 Task: Explore Chrome Extensions.
Action: Mouse moved to (1202, 32)
Screenshot: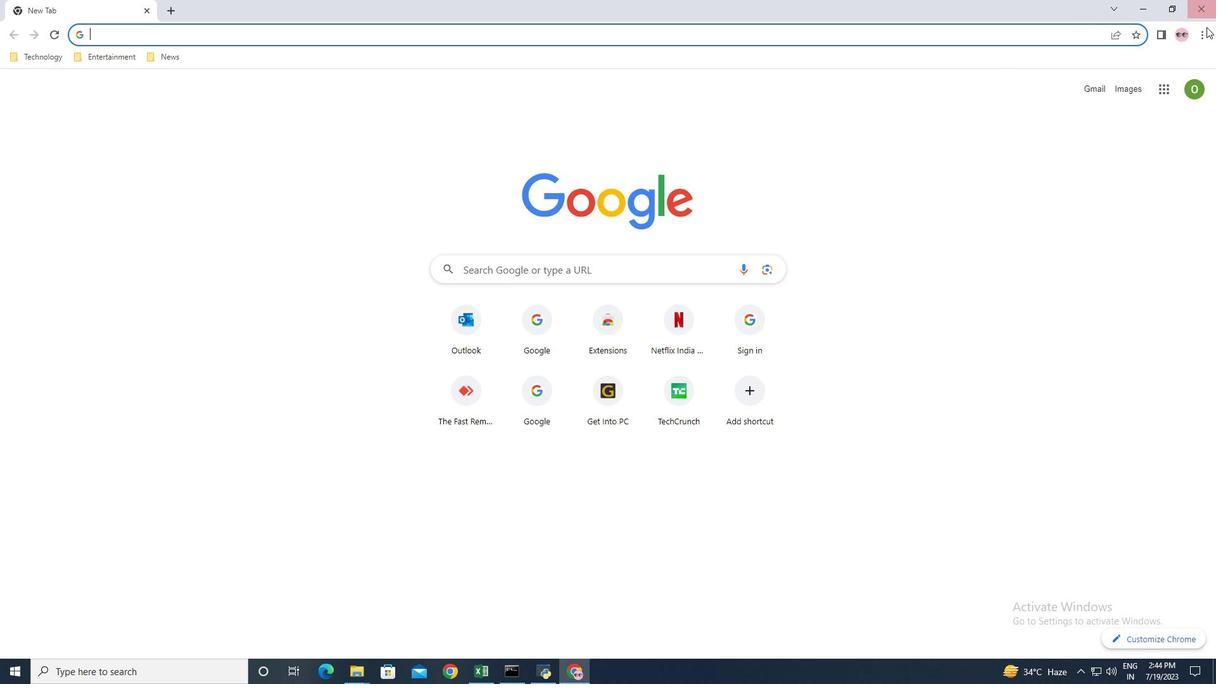 
Action: Mouse pressed left at (1202, 32)
Screenshot: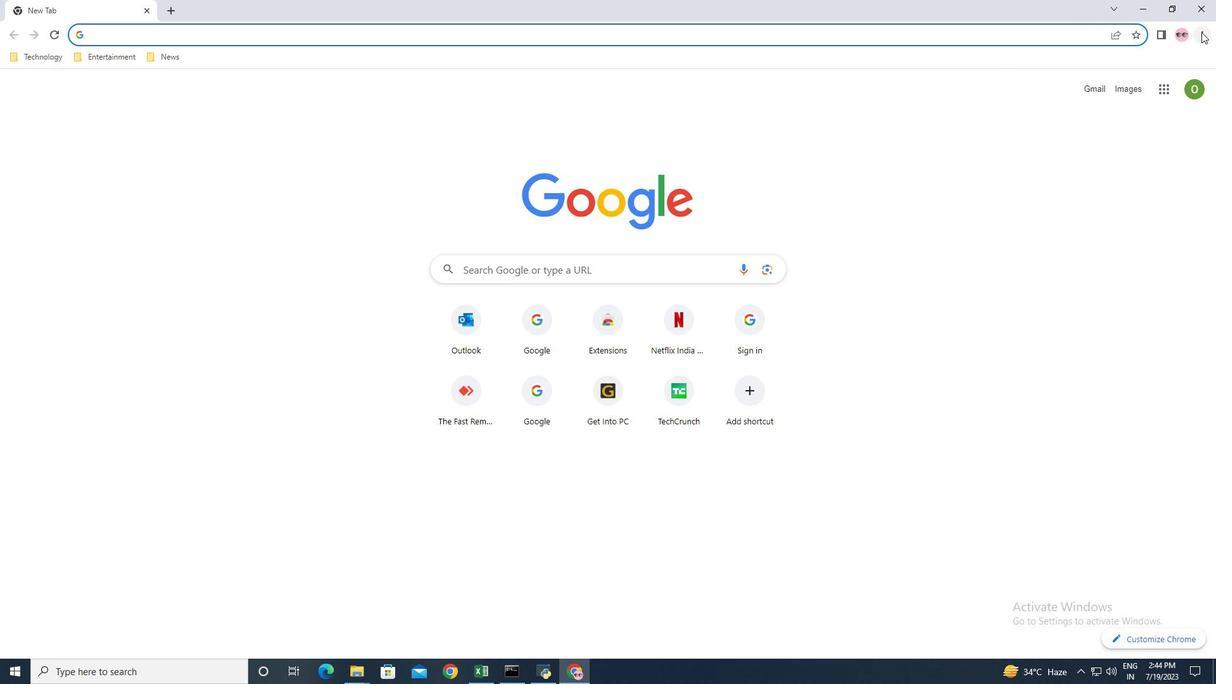 
Action: Mouse moved to (1096, 166)
Screenshot: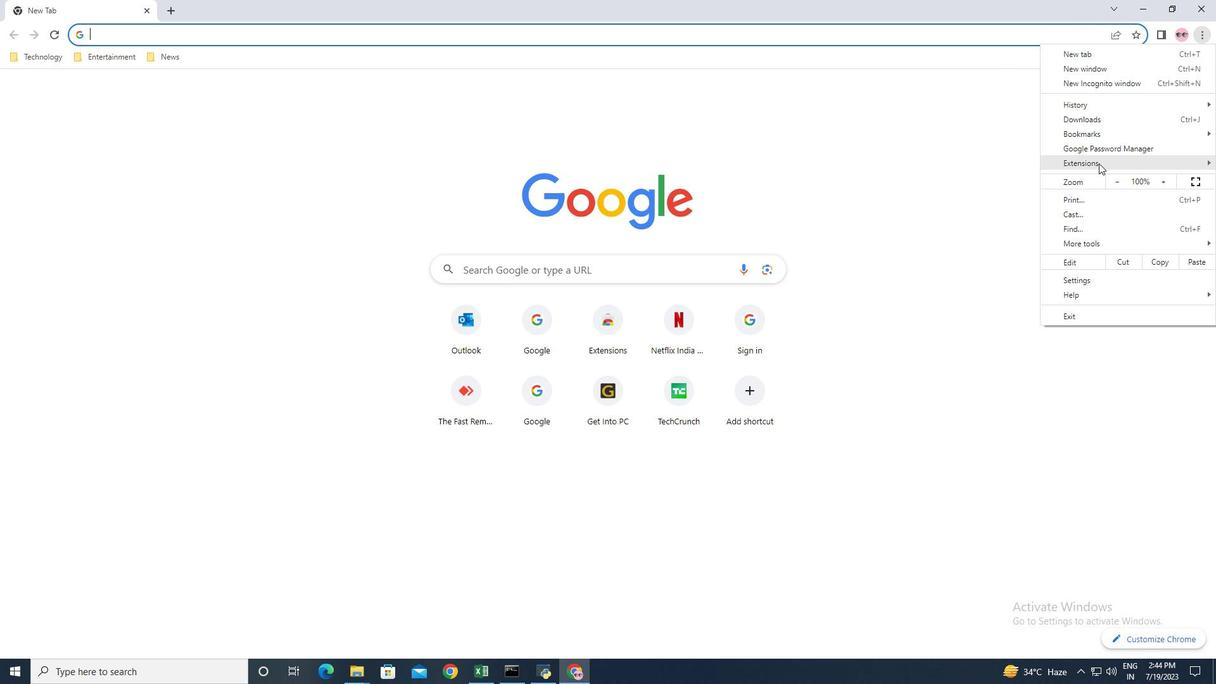 
Action: Mouse pressed left at (1096, 166)
Screenshot: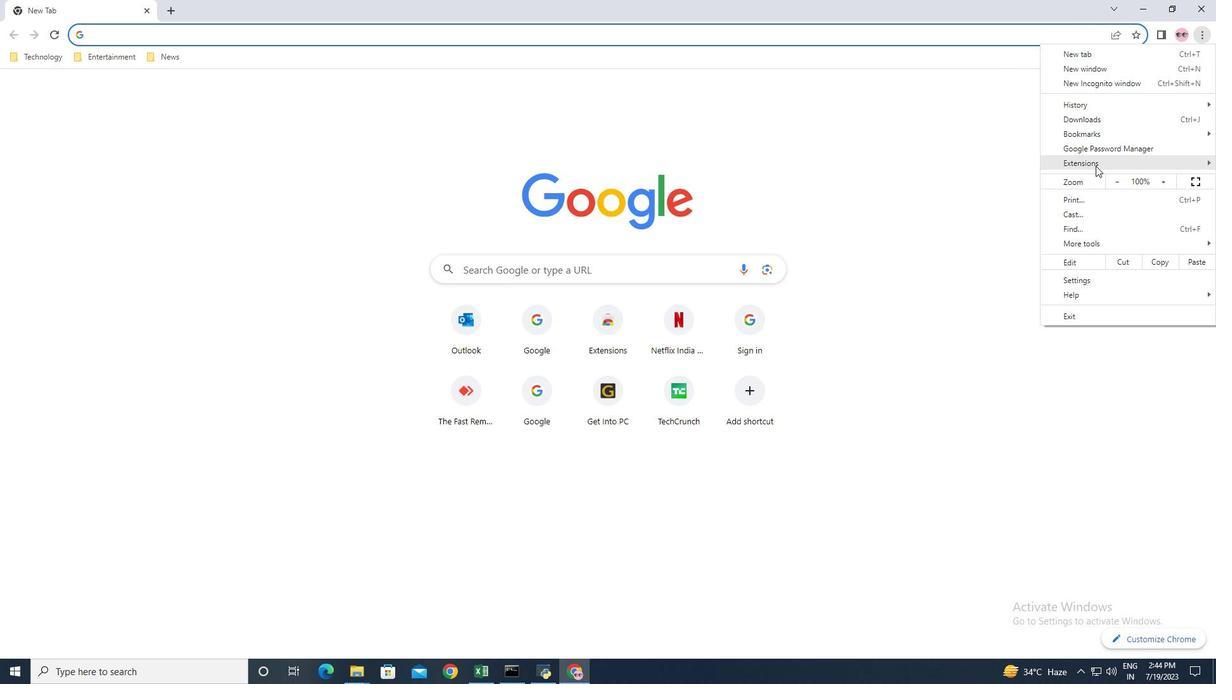 
Action: Mouse moved to (990, 178)
Screenshot: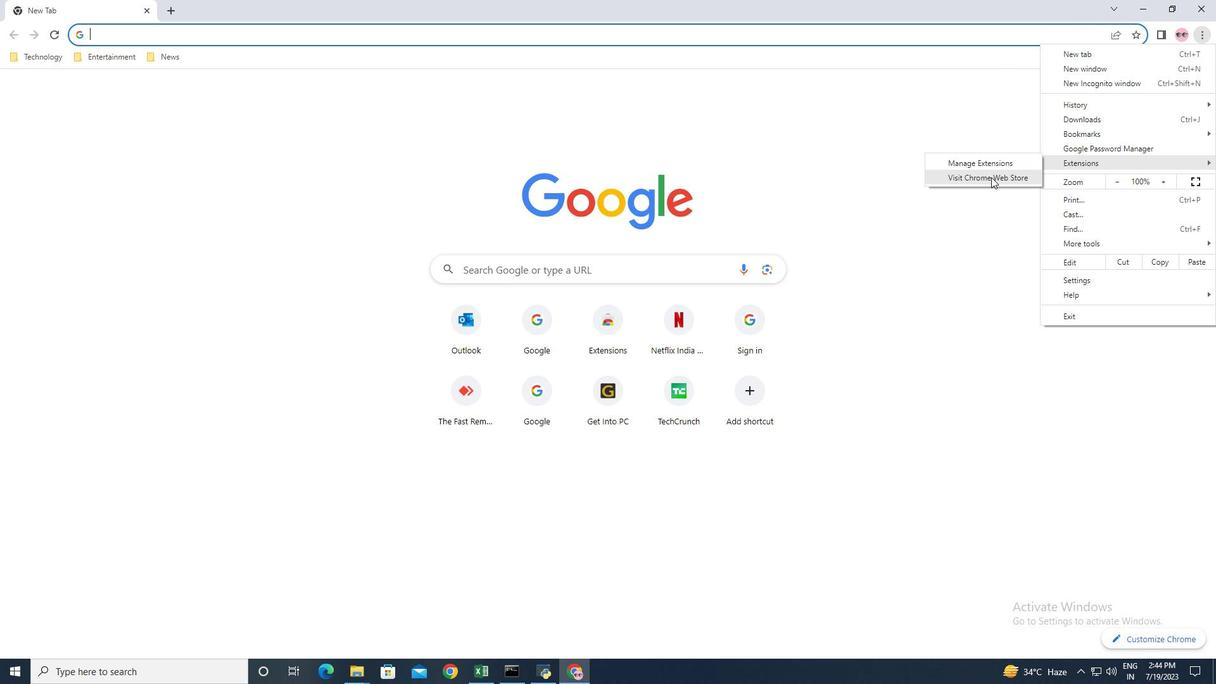 
Action: Mouse pressed left at (990, 178)
Screenshot: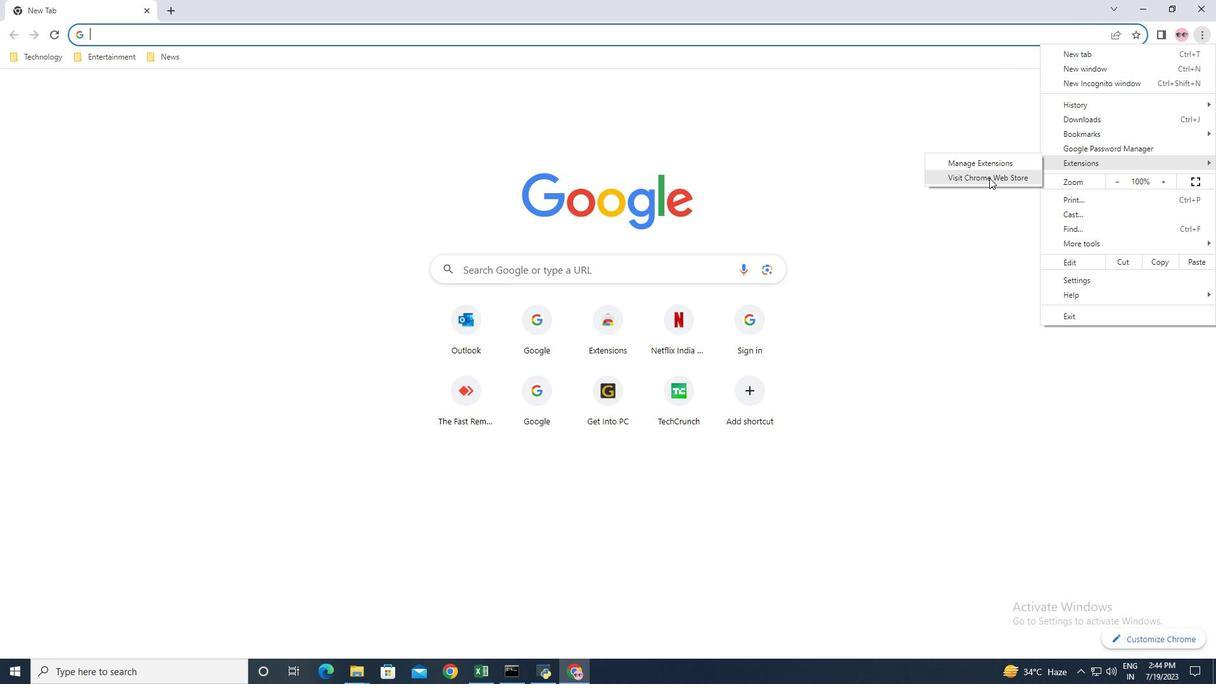 
Action: Mouse moved to (291, 129)
Screenshot: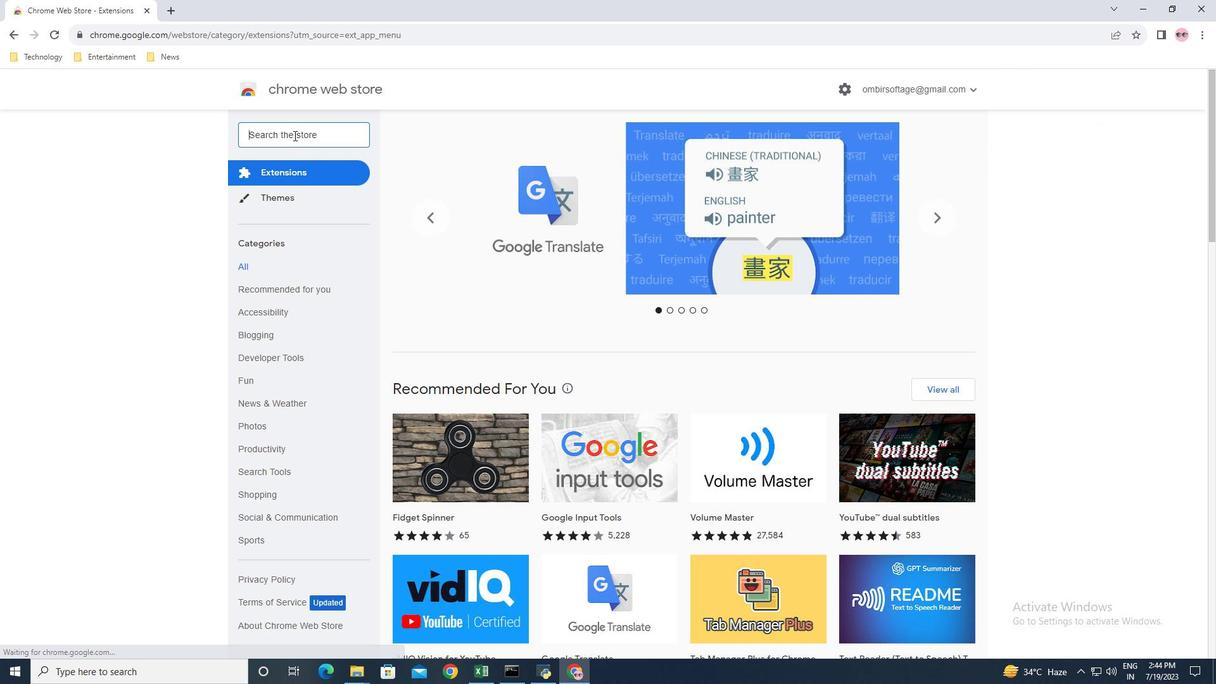 
Action: Mouse pressed left at (291, 129)
Screenshot: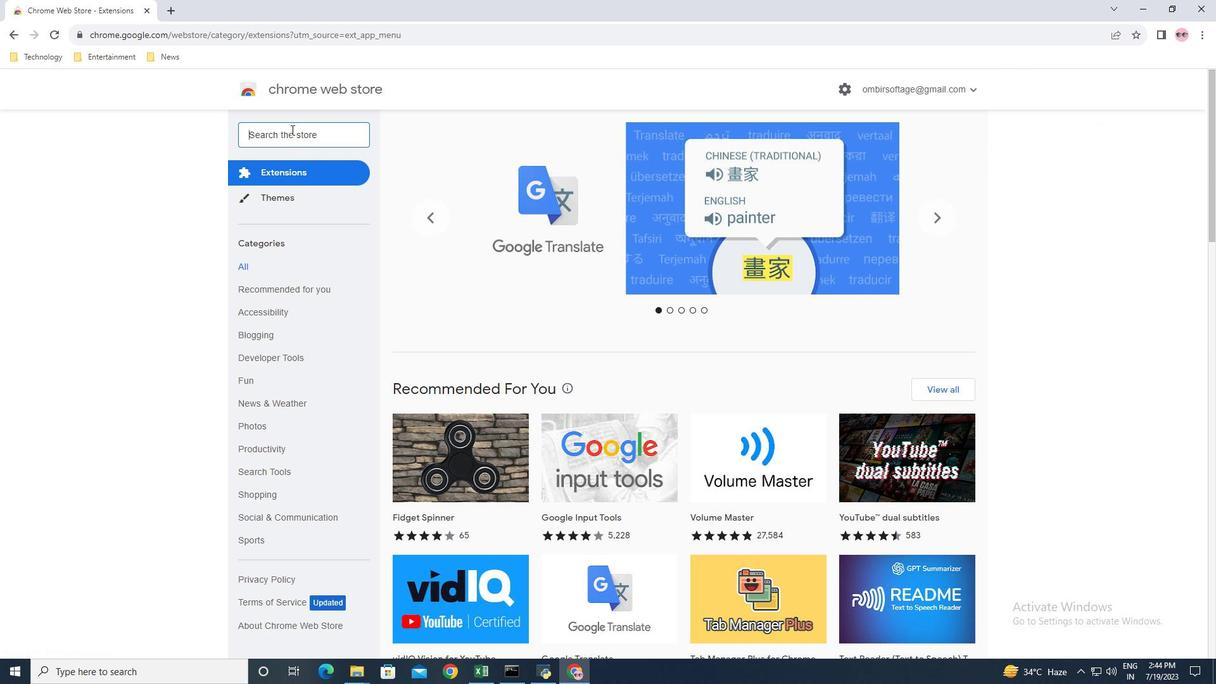 
Action: Key pressed ad<Key.space>block<Key.down><Key.down><Key.enter>
Screenshot: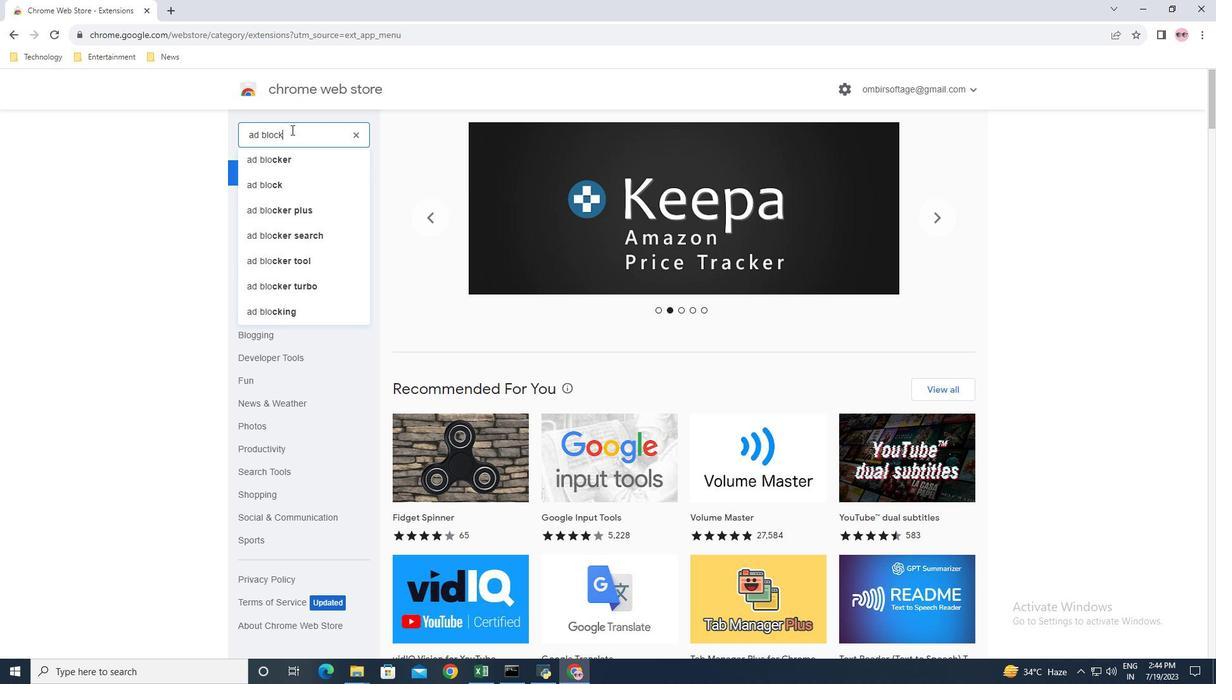 
Action: Mouse moved to (283, 188)
Screenshot: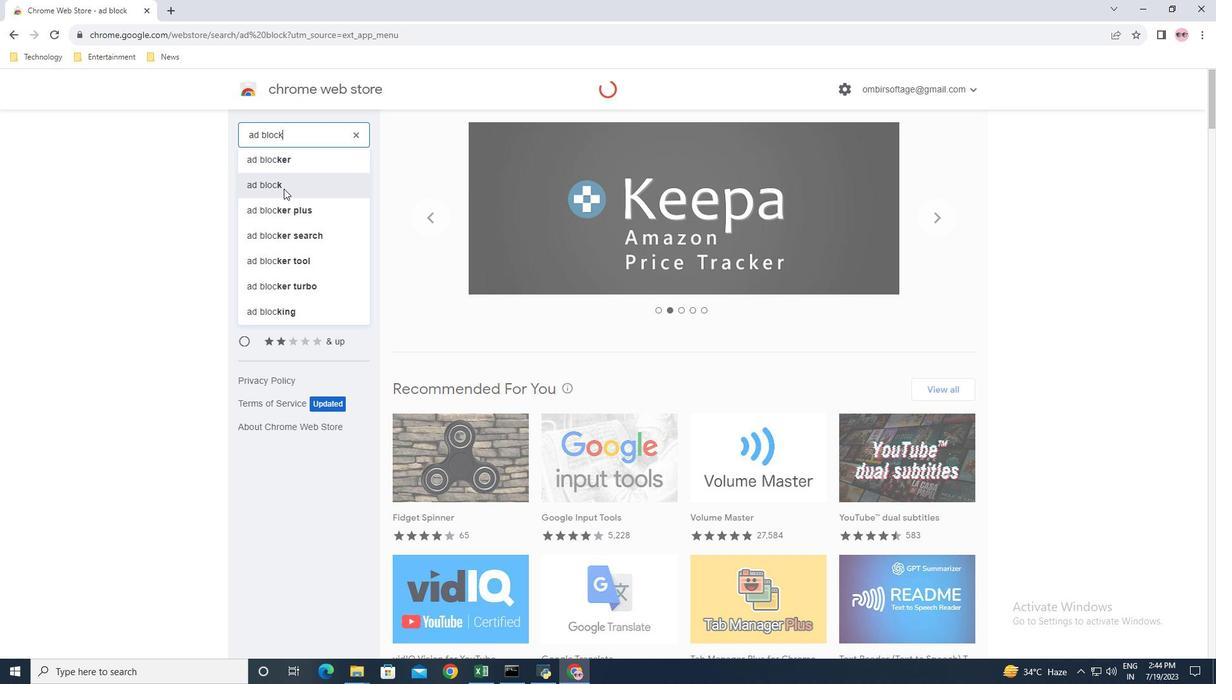 
Action: Mouse pressed left at (283, 188)
Screenshot: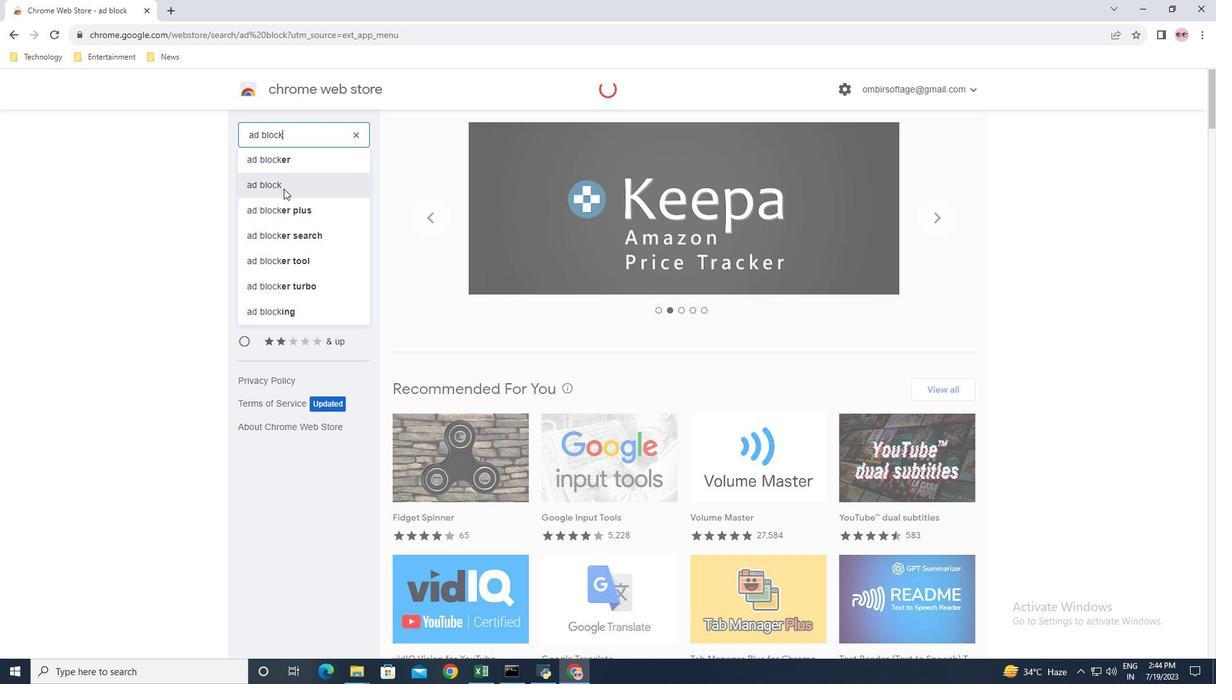 
Action: Mouse moved to (668, 228)
Screenshot: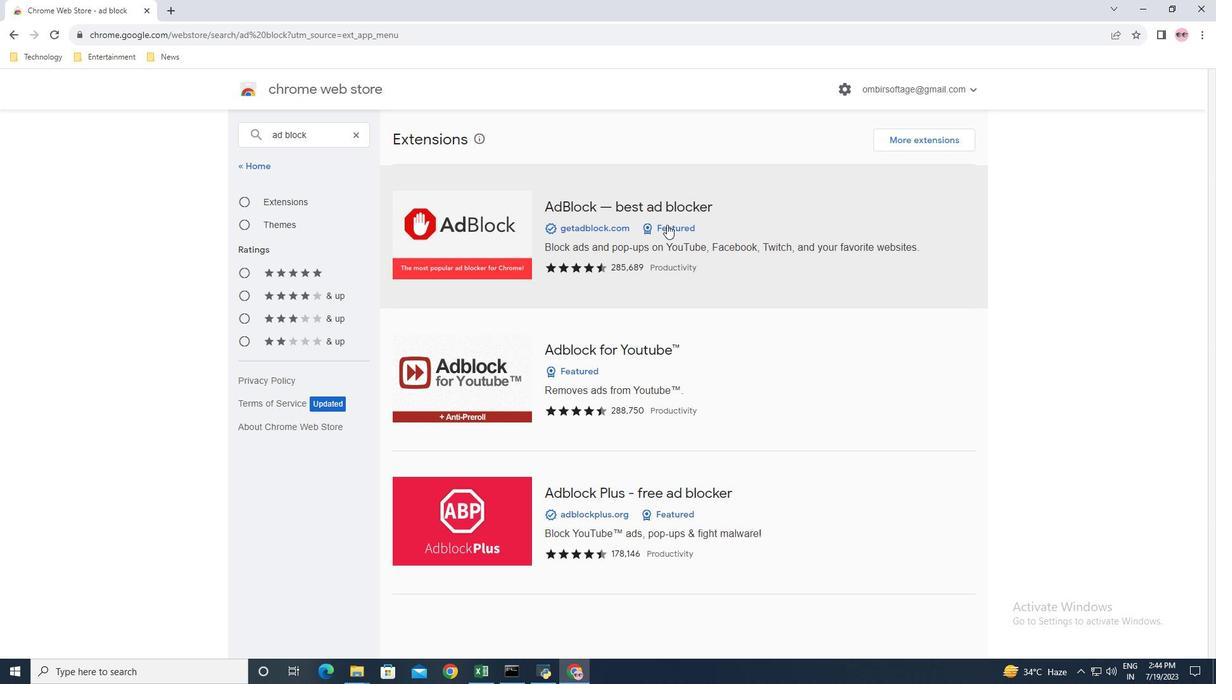 
Action: Mouse scrolled (668, 227) with delta (0, 0)
Screenshot: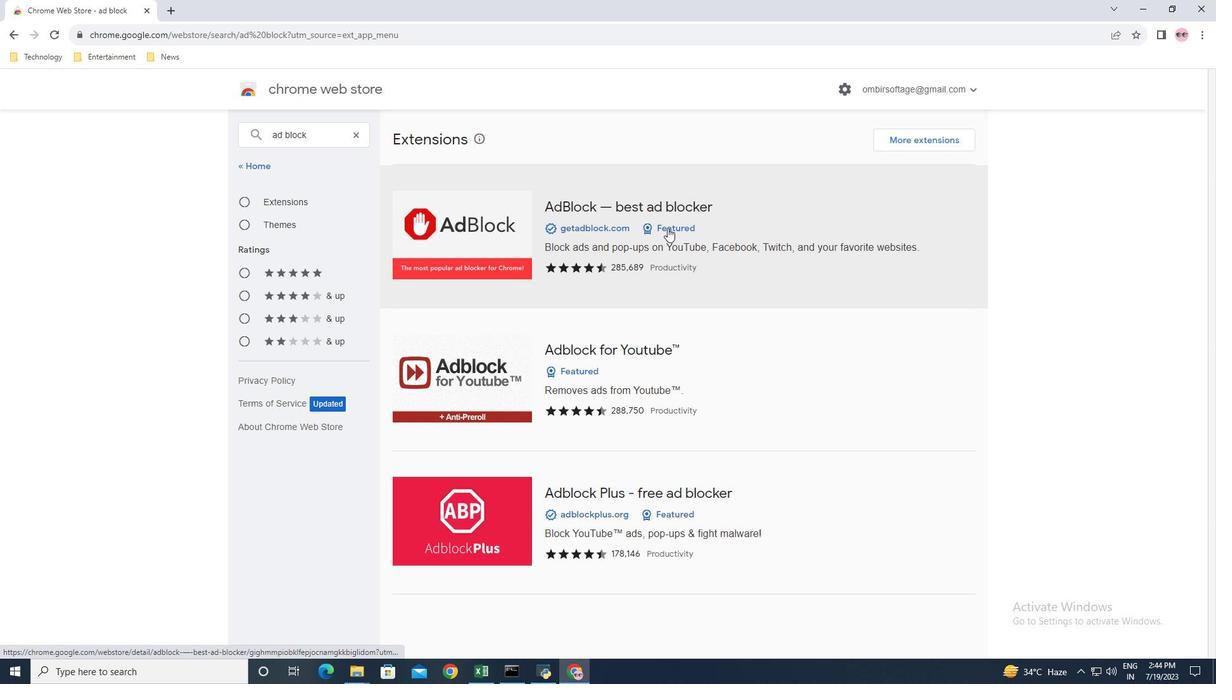 
Action: Mouse moved to (786, 364)
Screenshot: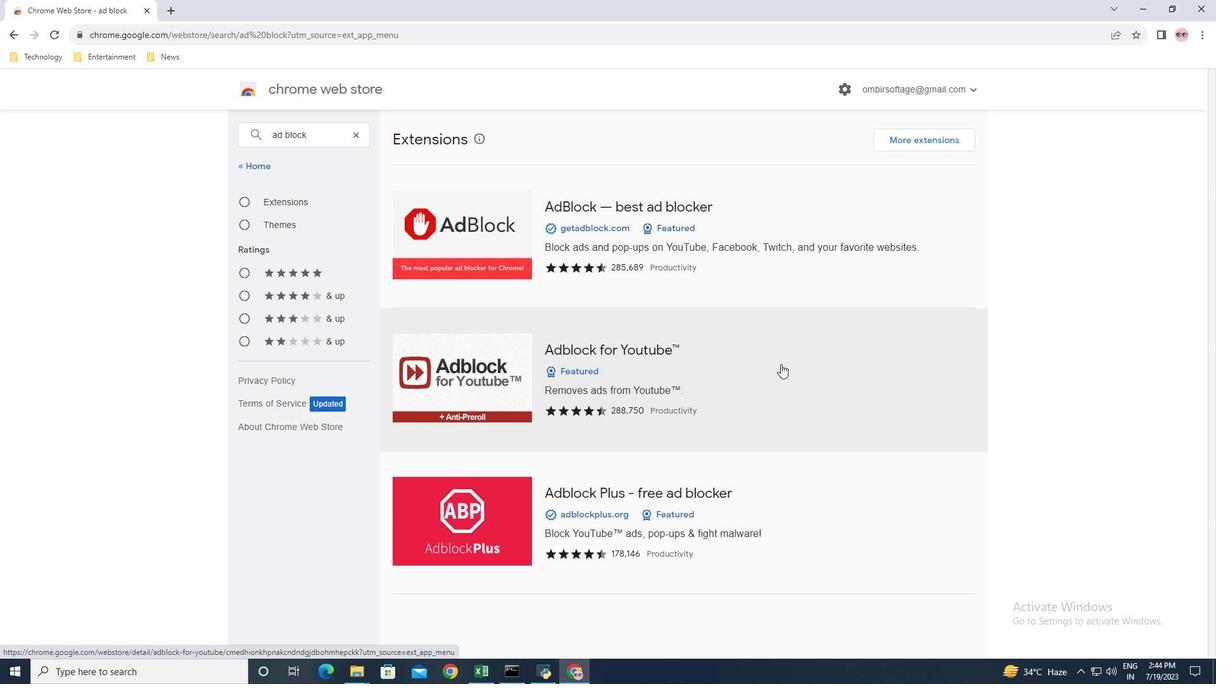 
Action: Mouse scrolled (786, 363) with delta (0, 0)
Screenshot: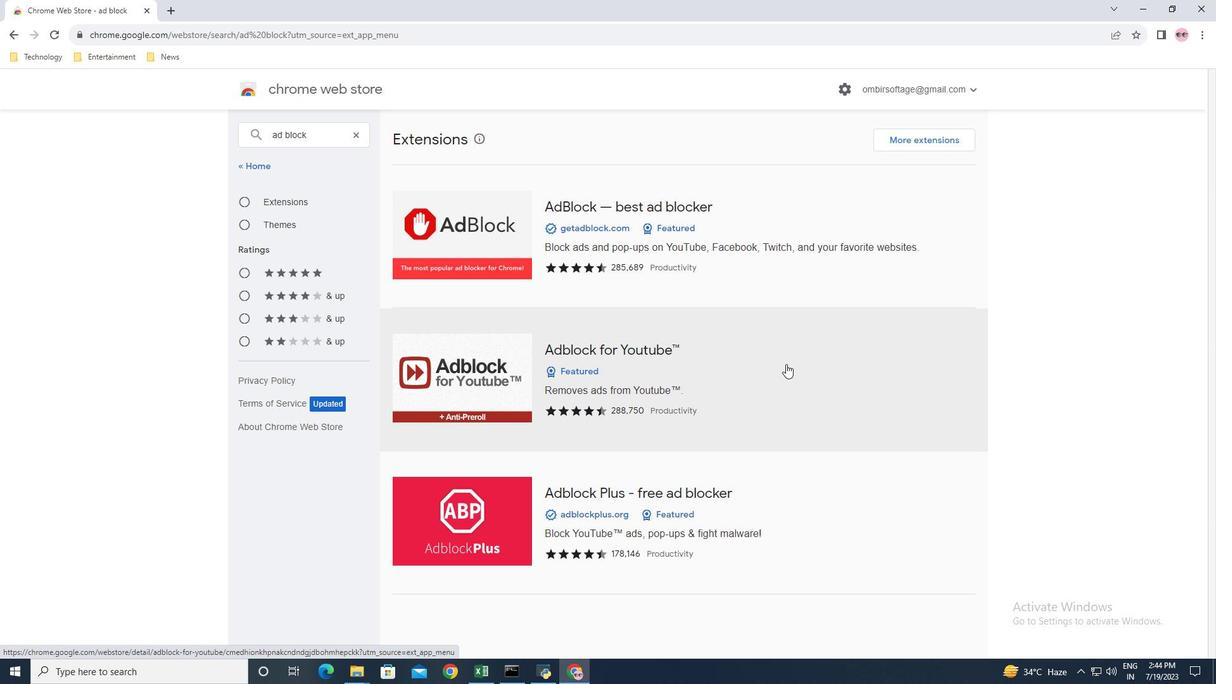 
Action: Mouse scrolled (786, 363) with delta (0, 0)
Screenshot: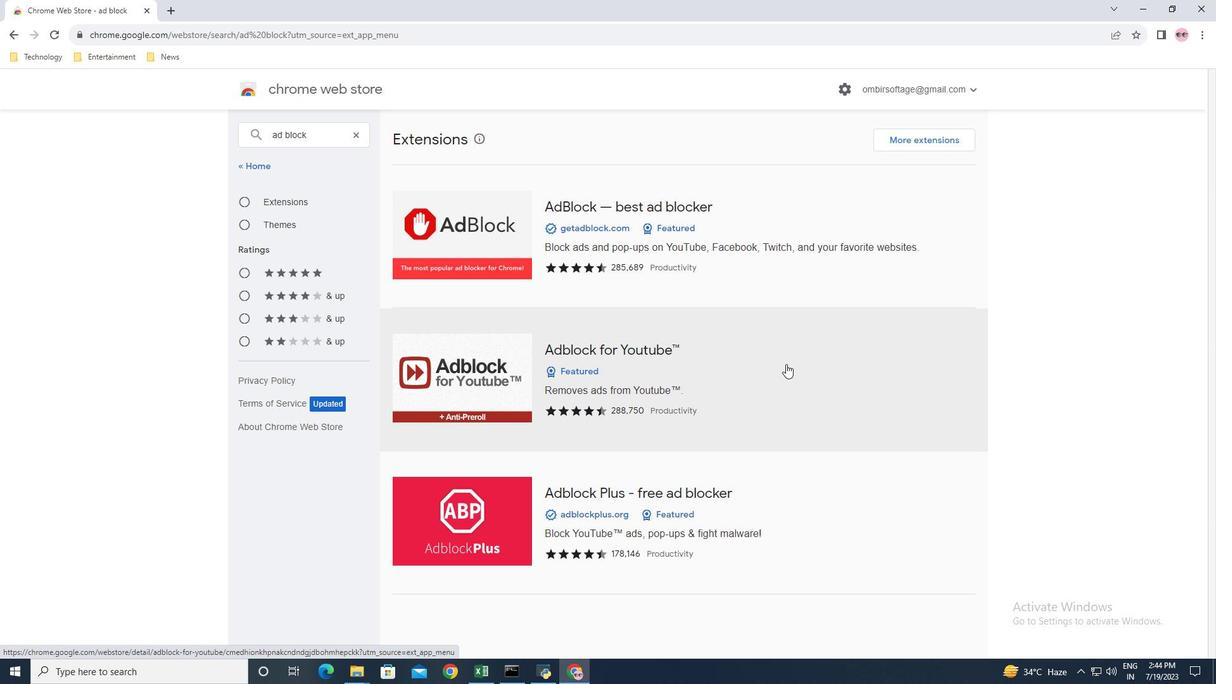 
Action: Mouse moved to (610, 344)
Screenshot: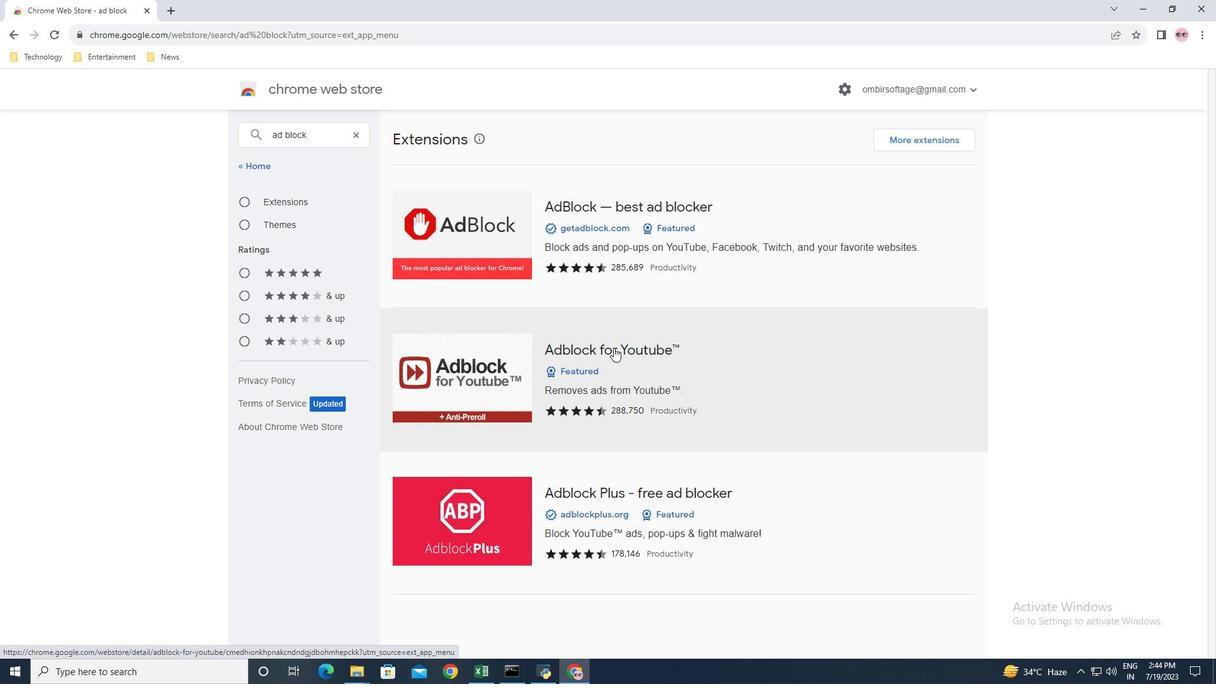 
Action: Mouse pressed left at (610, 344)
Screenshot: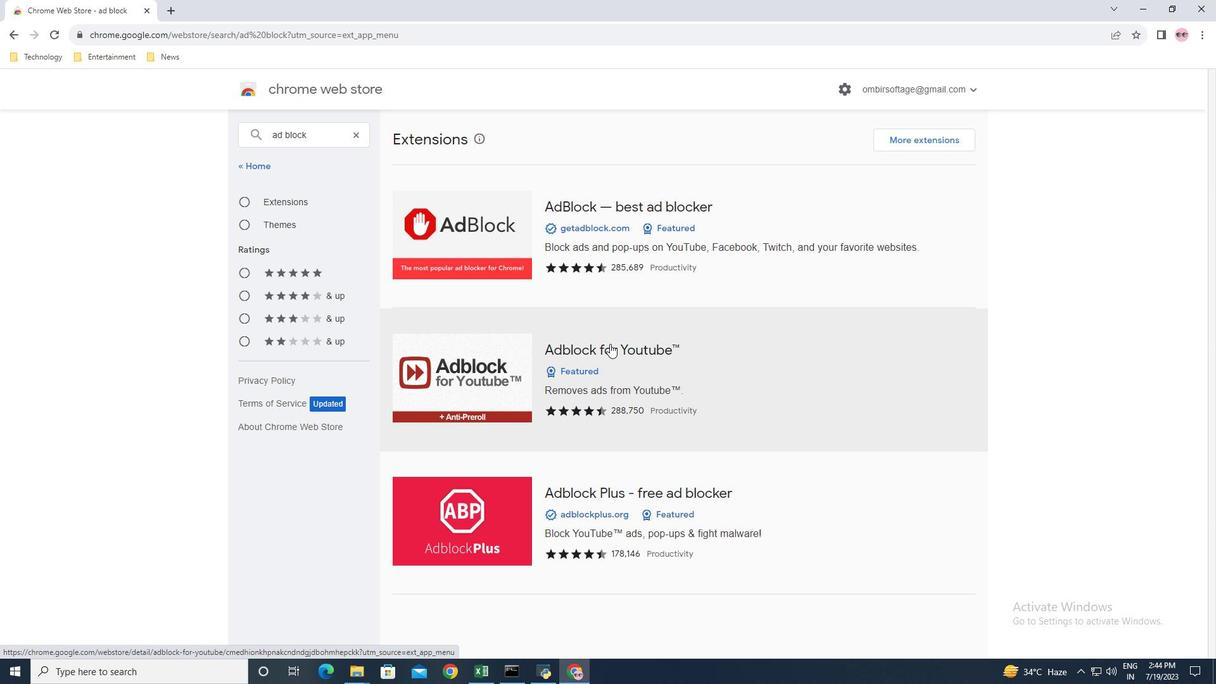 
Action: Mouse moved to (877, 174)
Screenshot: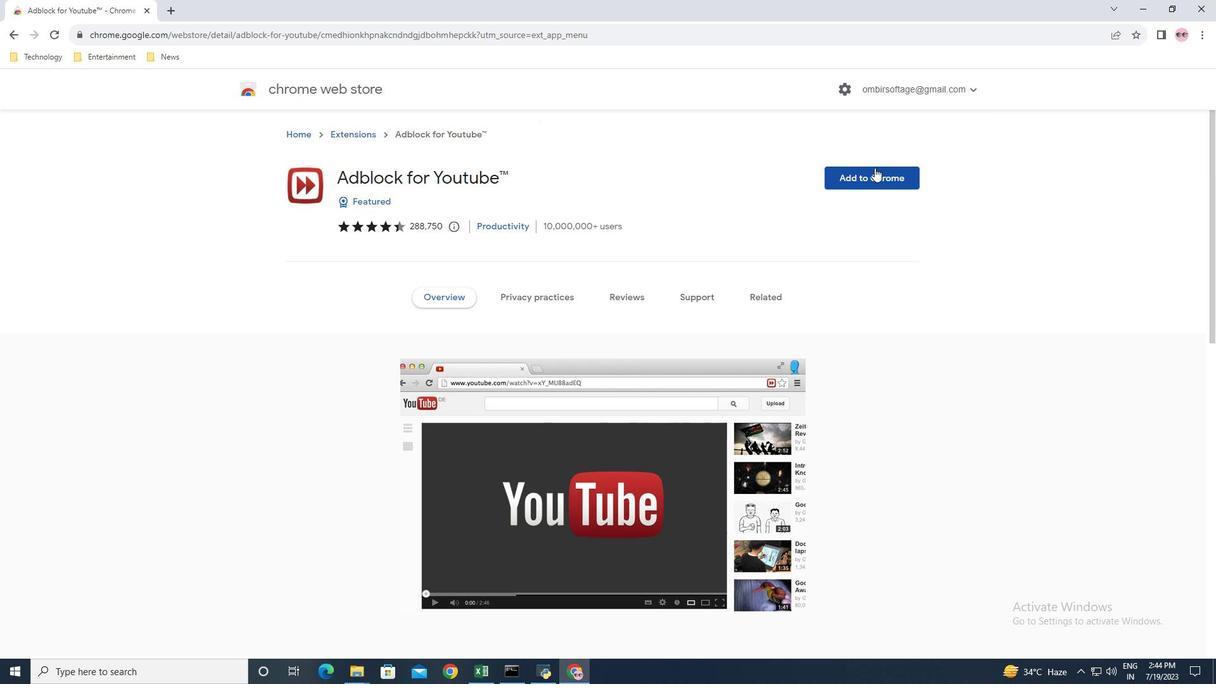 
Action: Mouse pressed left at (877, 174)
Screenshot: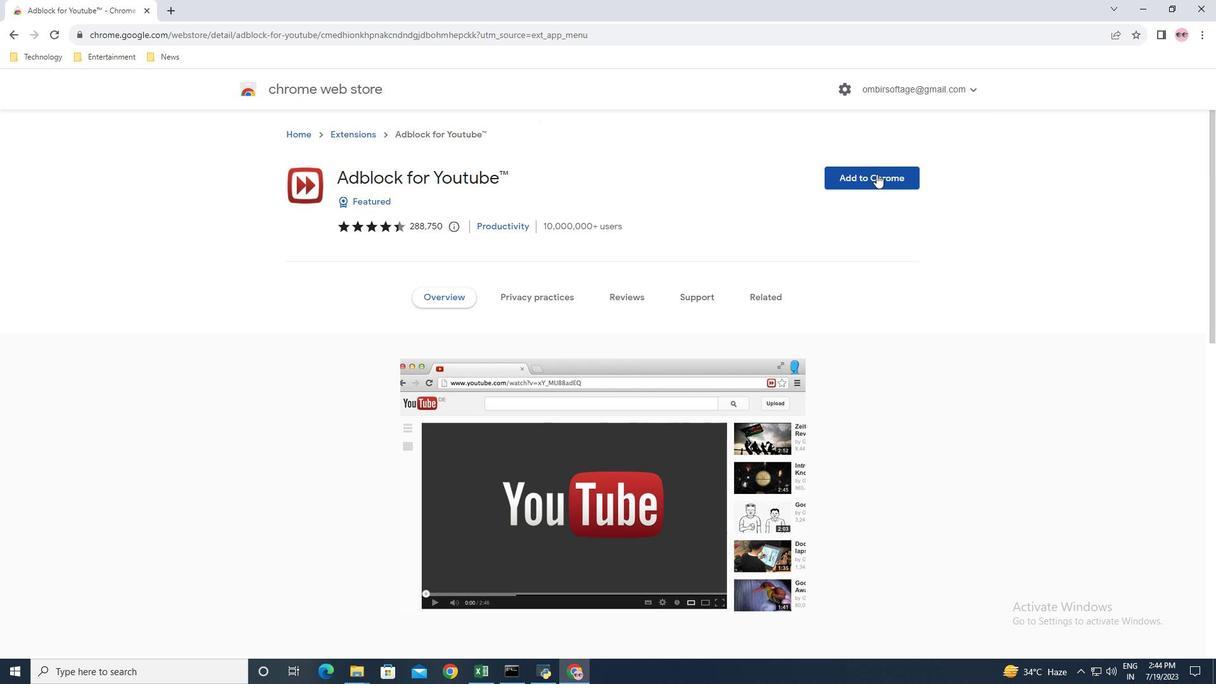 
Action: Mouse moved to (621, 140)
Screenshot: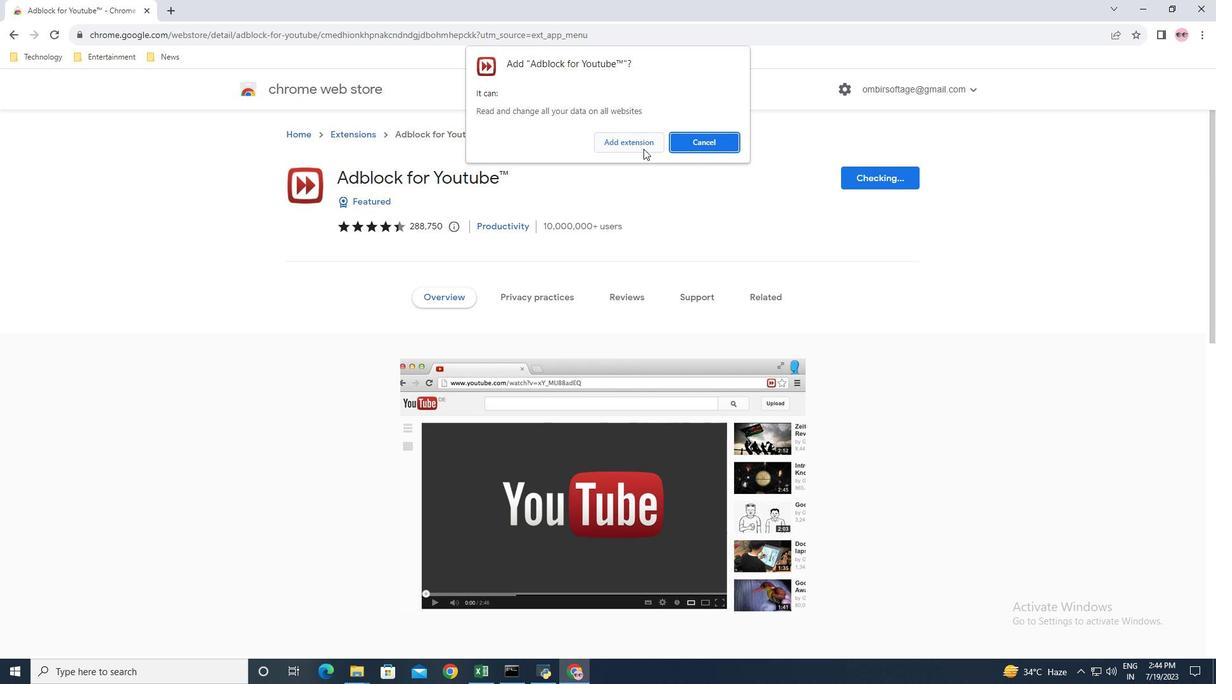 
Action: Mouse pressed left at (621, 140)
Screenshot: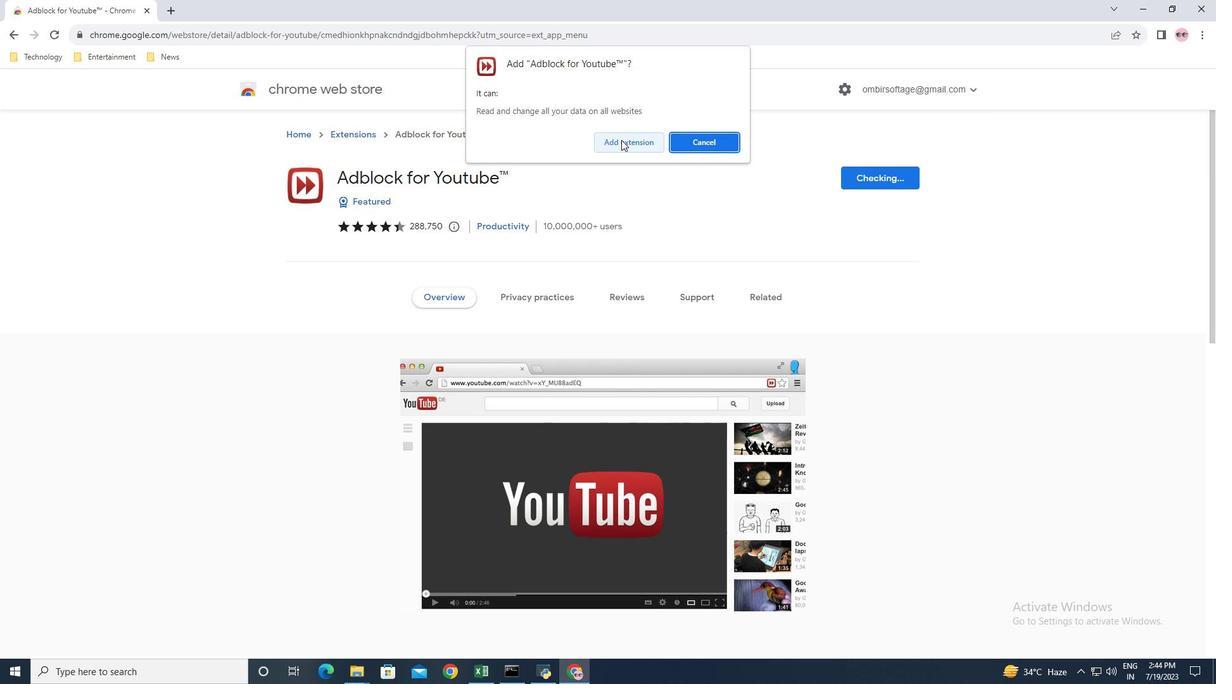 
Action: Mouse moved to (642, 247)
Screenshot: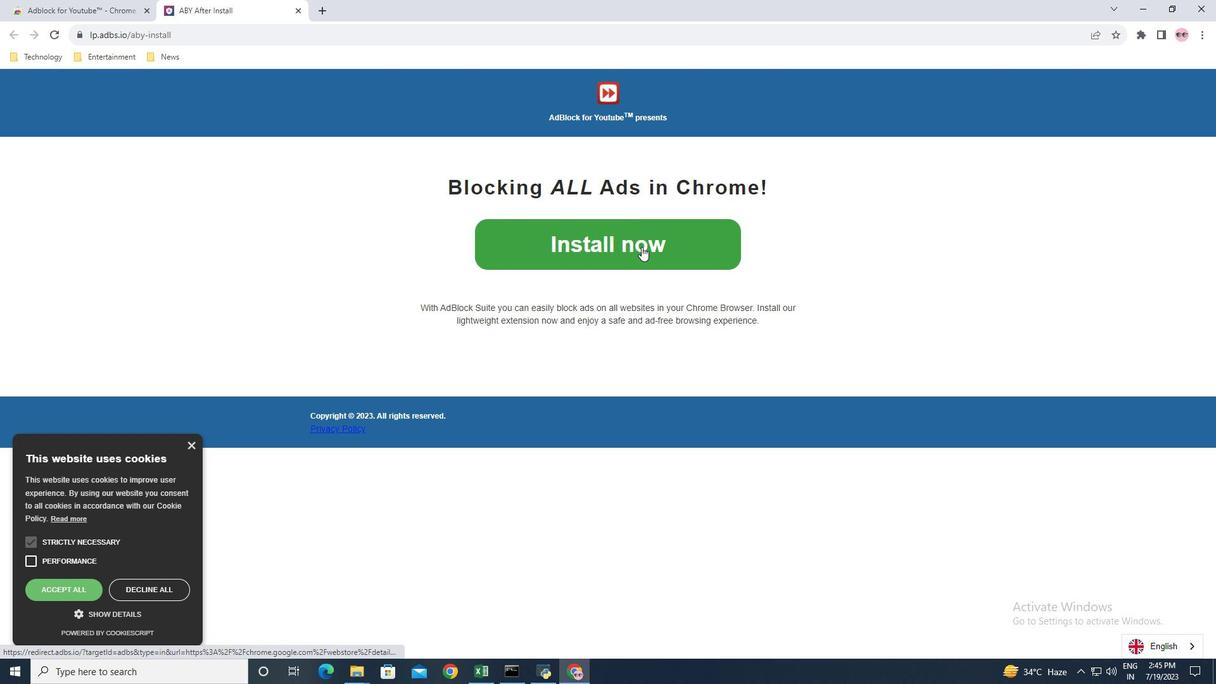 
Action: Mouse pressed left at (642, 247)
Screenshot: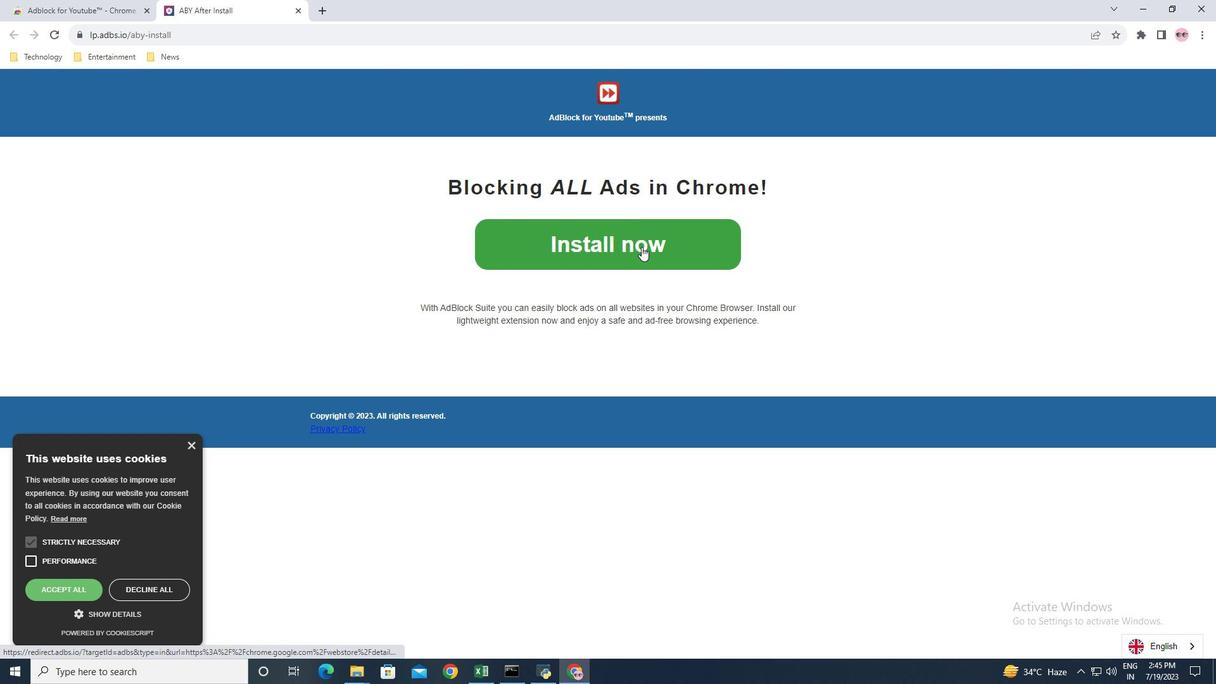 
Action: Mouse moved to (849, 183)
Screenshot: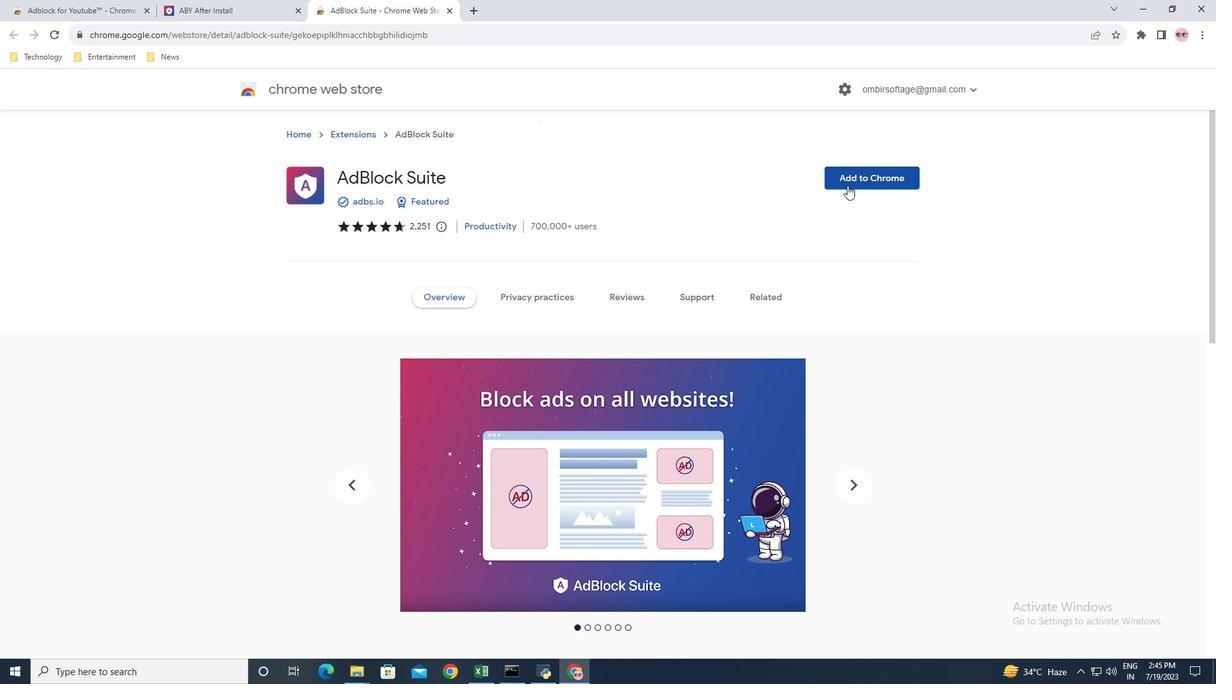 
Action: Mouse pressed left at (849, 183)
Screenshot: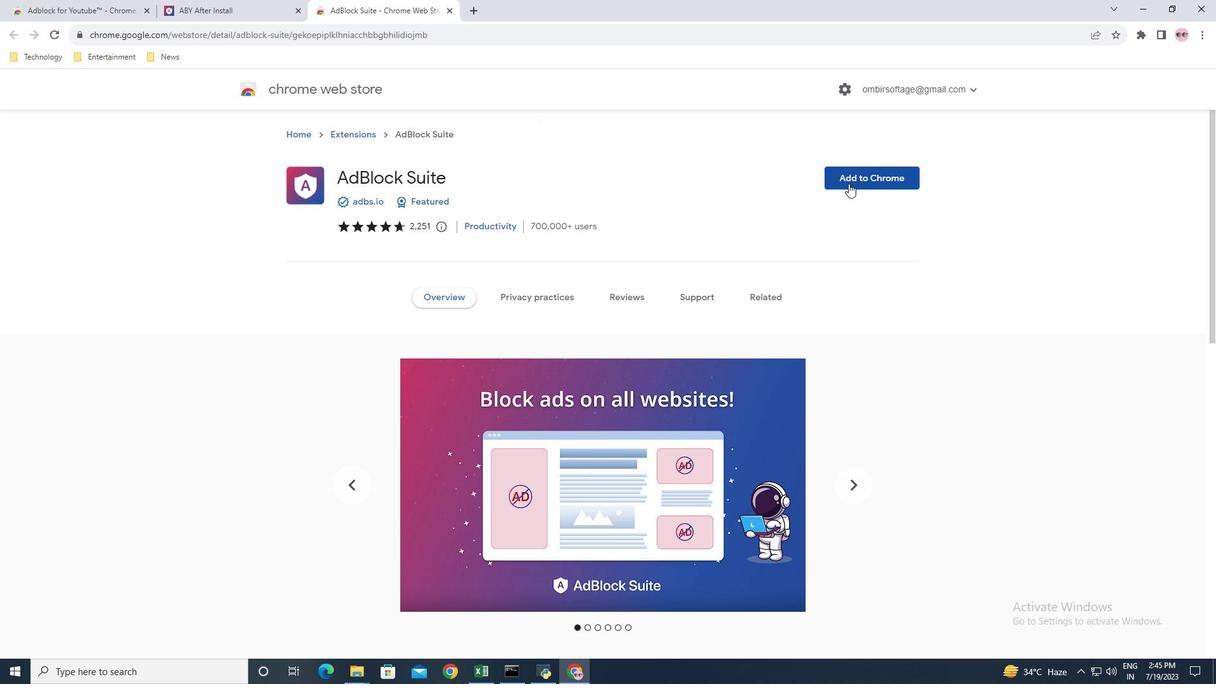 
Action: Mouse moved to (645, 144)
Screenshot: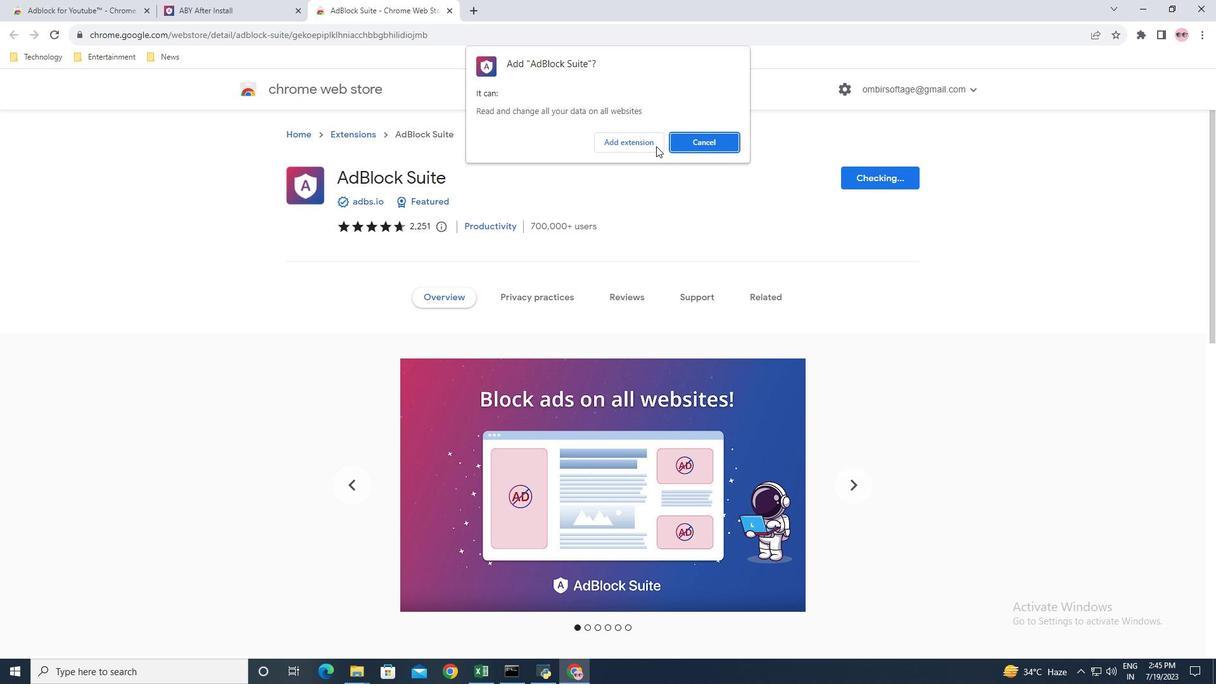 
Action: Mouse pressed left at (645, 144)
Screenshot: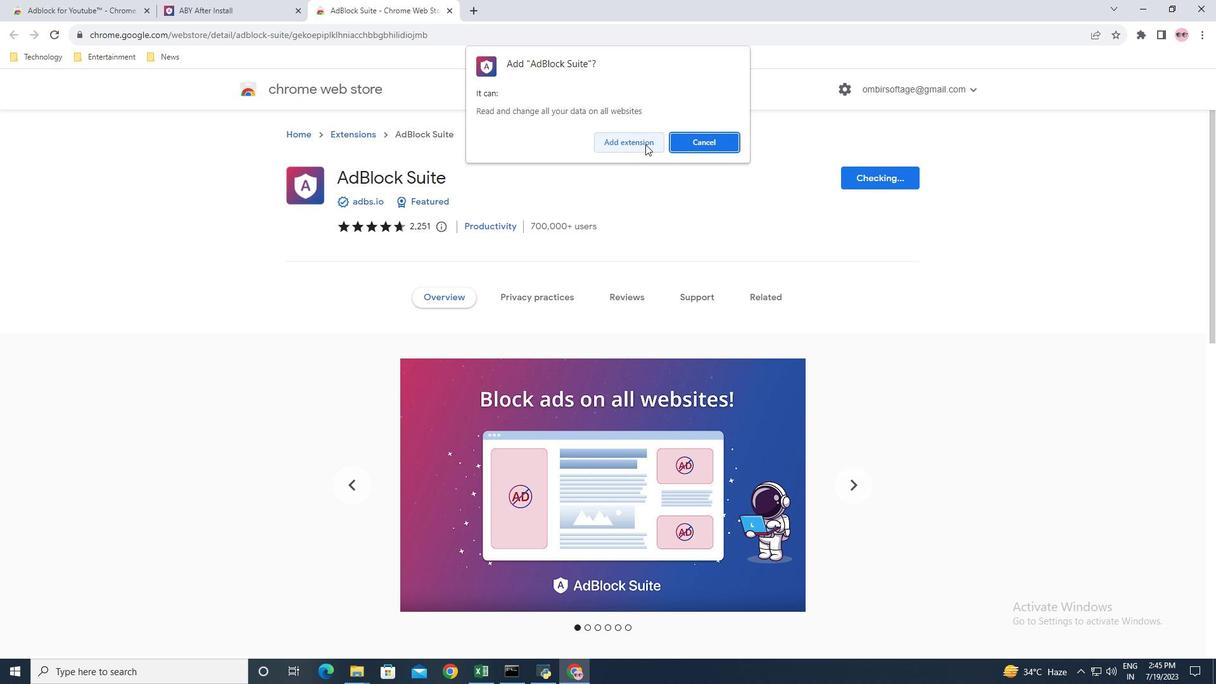 
Action: Mouse moved to (190, 442)
Screenshot: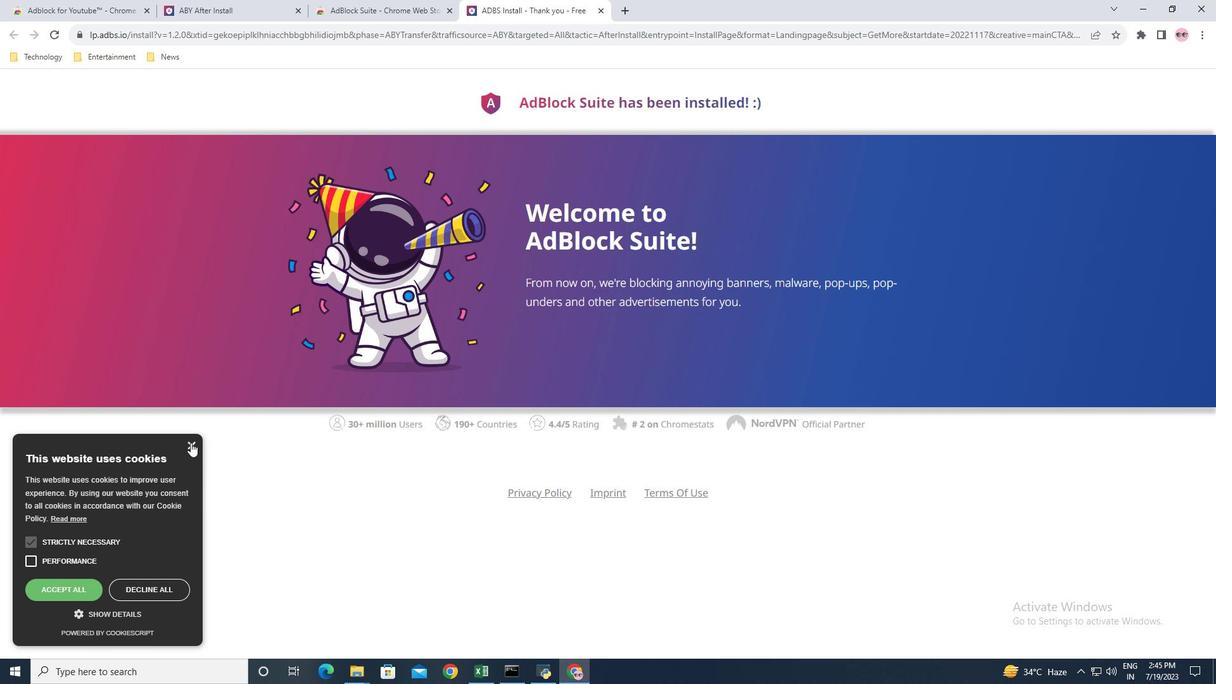 
Action: Mouse pressed left at (190, 442)
Screenshot: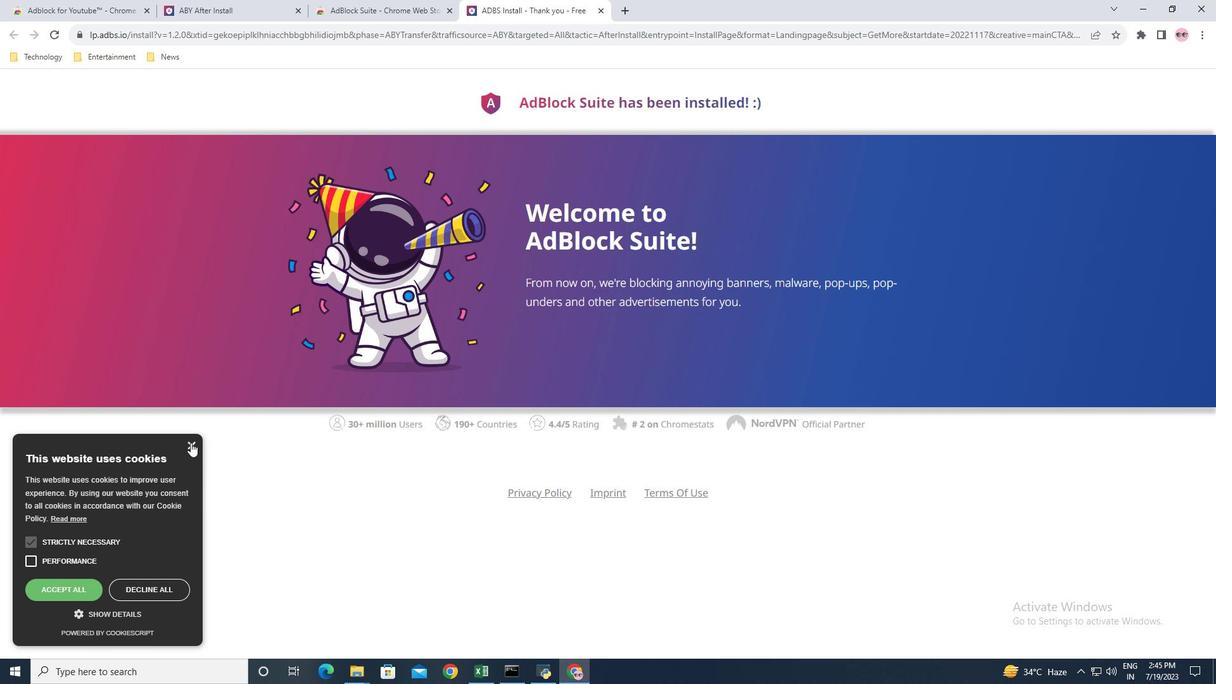 
Action: Mouse moved to (680, 208)
Screenshot: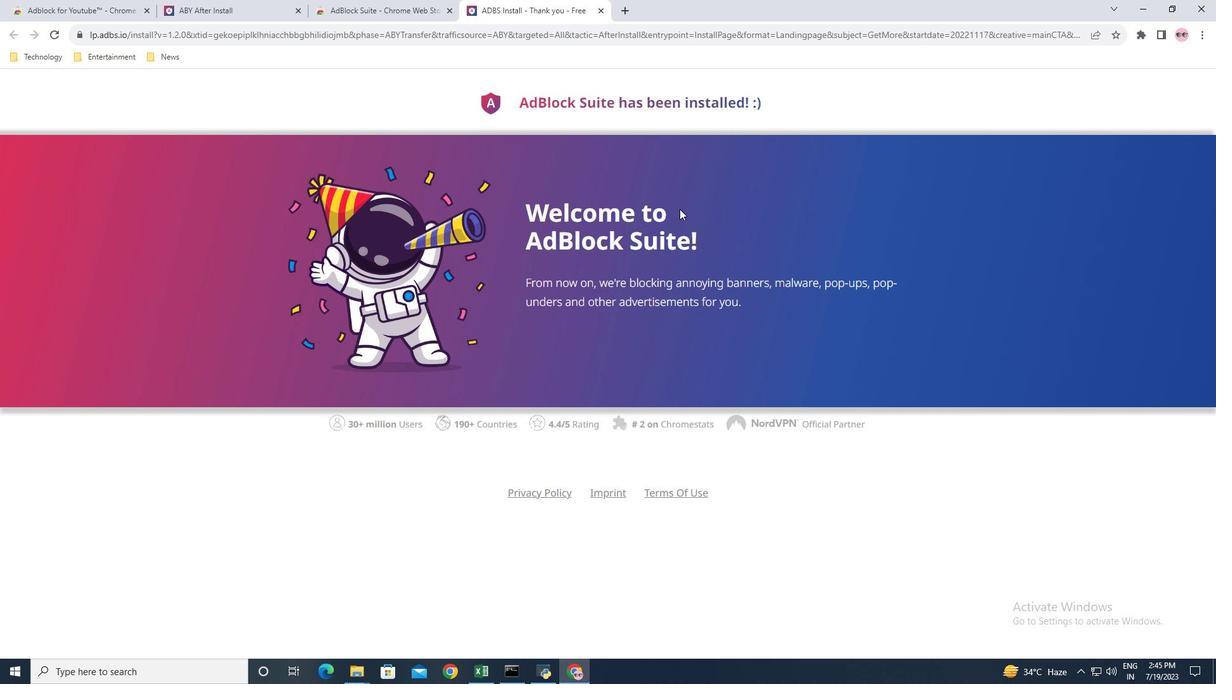 
Action: Mouse scrolled (680, 207) with delta (0, 0)
Screenshot: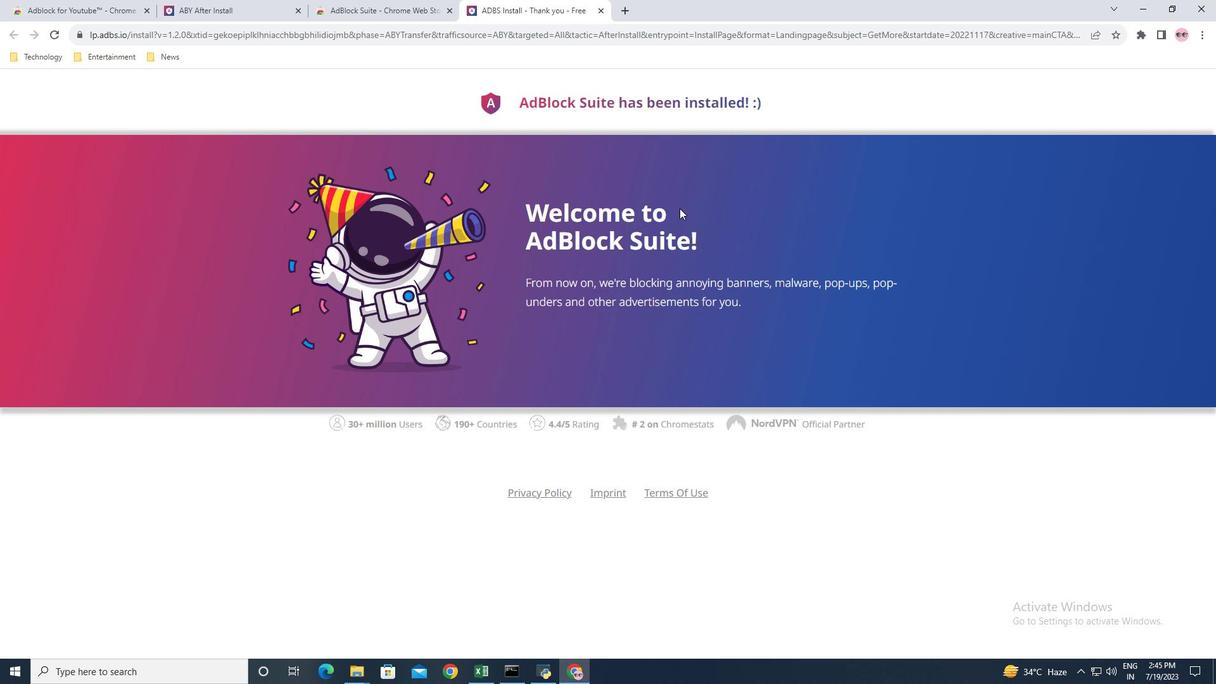 
Action: Mouse scrolled (680, 209) with delta (0, 0)
Screenshot: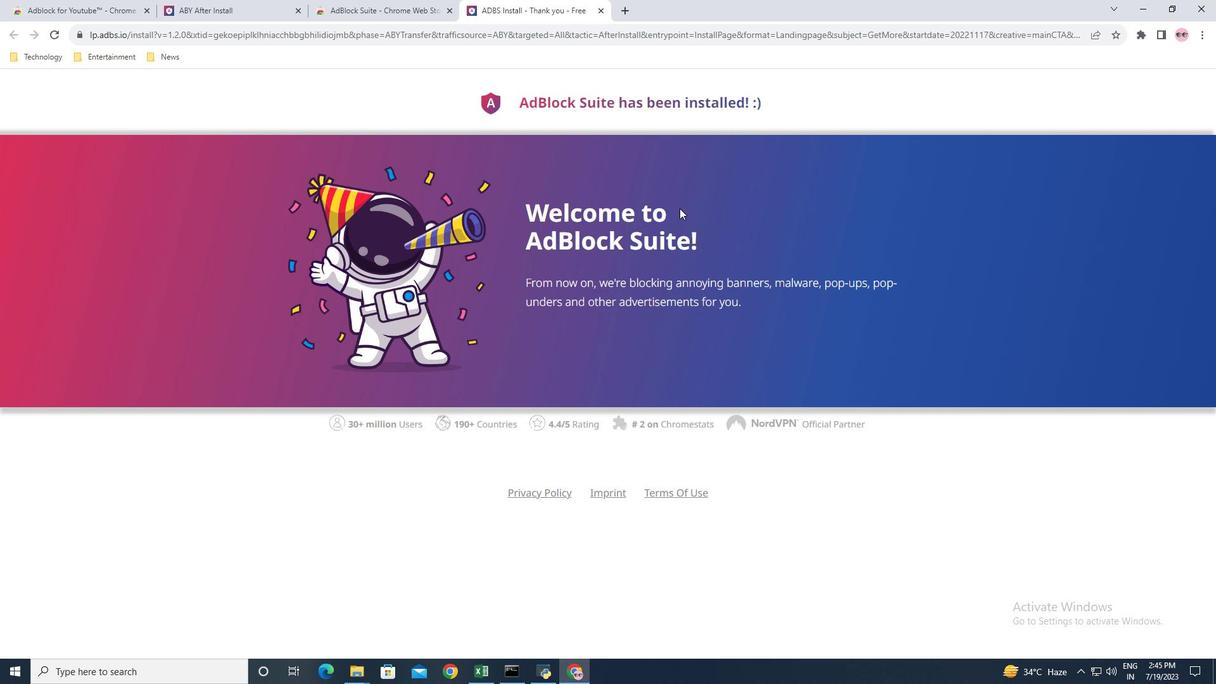 
Action: Mouse scrolled (680, 209) with delta (0, 0)
Screenshot: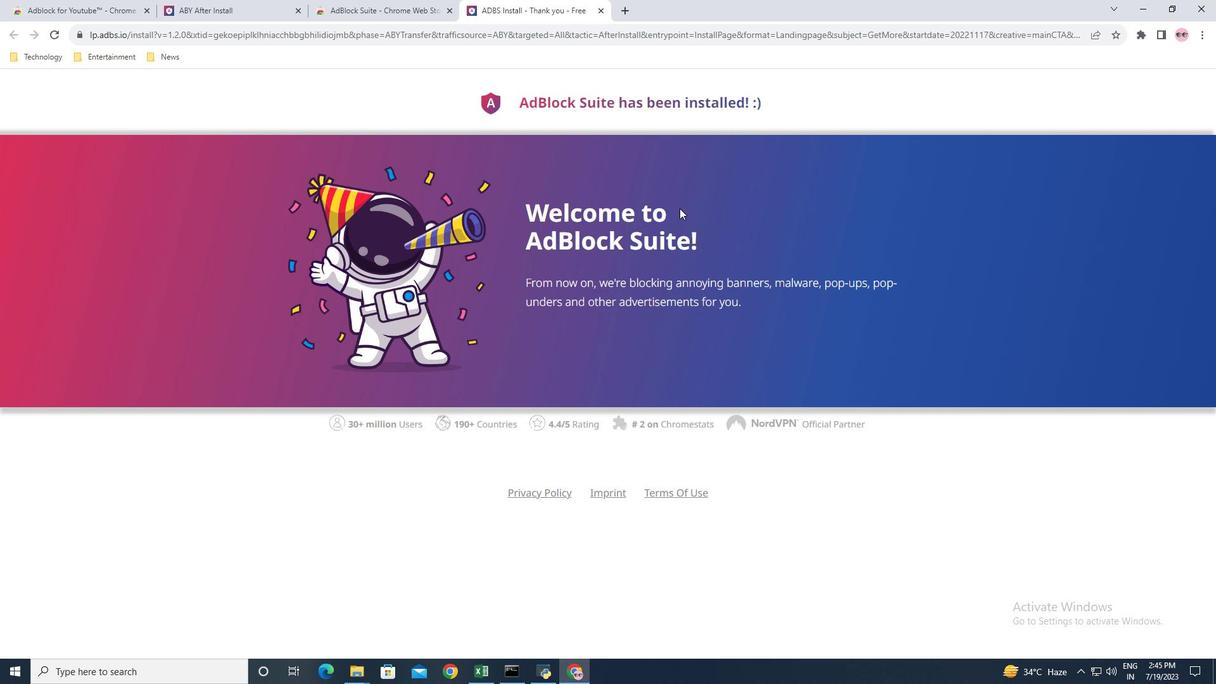 
Action: Mouse moved to (601, 12)
Screenshot: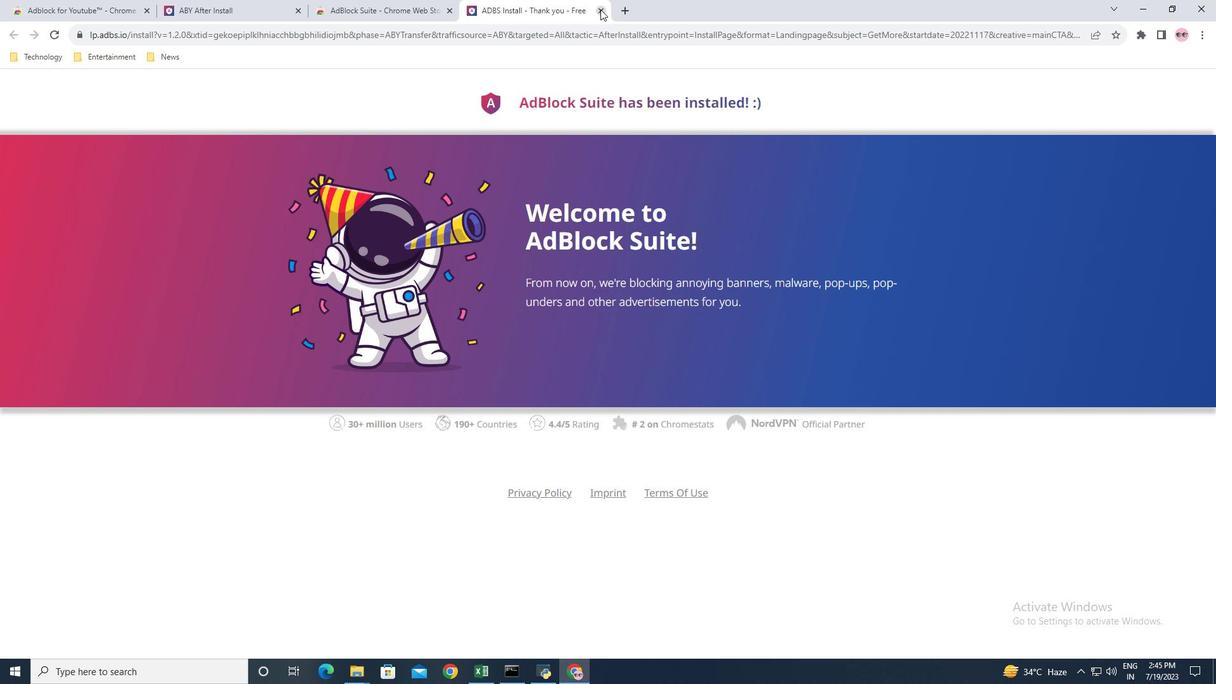 
Action: Mouse pressed left at (601, 12)
Screenshot: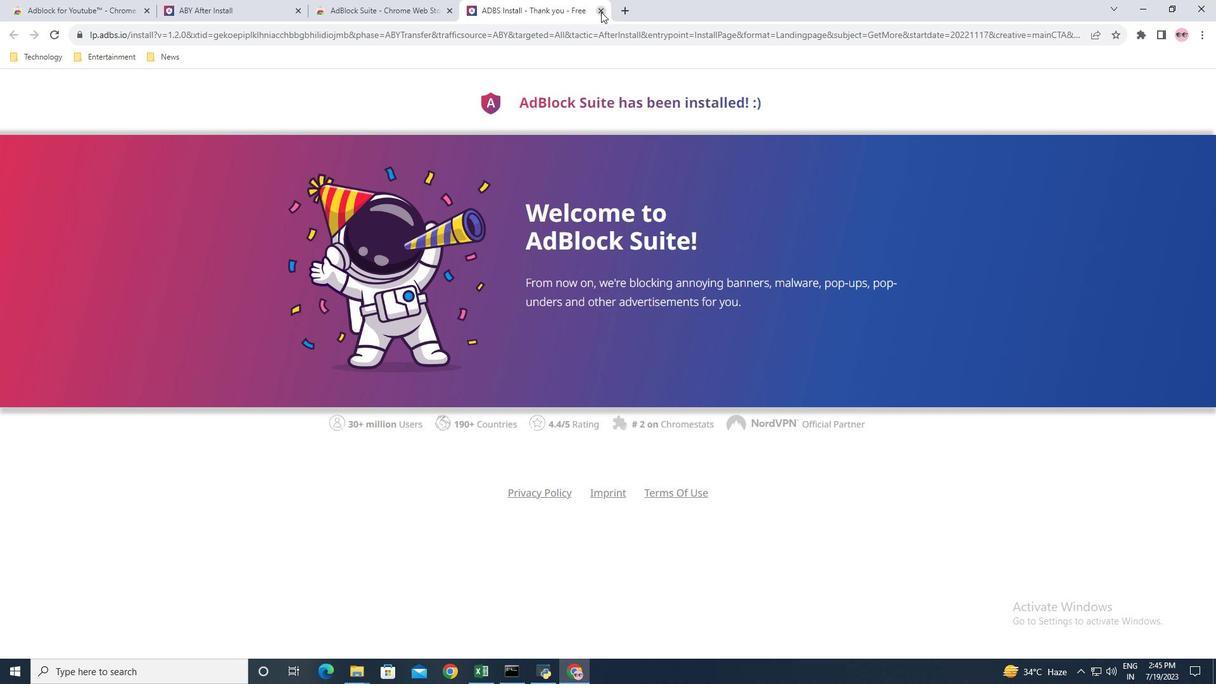 
Action: Mouse moved to (451, 9)
Screenshot: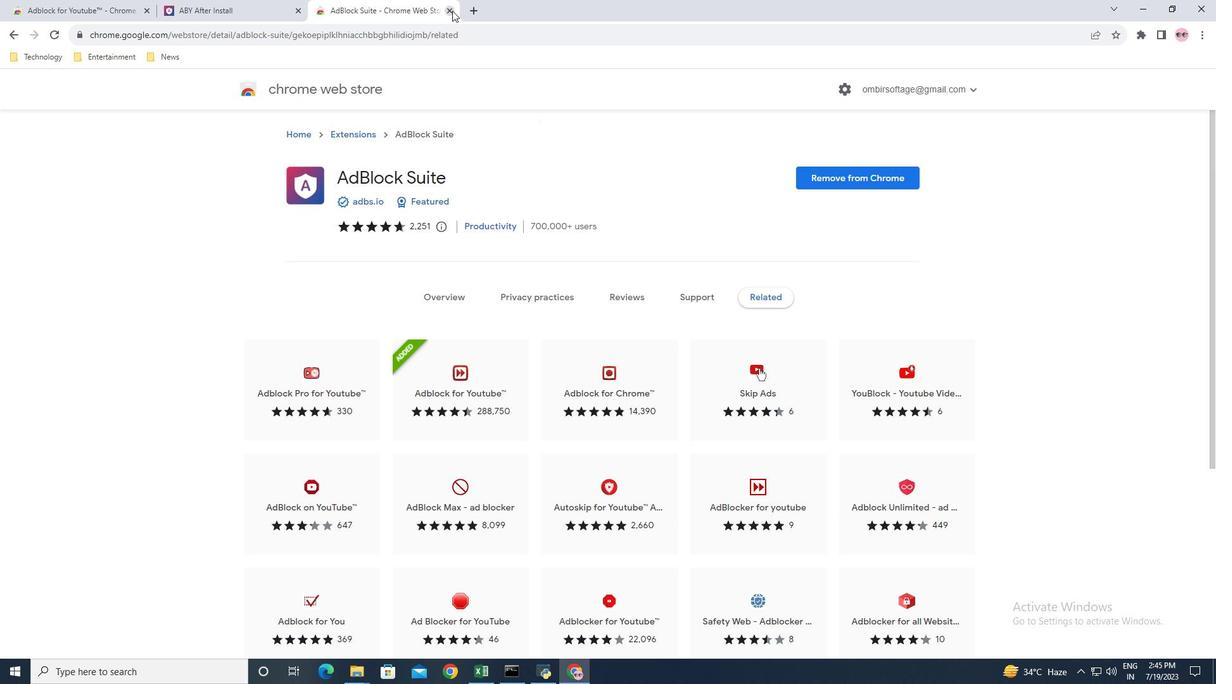 
Action: Mouse pressed left at (451, 9)
Screenshot: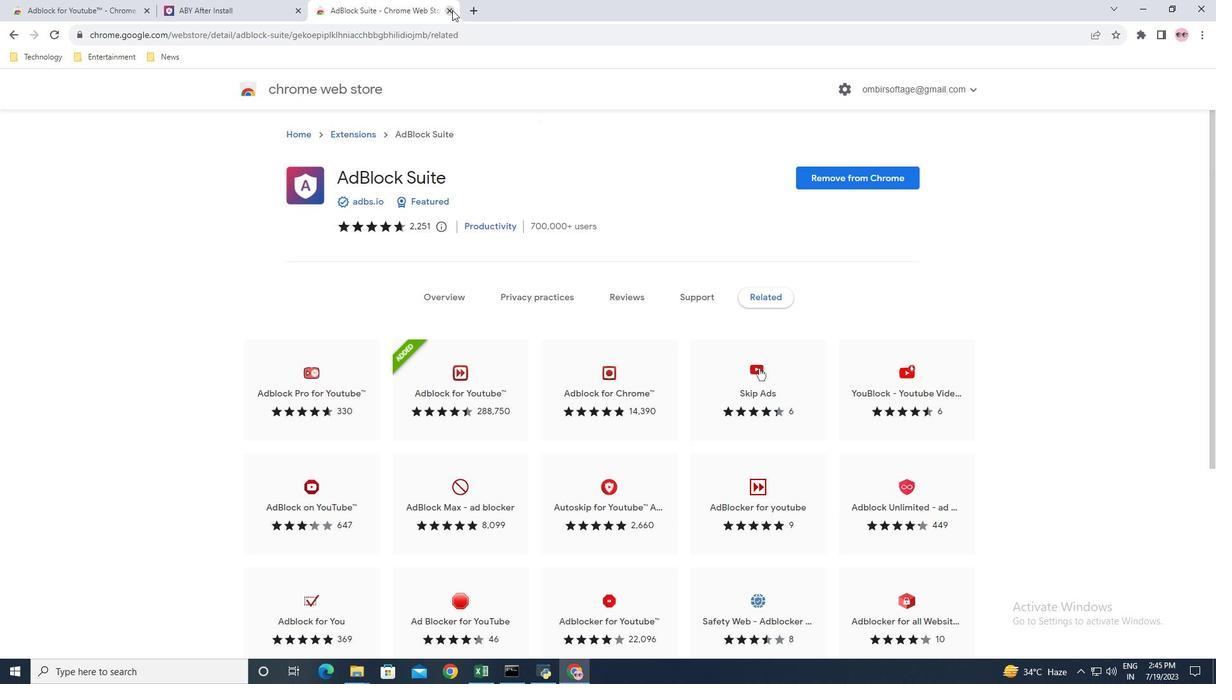 
Action: Mouse moved to (297, 10)
Screenshot: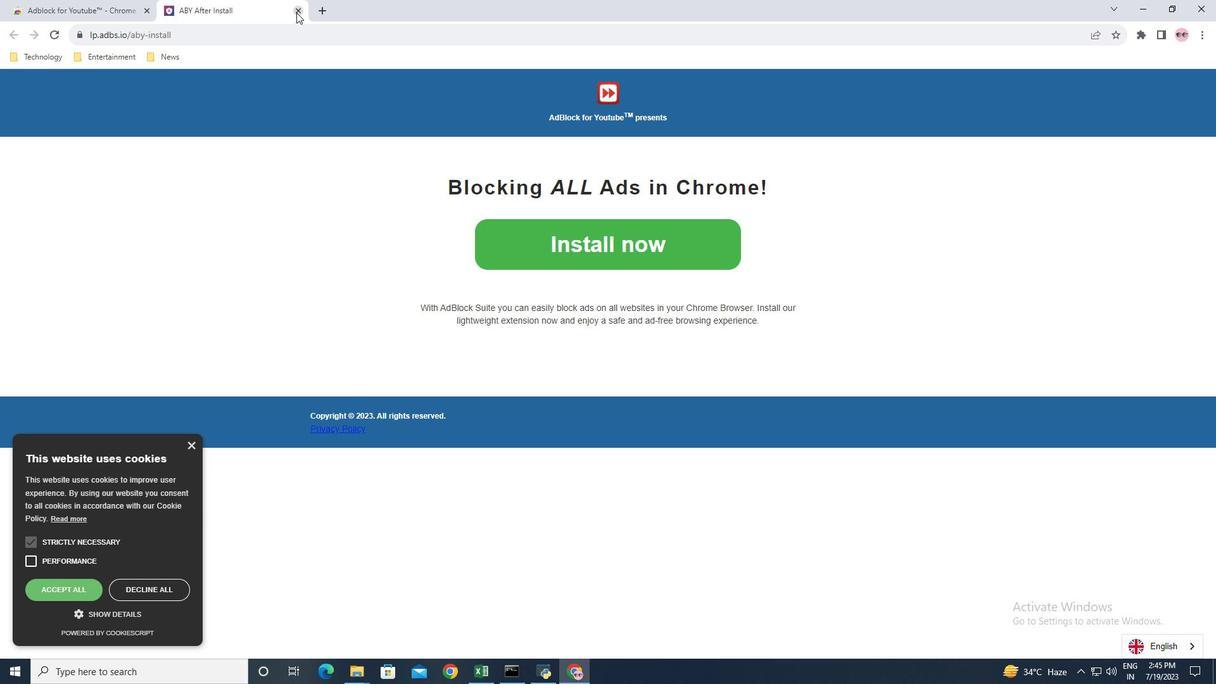 
Action: Mouse pressed left at (297, 10)
Screenshot: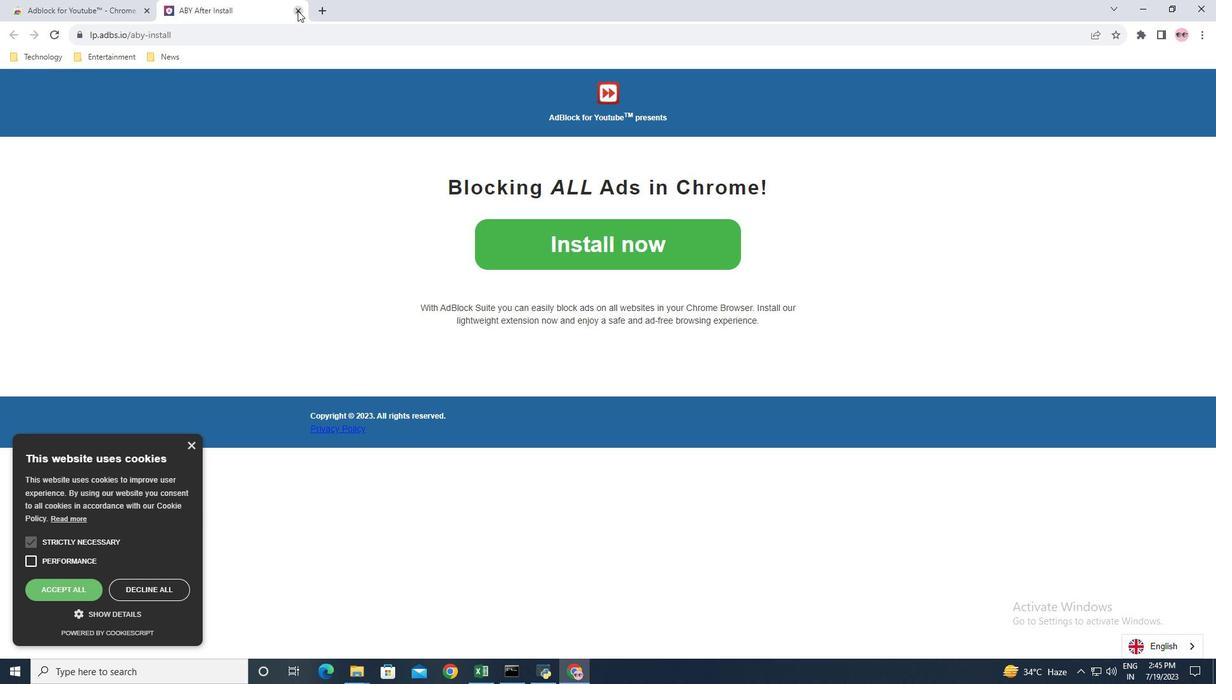 
Action: Mouse moved to (233, 105)
Screenshot: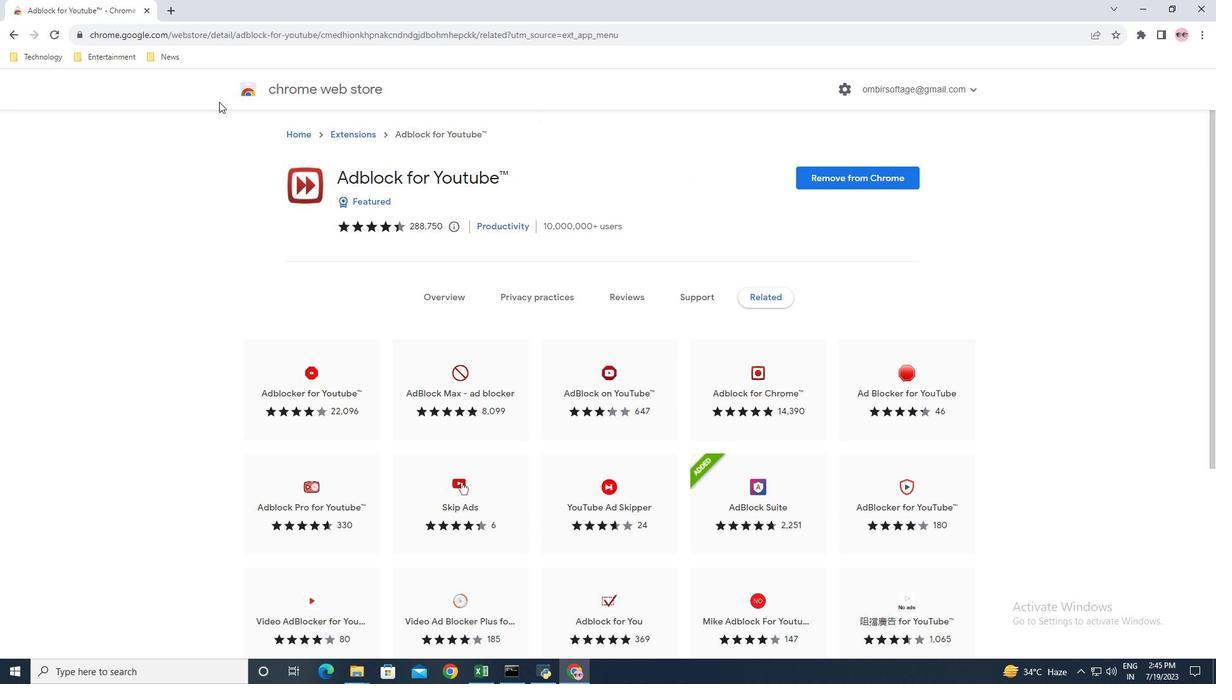 
Action: Mouse scrolled (233, 106) with delta (0, 0)
Screenshot: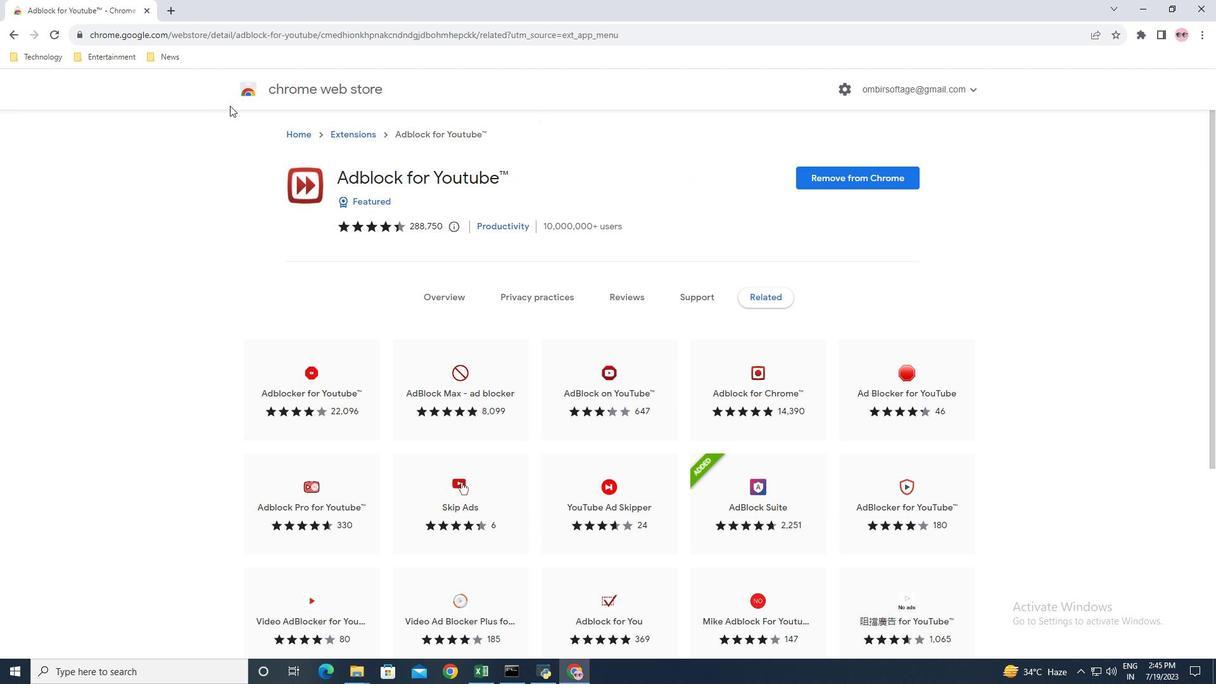 
Action: Mouse scrolled (233, 106) with delta (0, 0)
Screenshot: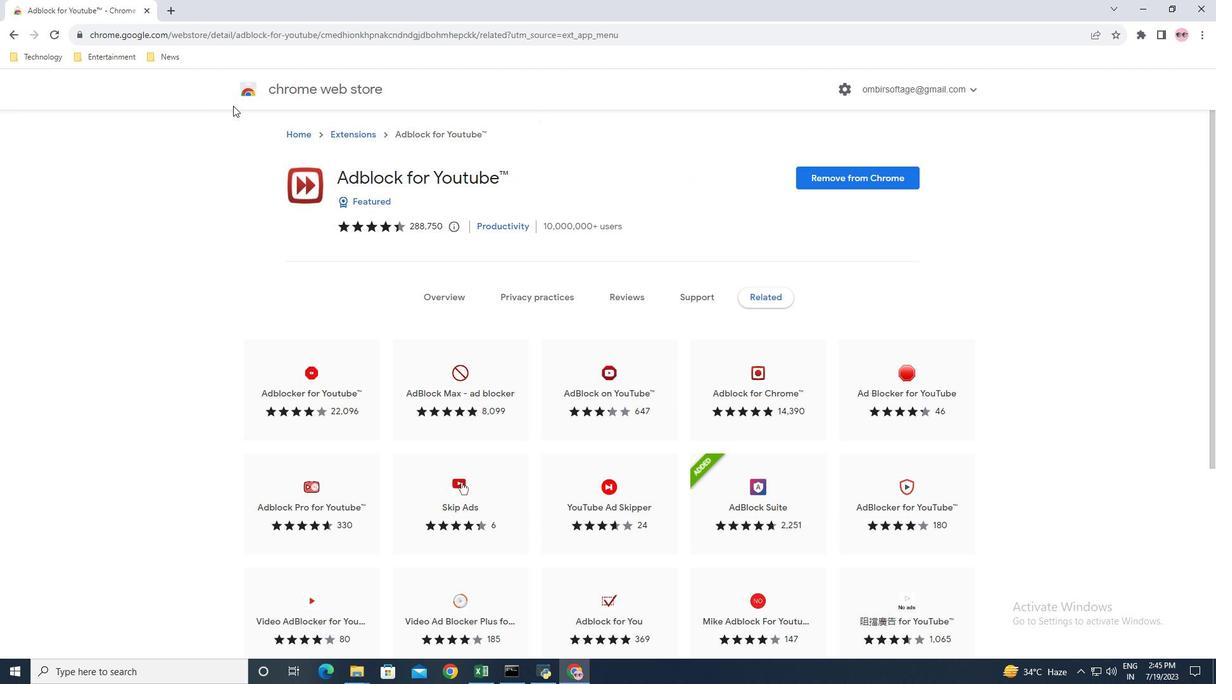 
Action: Mouse moved to (296, 136)
Screenshot: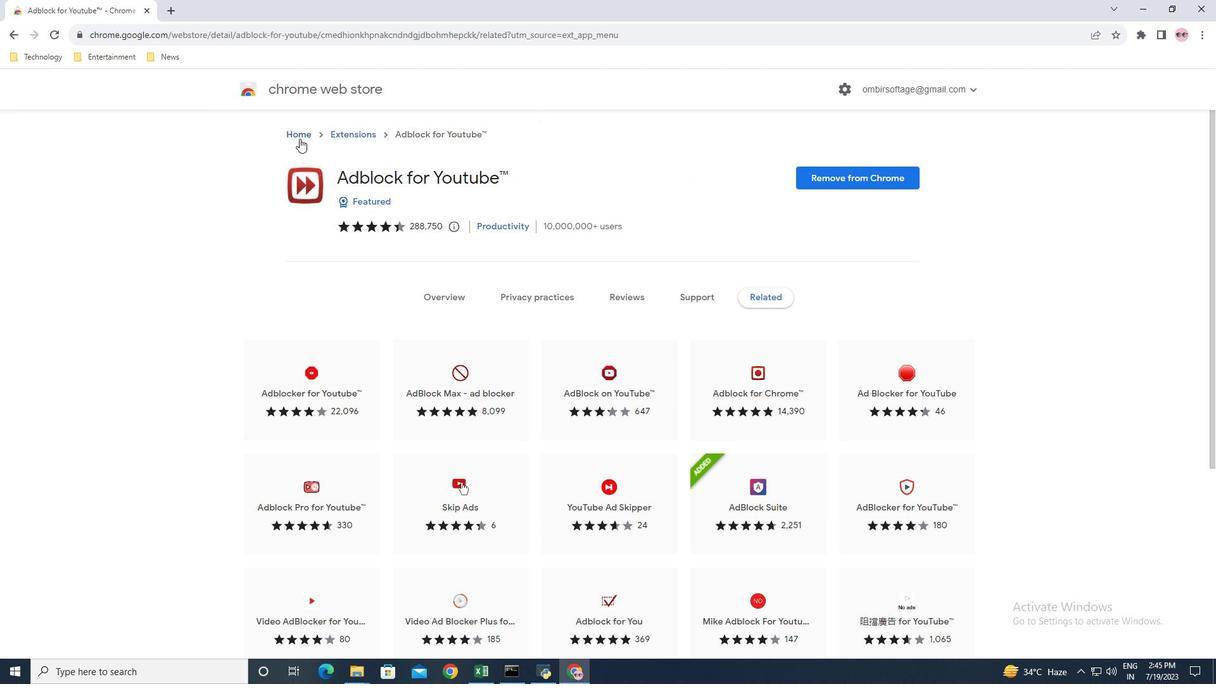 
Action: Mouse pressed left at (296, 136)
Screenshot: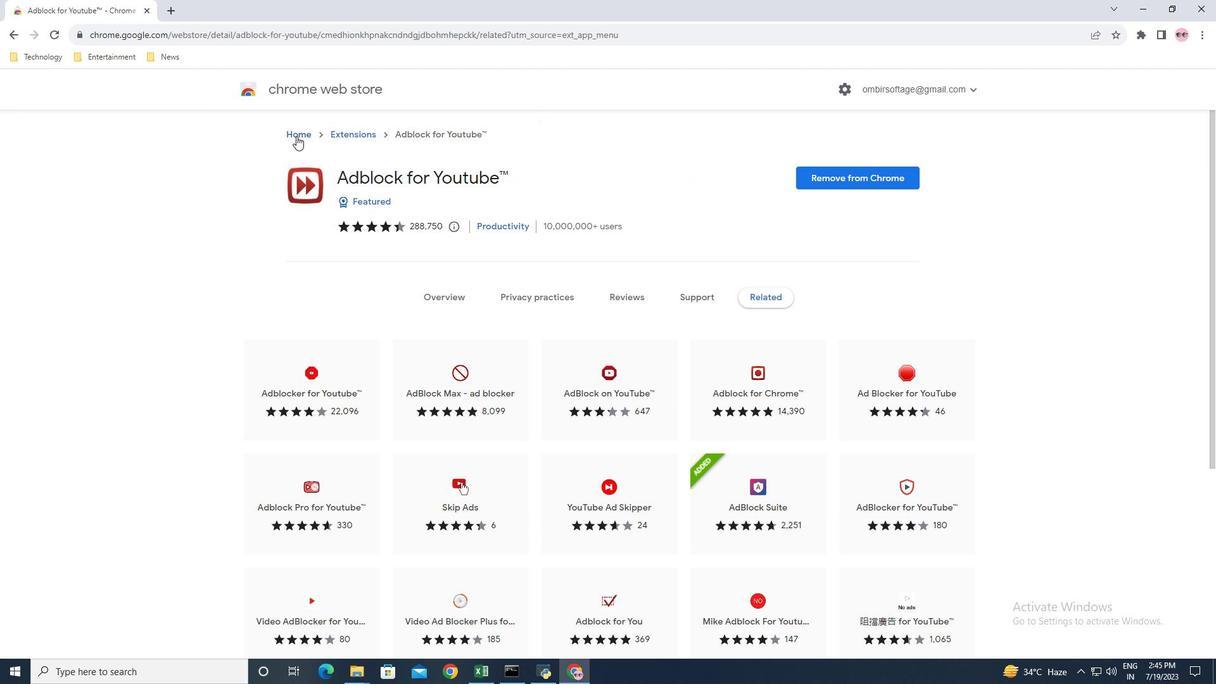 
Action: Mouse moved to (301, 134)
Screenshot: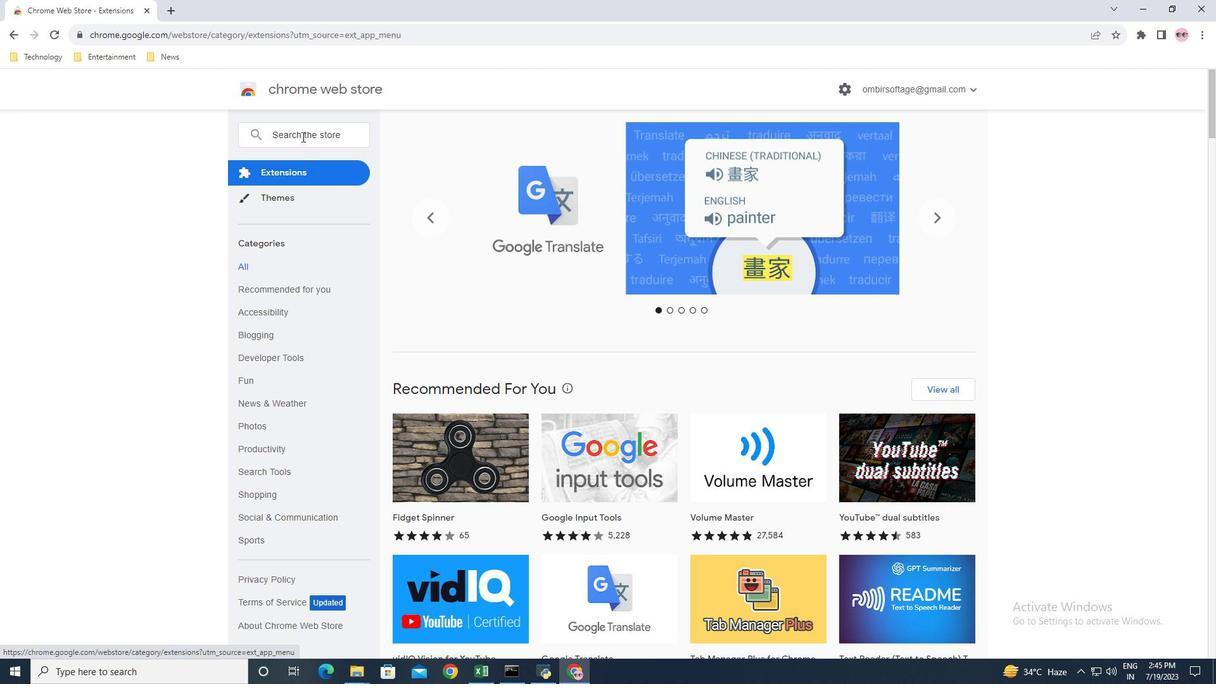 
Action: Mouse pressed left at (301, 134)
Screenshot: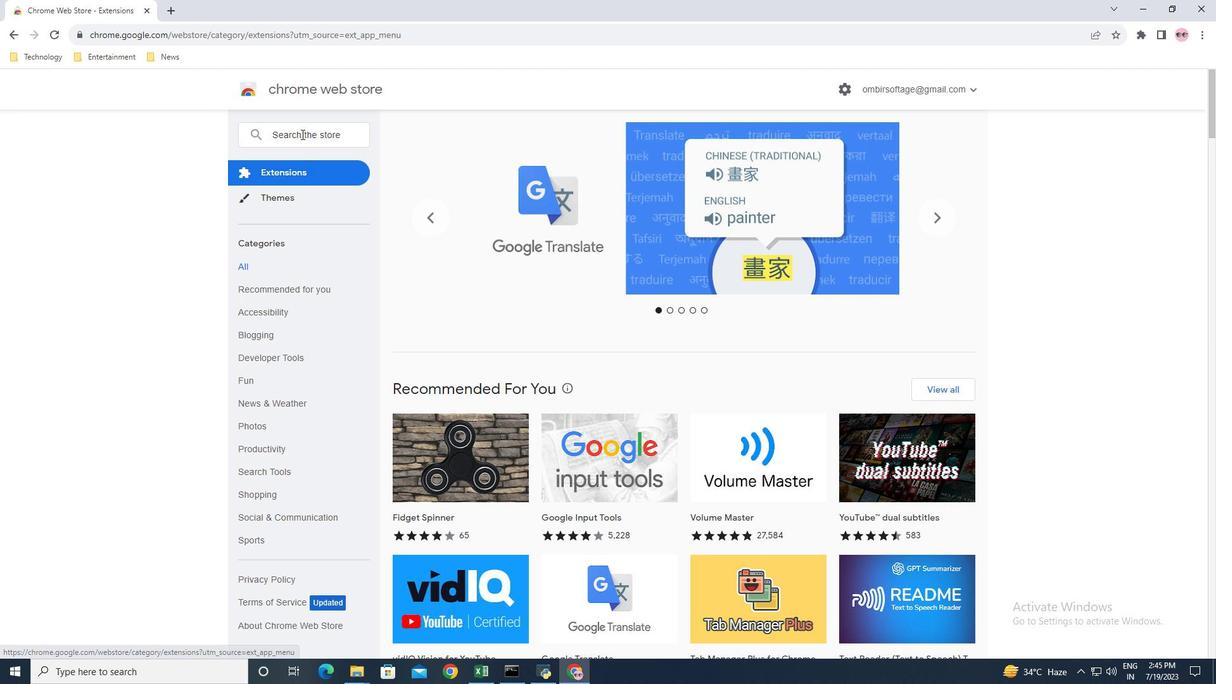 
Action: Key pressed gramer<Key.backspace><Key.backspace>erly<Key.enter>
Screenshot: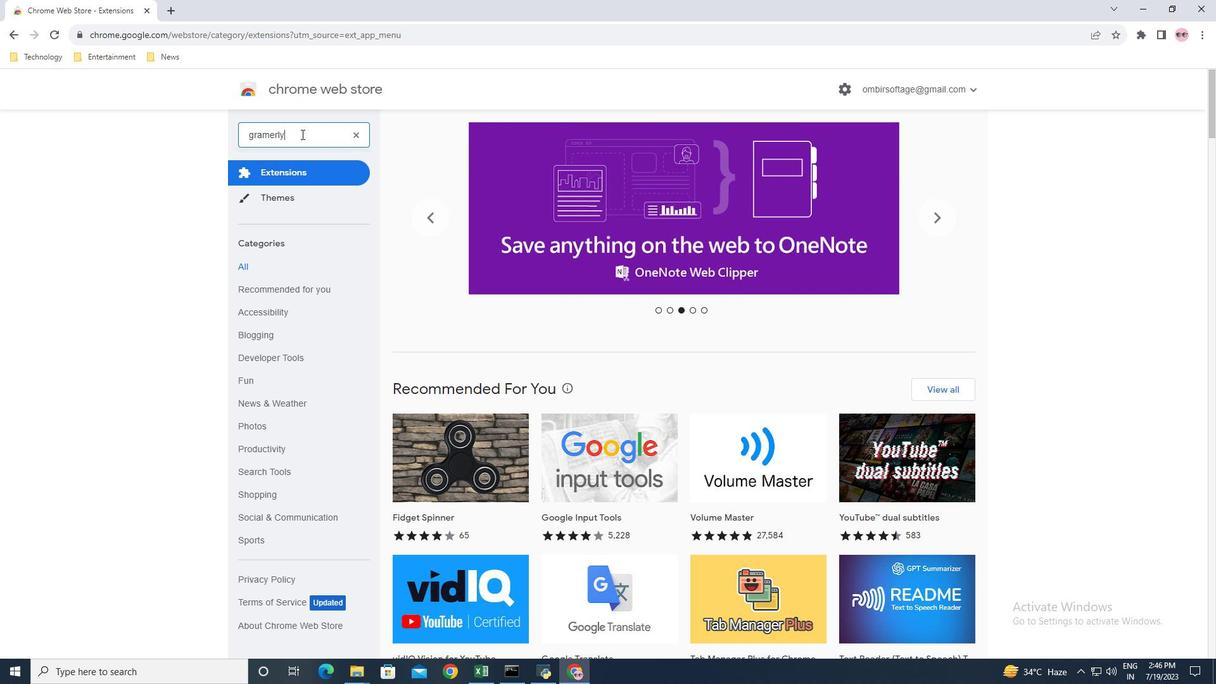 
Action: Mouse moved to (604, 212)
Screenshot: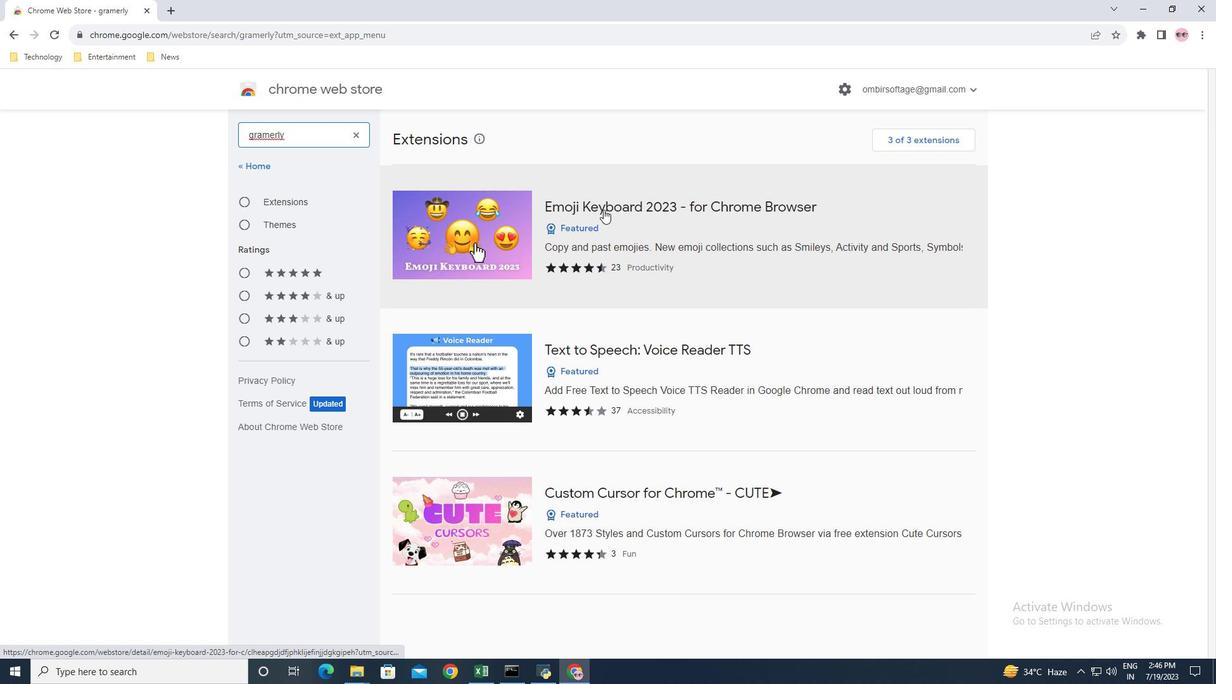 
Action: Mouse scrolled (604, 212) with delta (0, 0)
Screenshot: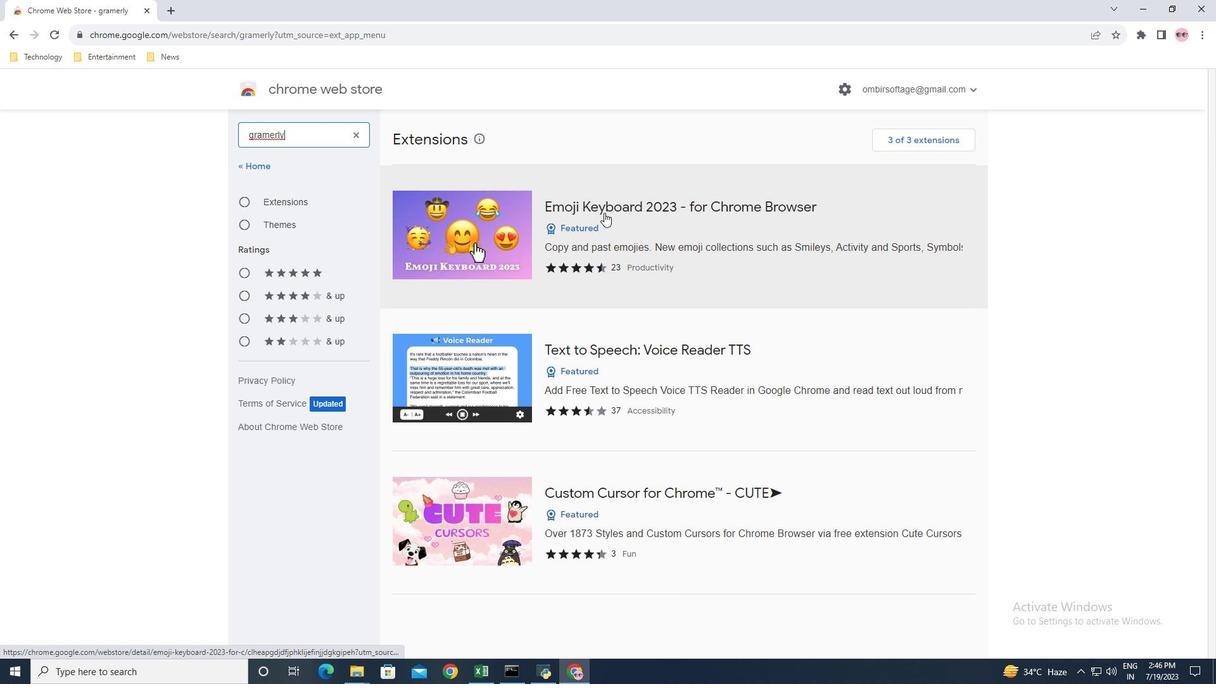 
Action: Mouse scrolled (604, 212) with delta (0, 0)
Screenshot: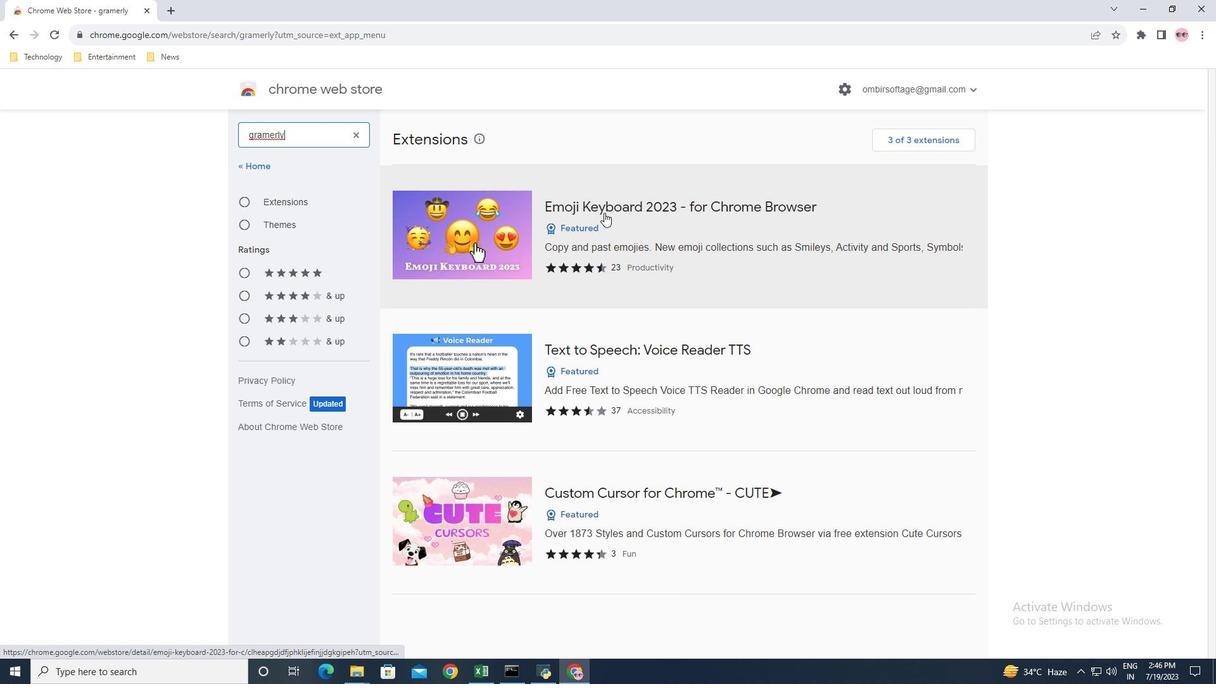 
Action: Mouse scrolled (604, 212) with delta (0, 0)
Screenshot: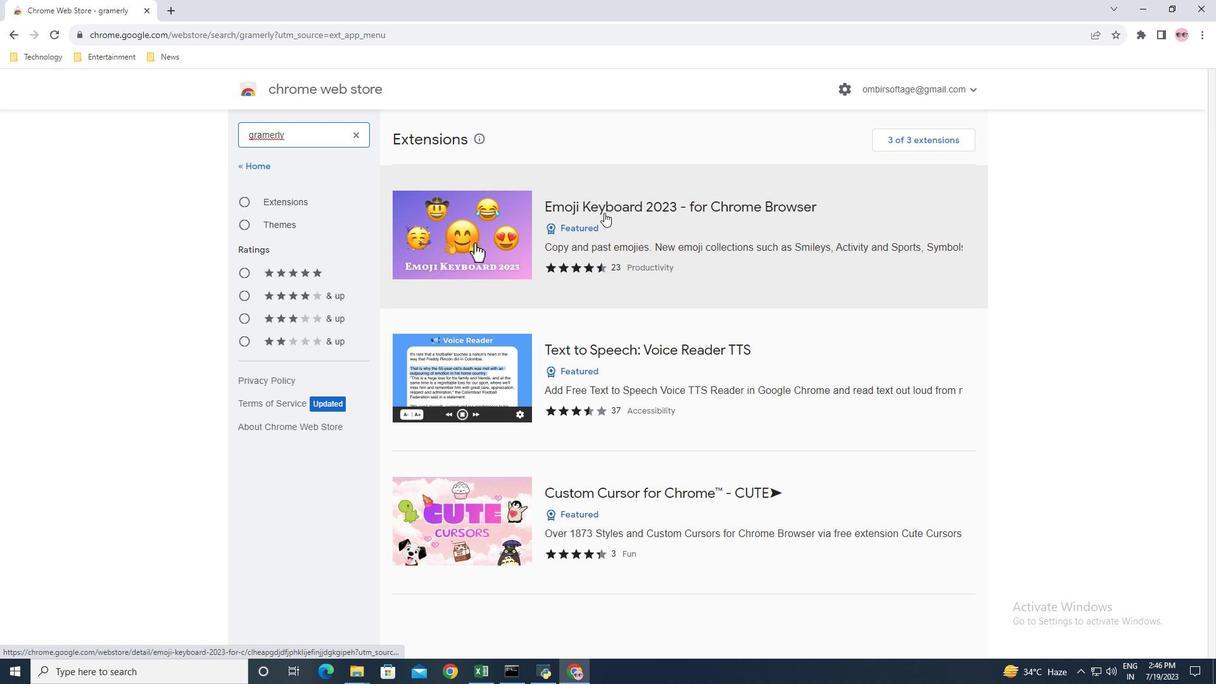
Action: Mouse moved to (650, 432)
Screenshot: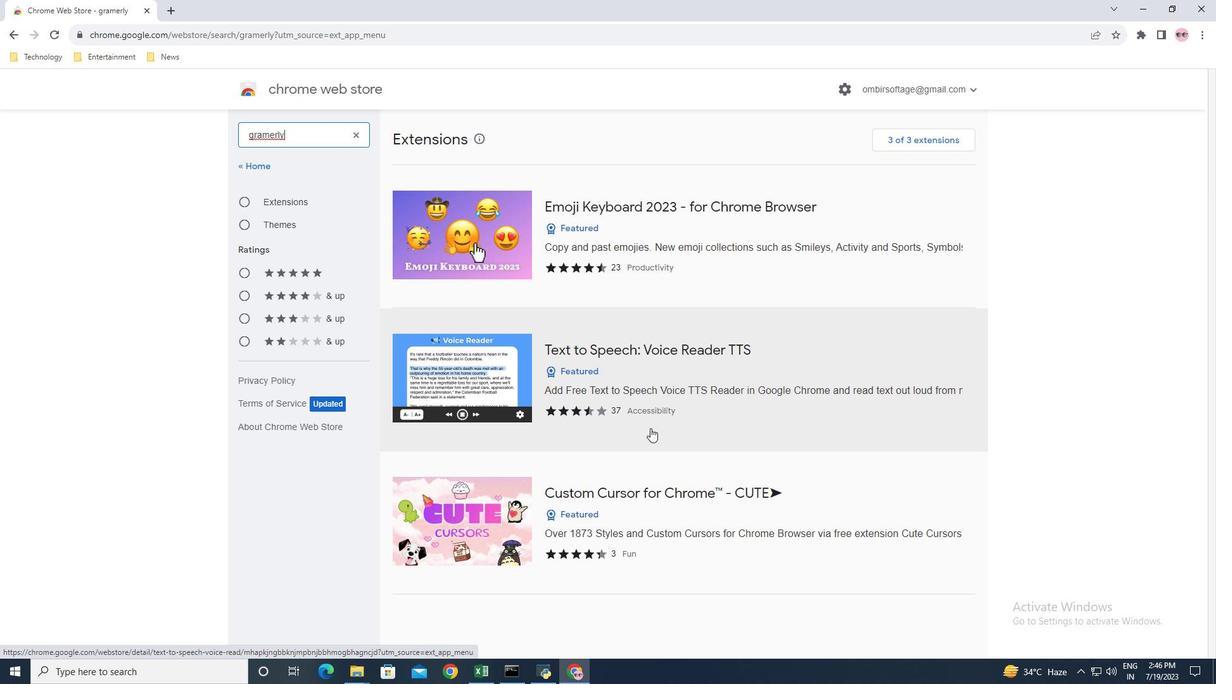 
Action: Mouse scrolled (650, 431) with delta (0, 0)
Screenshot: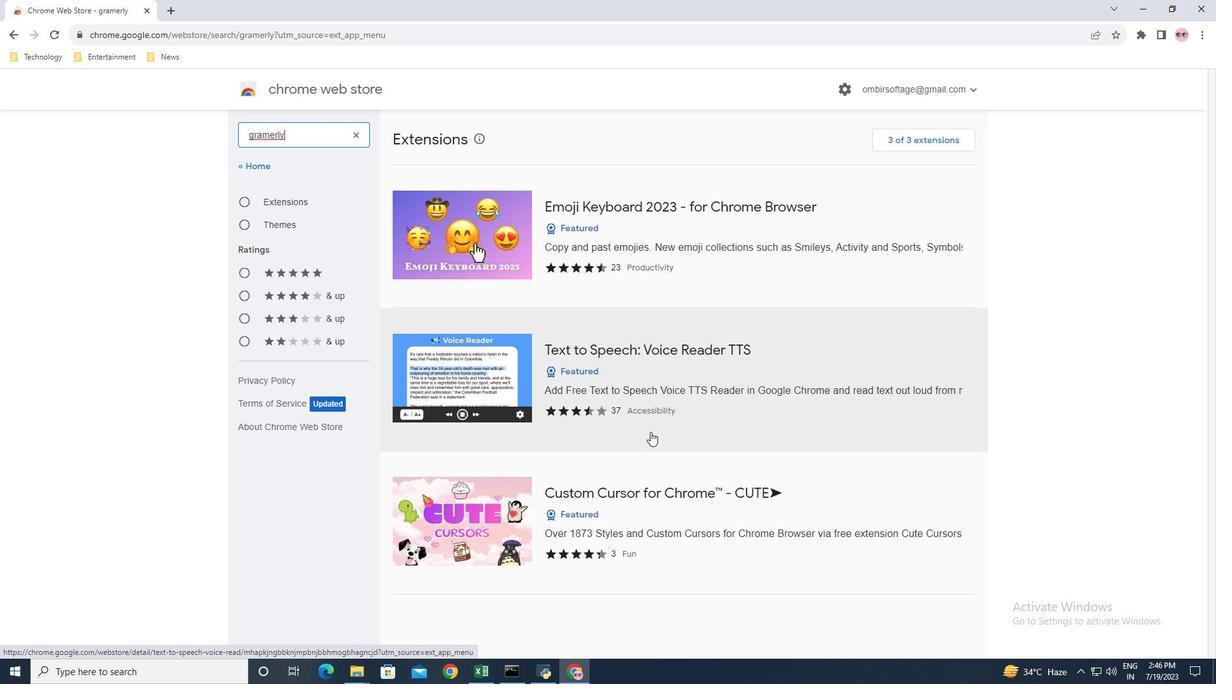 
Action: Mouse scrolled (650, 431) with delta (0, 0)
Screenshot: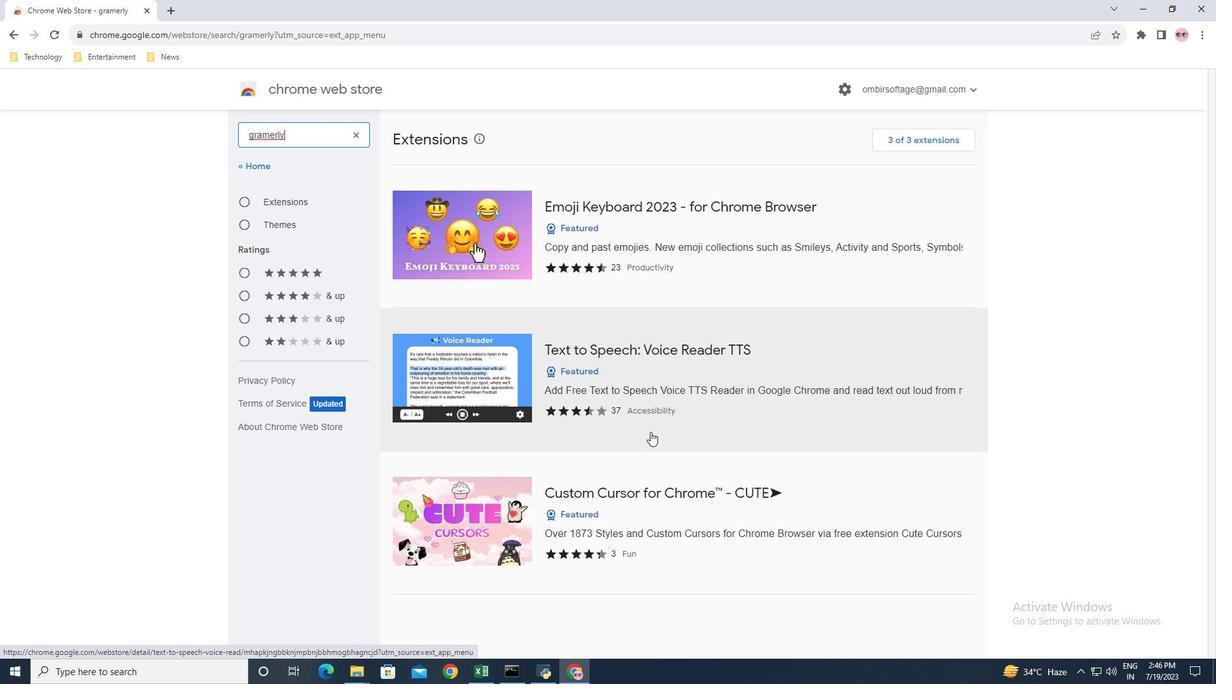 
Action: Mouse scrolled (650, 431) with delta (0, 0)
Screenshot: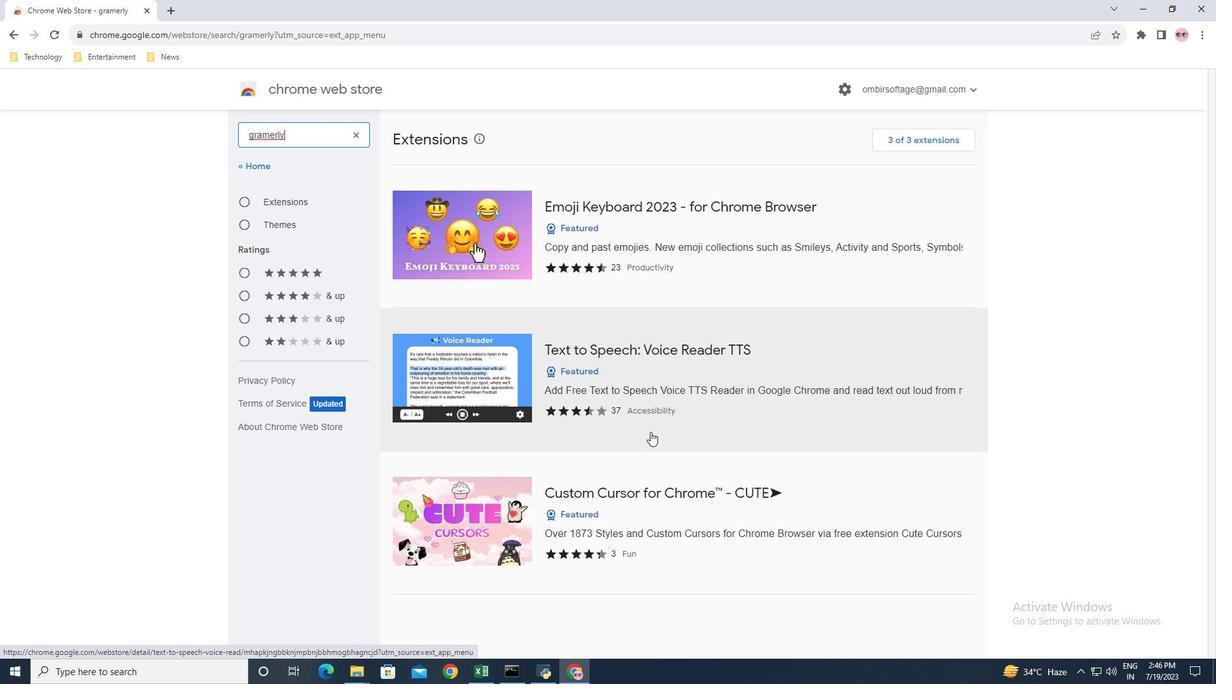 
Action: Mouse scrolled (650, 431) with delta (0, 0)
Screenshot: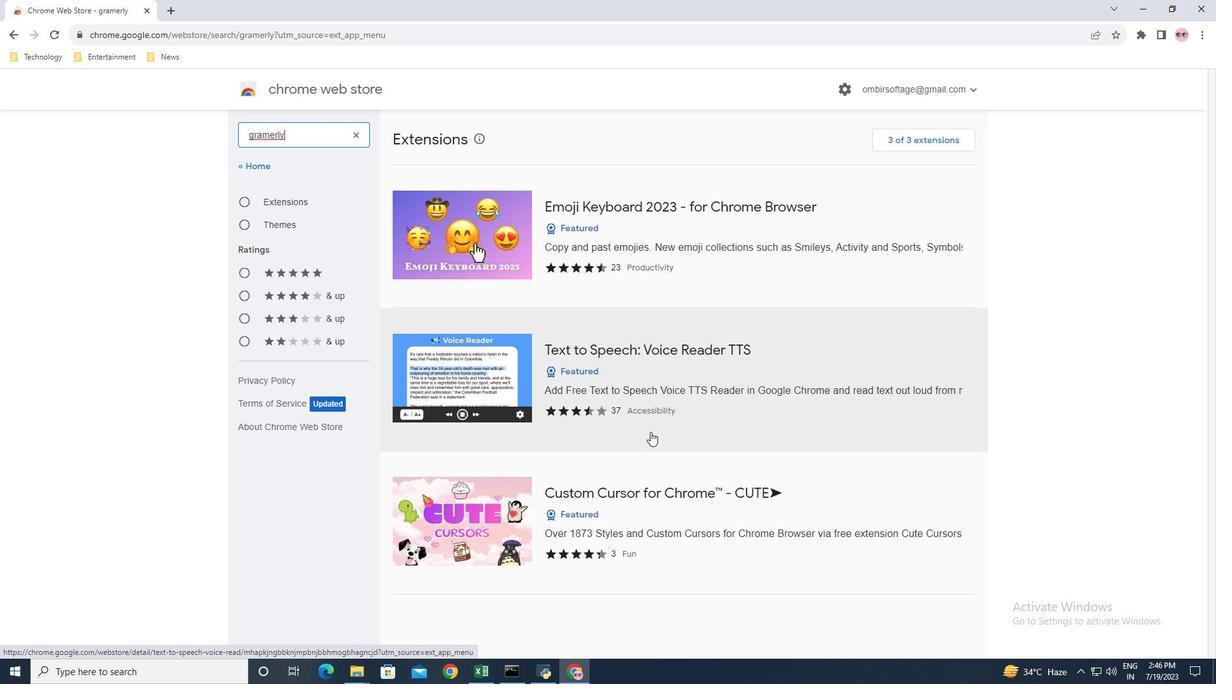 
Action: Mouse scrolled (650, 432) with delta (0, 0)
Screenshot: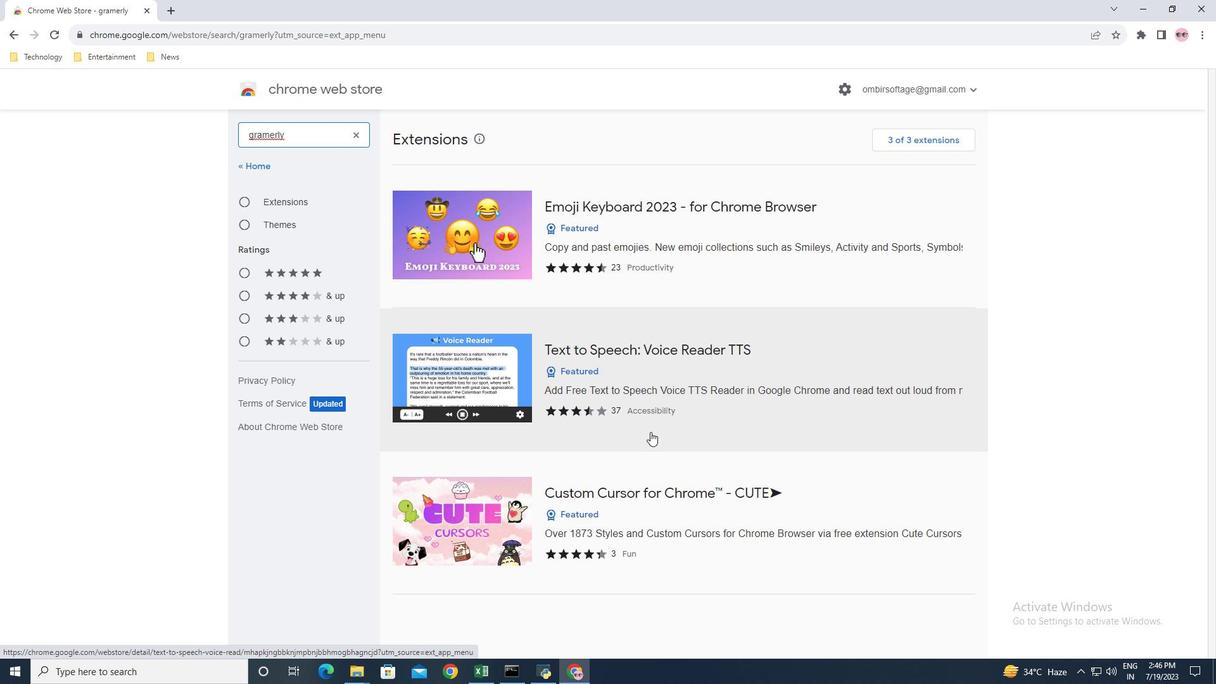 
Action: Mouse scrolled (650, 432) with delta (0, 0)
Screenshot: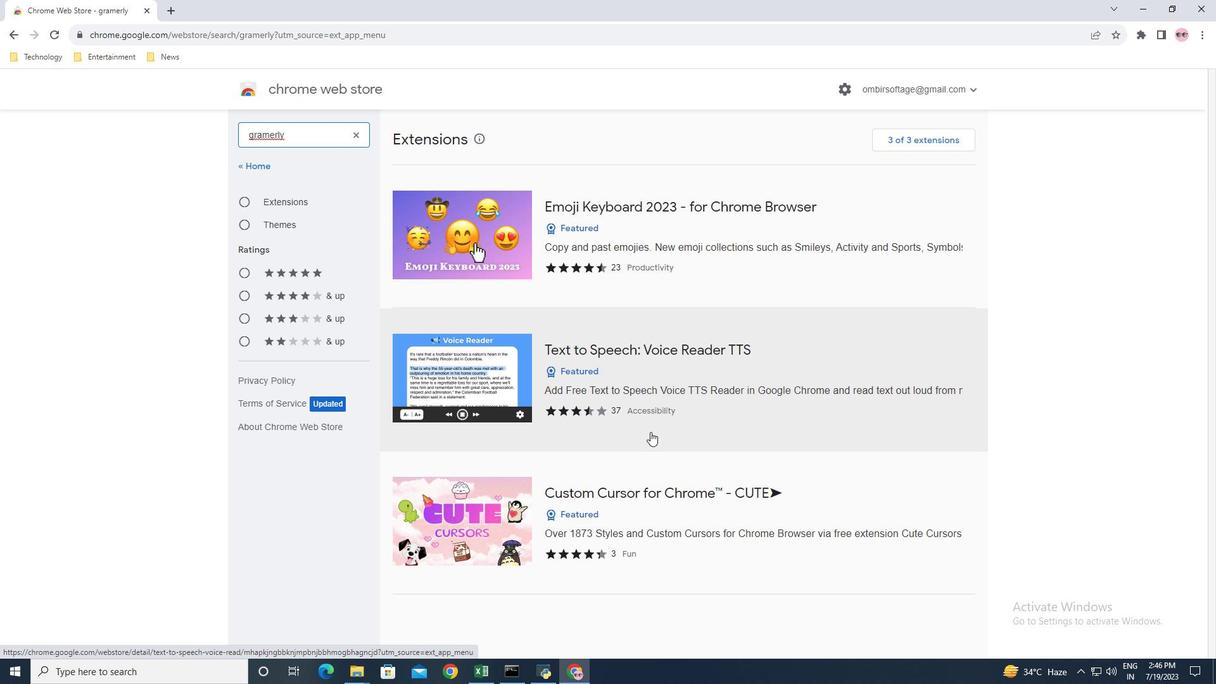 
Action: Mouse scrolled (650, 432) with delta (0, 0)
Screenshot: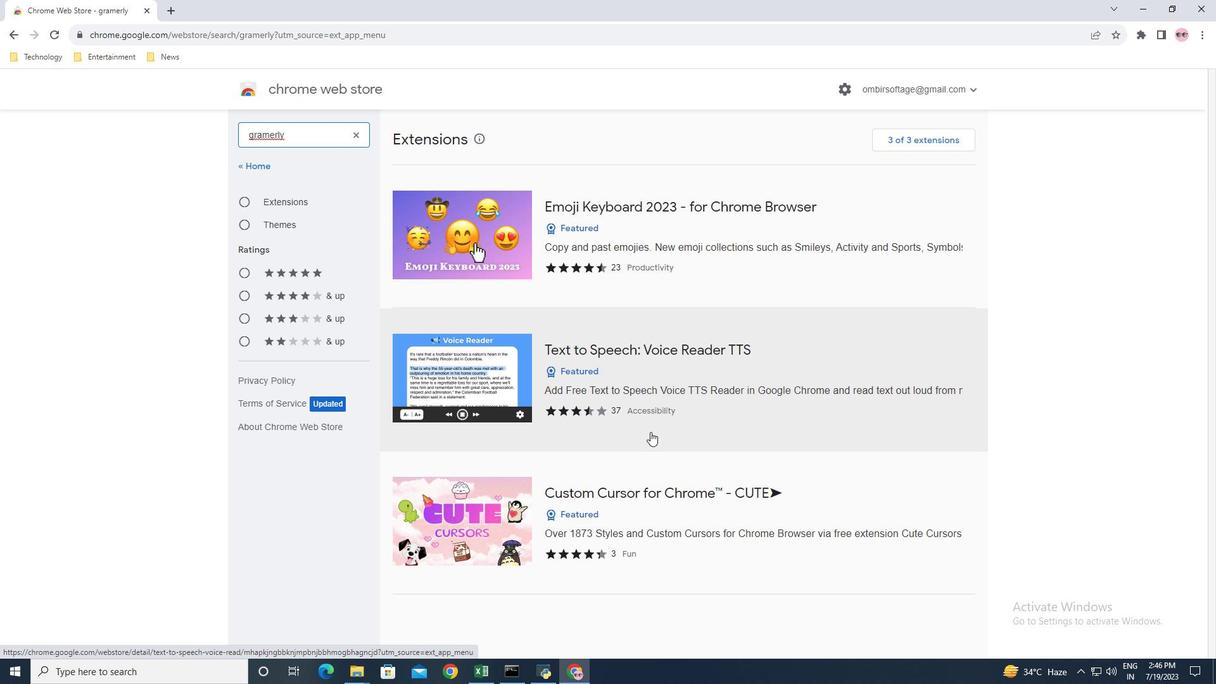 
Action: Mouse moved to (624, 202)
Screenshot: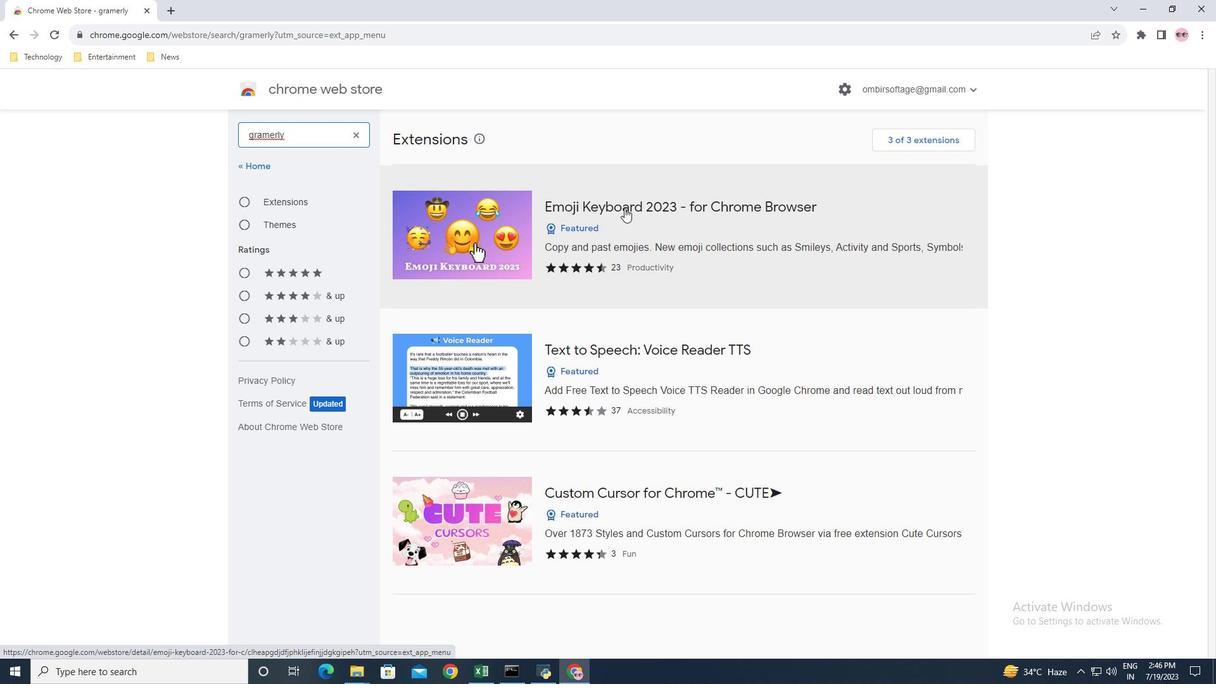 
Action: Mouse pressed left at (624, 202)
Screenshot: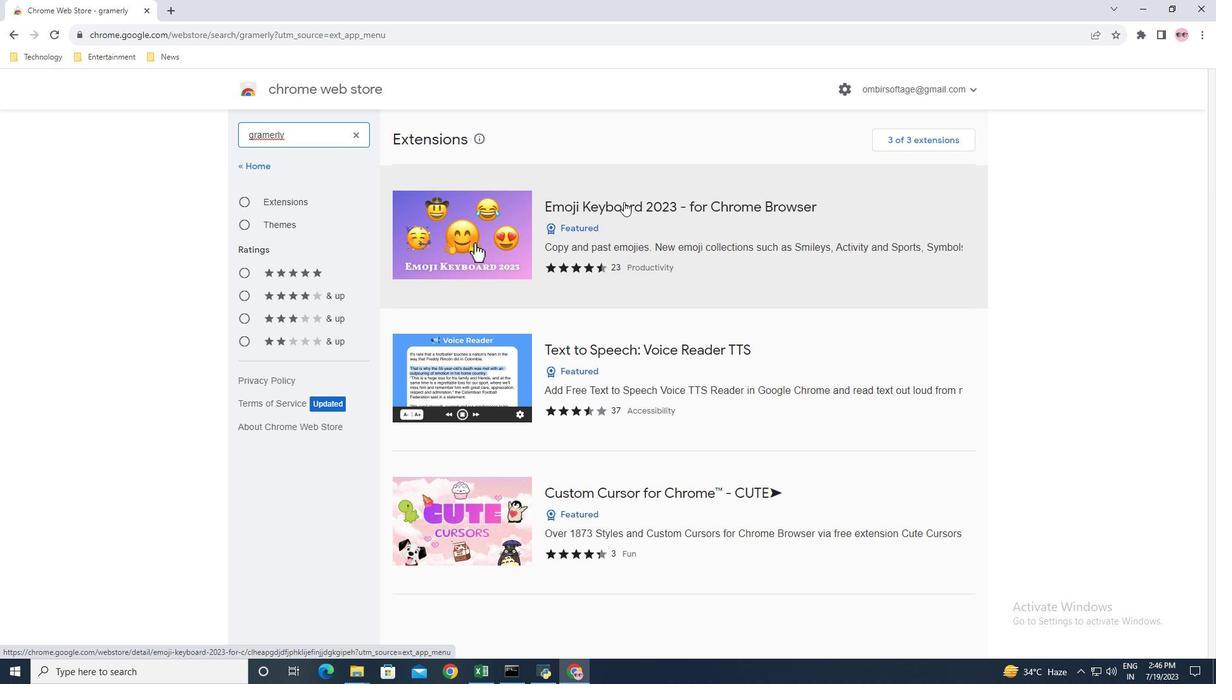 
Action: Mouse moved to (856, 180)
Screenshot: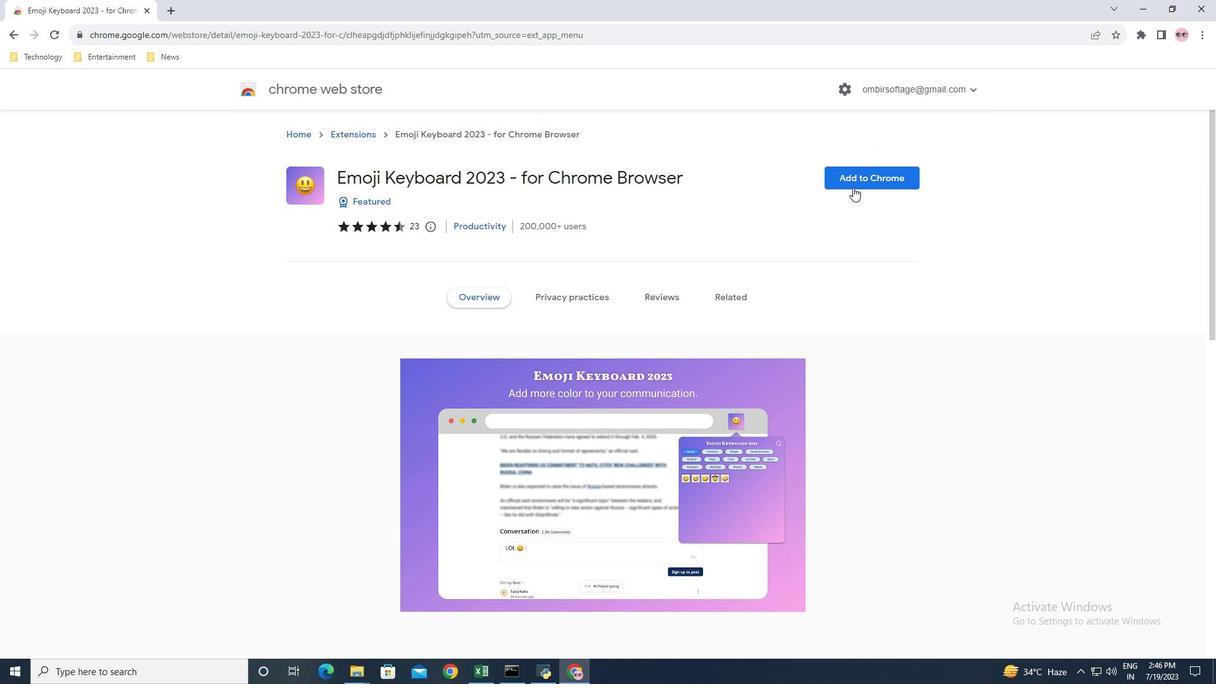 
Action: Mouse pressed left at (856, 180)
Screenshot: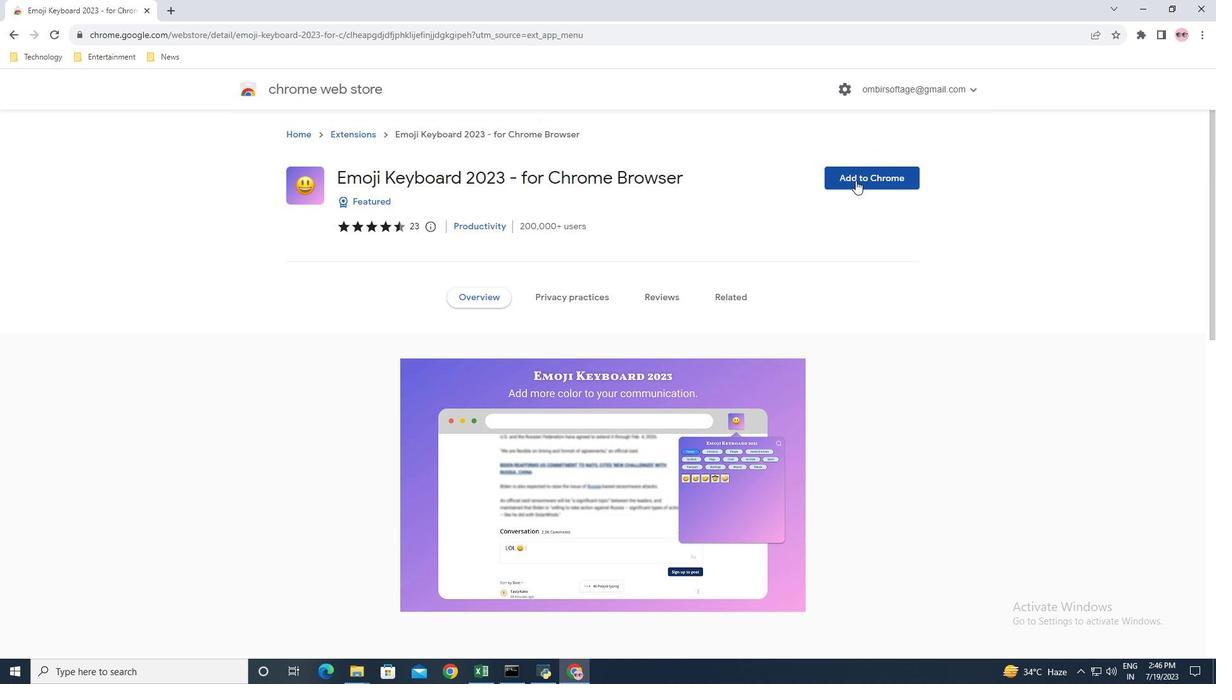 
Action: Mouse moved to (628, 141)
Screenshot: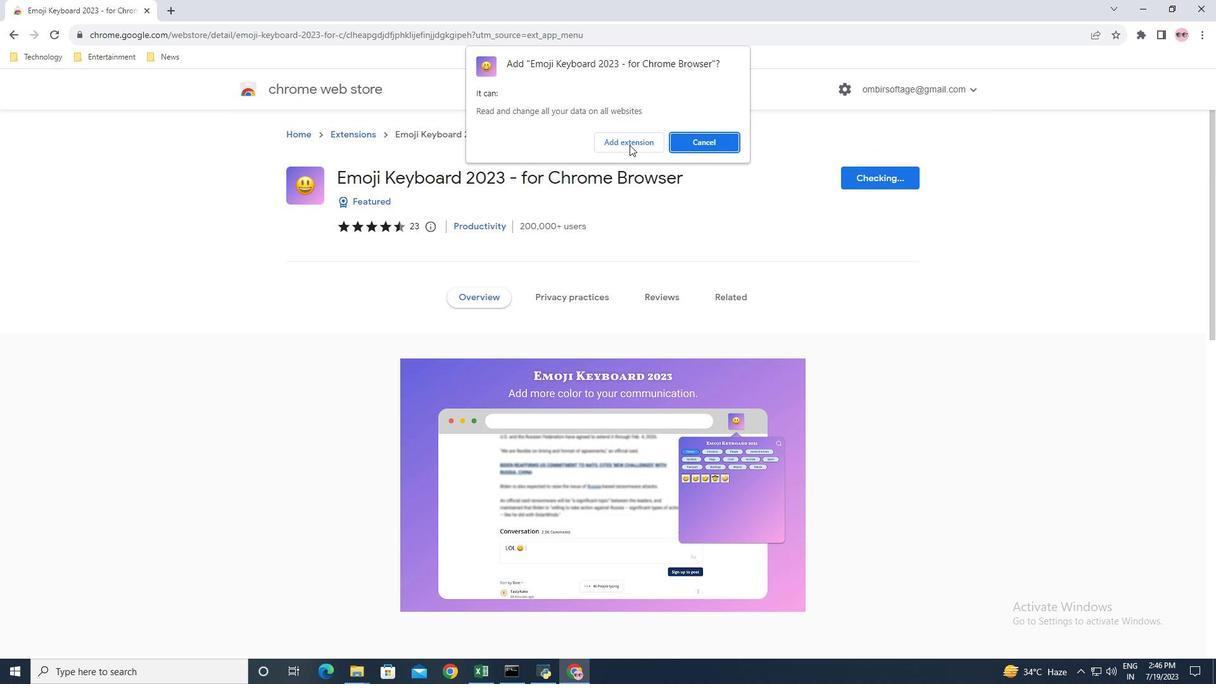 
Action: Mouse pressed left at (628, 141)
Screenshot: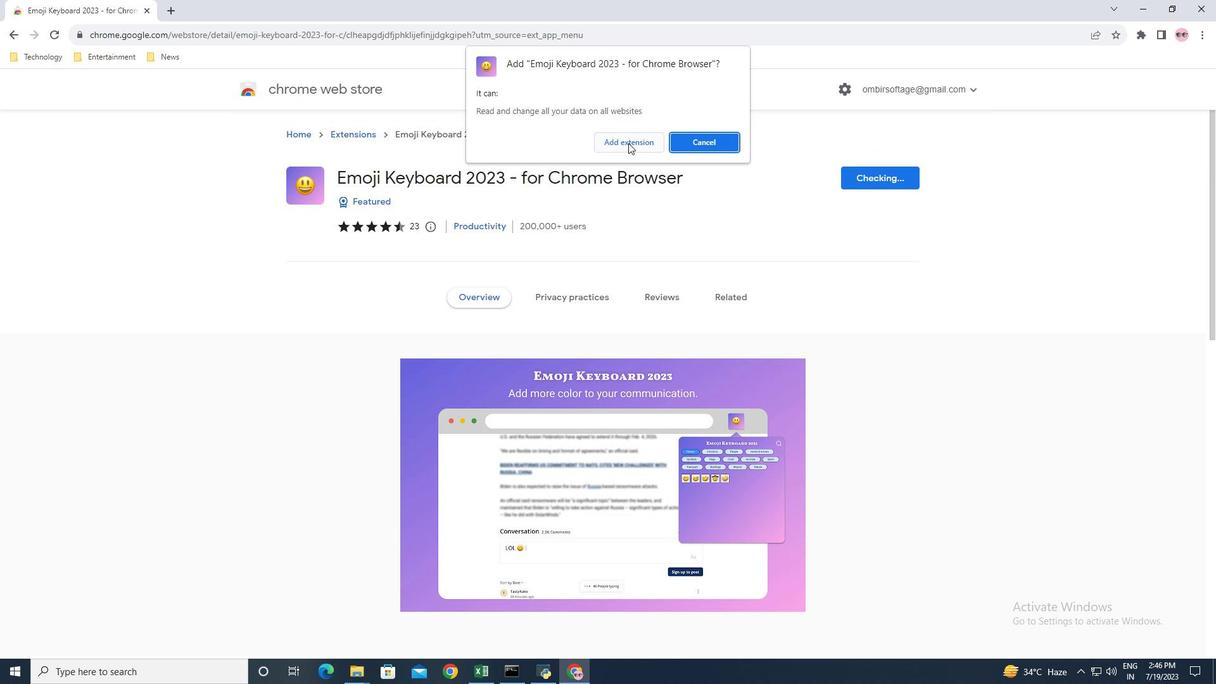 
Action: Mouse moved to (1119, 51)
Screenshot: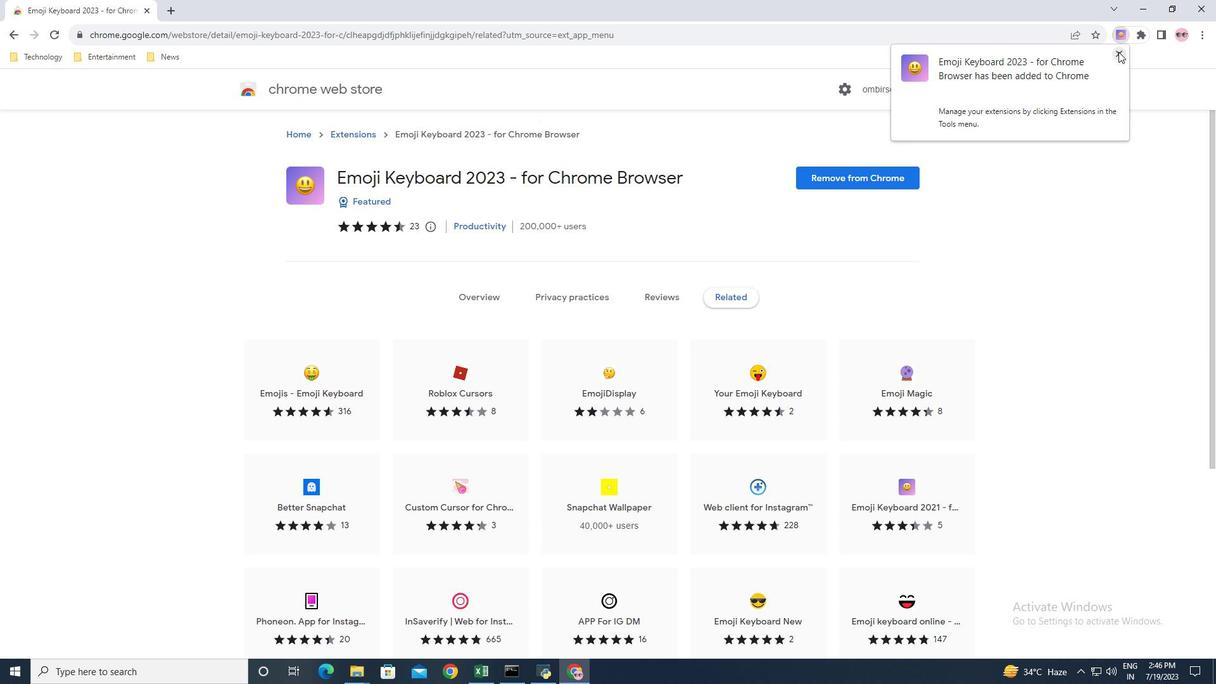 
Action: Mouse pressed left at (1119, 51)
Screenshot: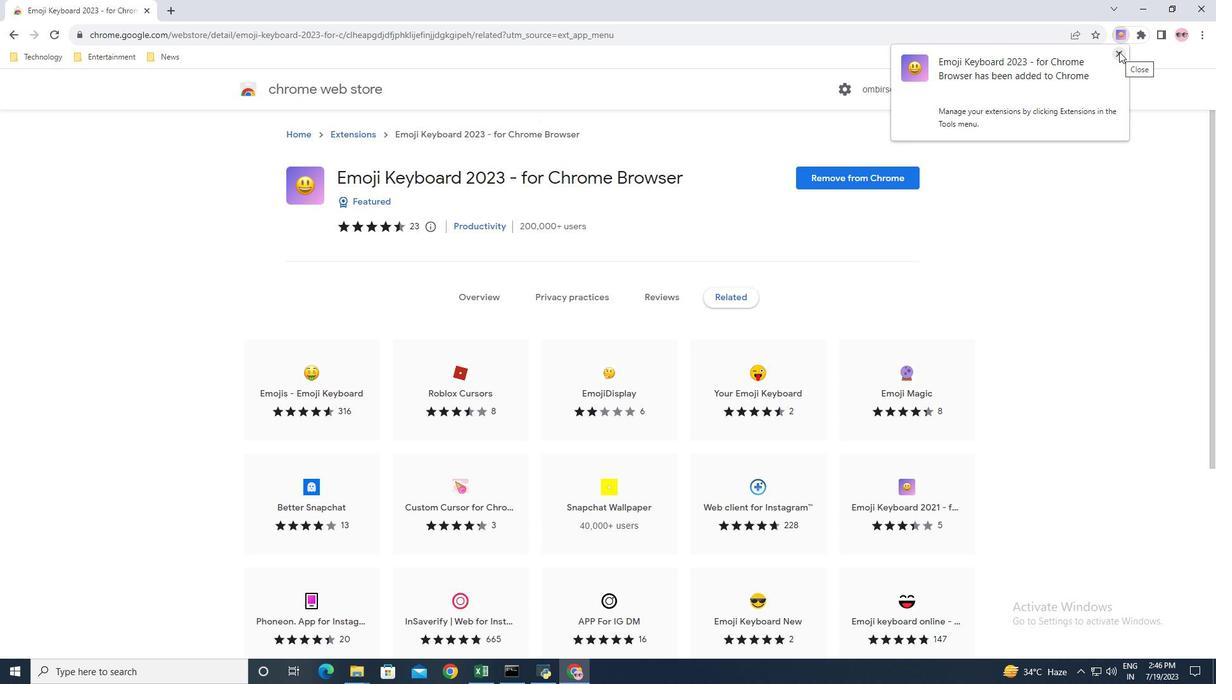 
Action: Mouse moved to (13, 37)
Screenshot: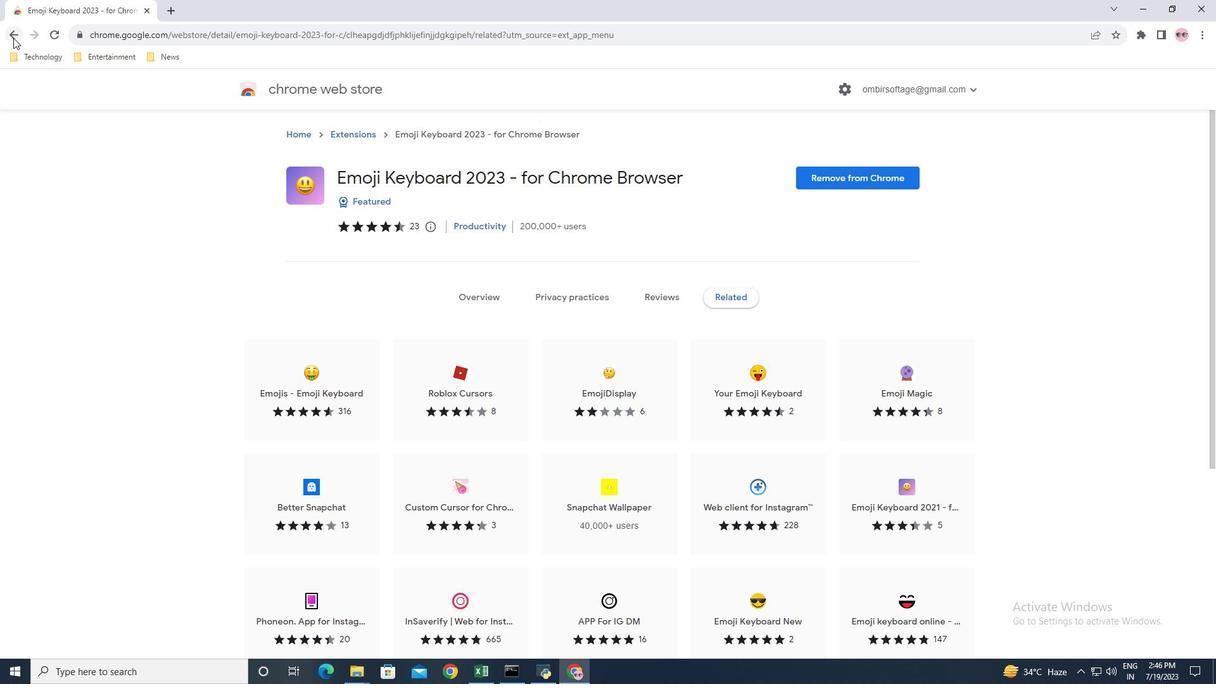 
Action: Mouse pressed left at (13, 37)
Screenshot: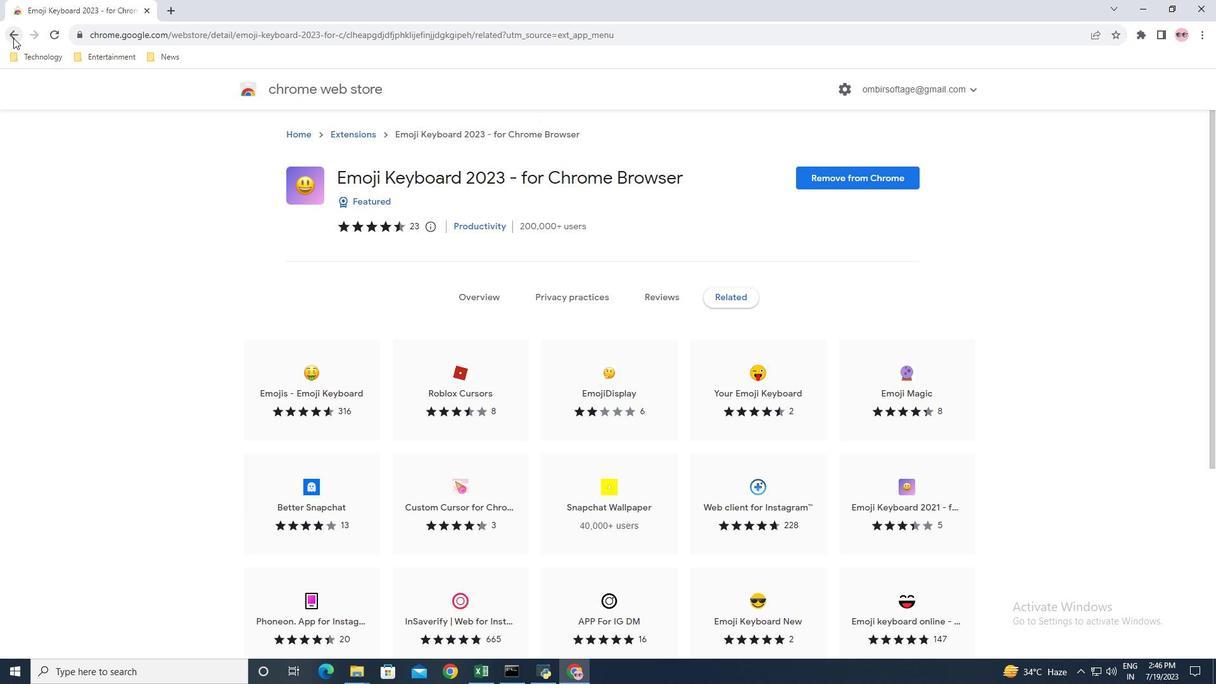 
Action: Mouse pressed left at (13, 37)
Screenshot: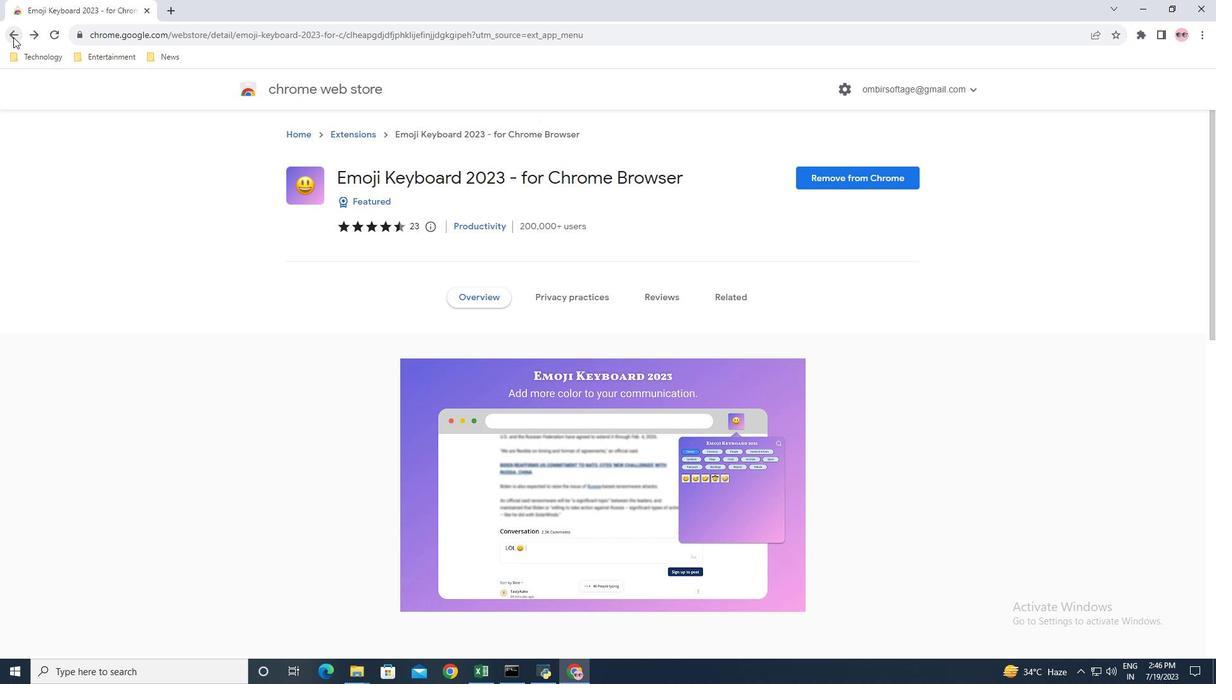 
Action: Mouse moved to (328, 129)
Screenshot: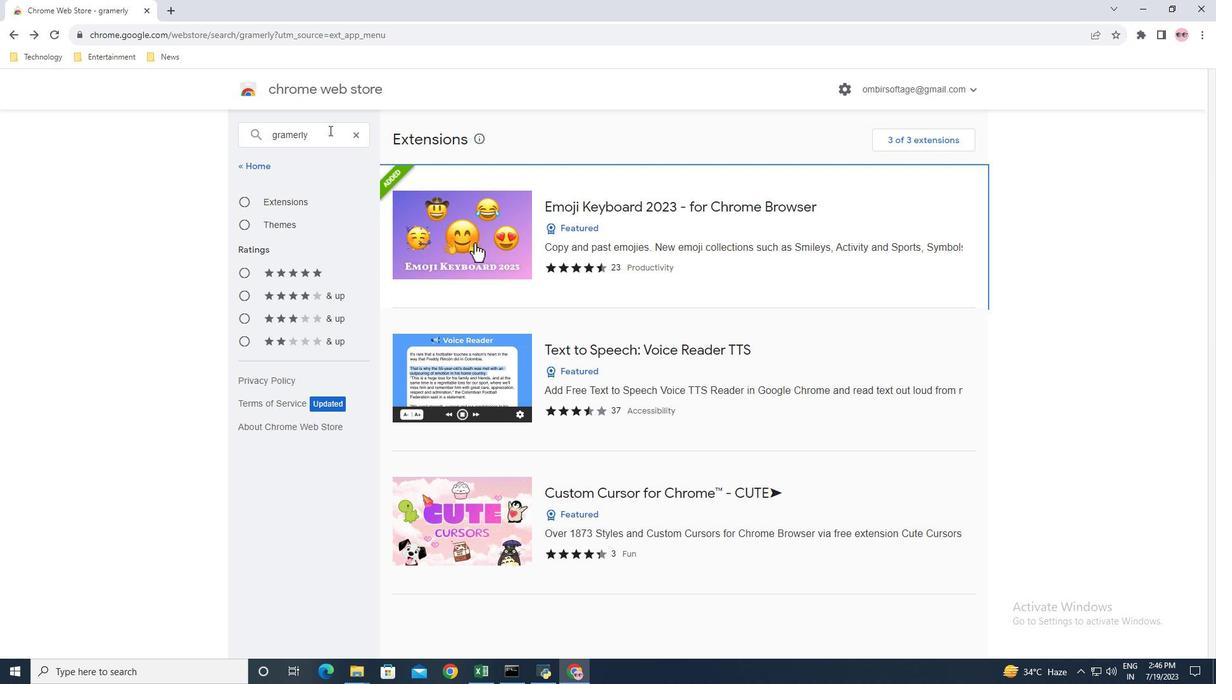 
Action: Mouse pressed left at (328, 129)
Screenshot: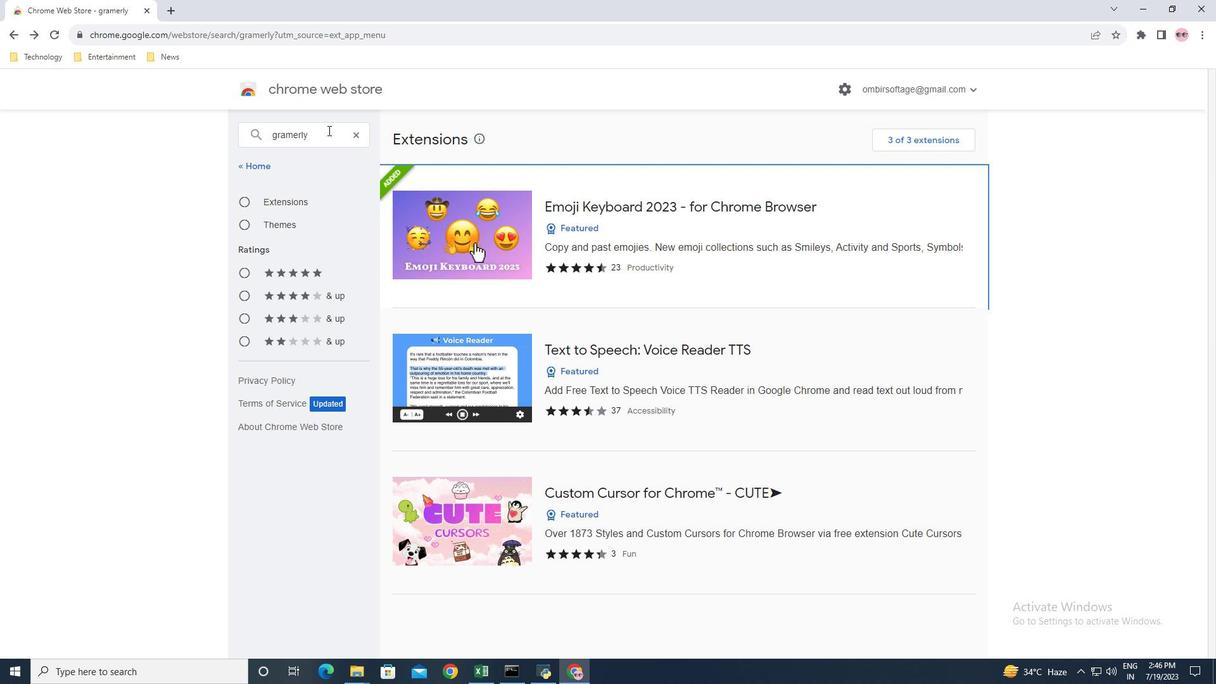 
Action: Mouse moved to (327, 133)
Screenshot: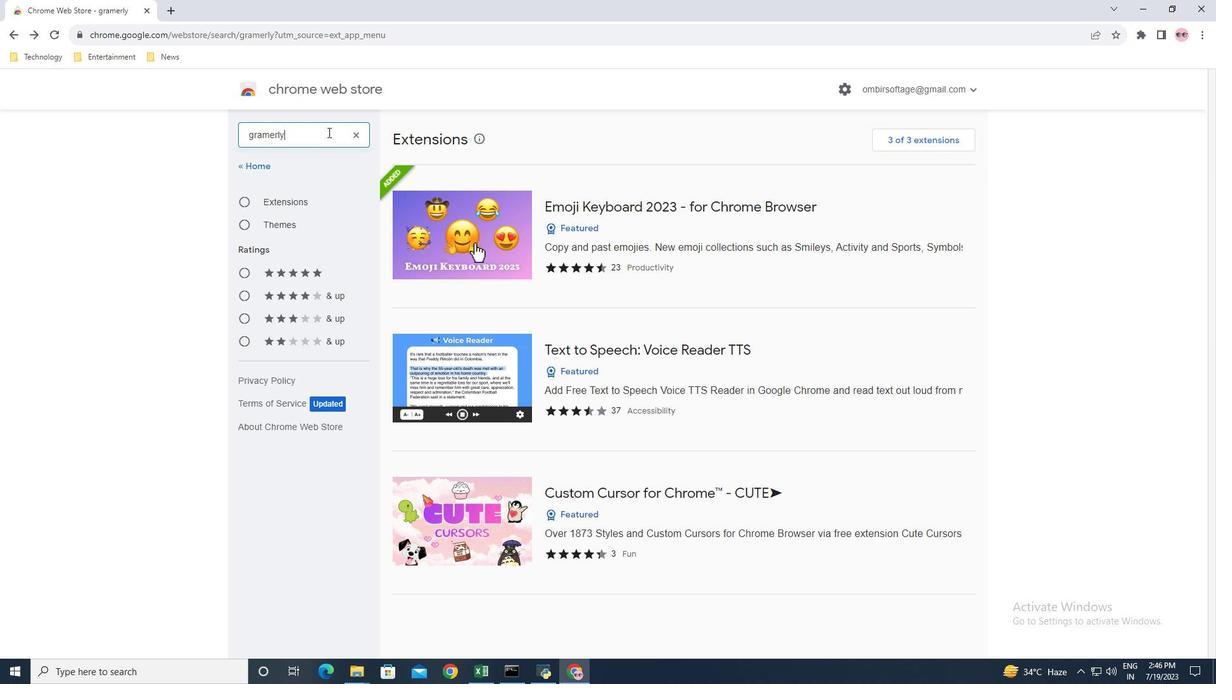 
Action: Key pressed <Key.backspace><Key.backspace><Key.backspace>
Screenshot: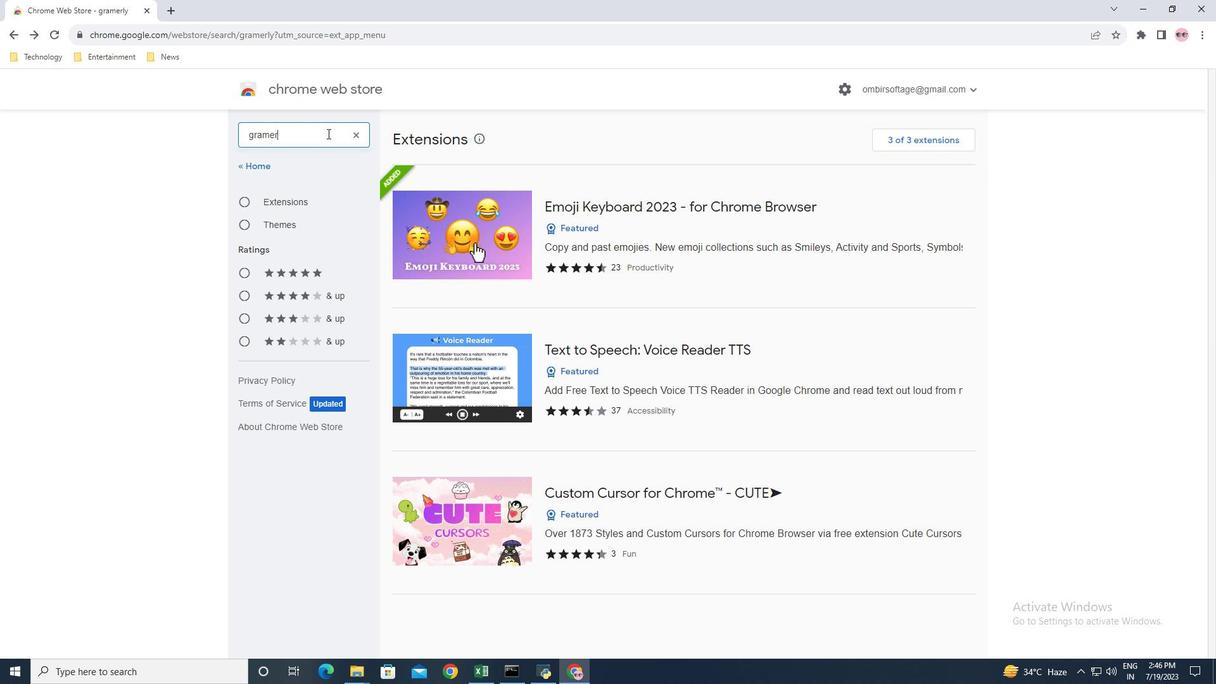 
Action: Mouse moved to (303, 135)
Screenshot: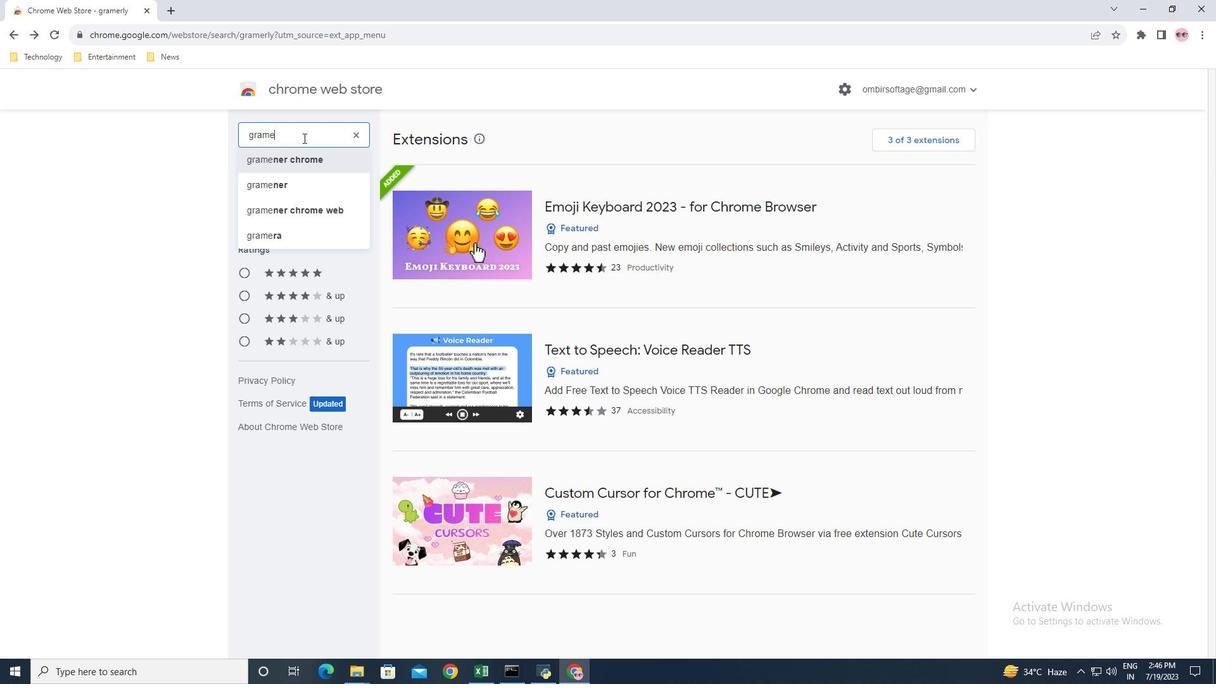 
Action: Key pressed r<Key.backspace><Key.backspace>mer<Key.enter>
Screenshot: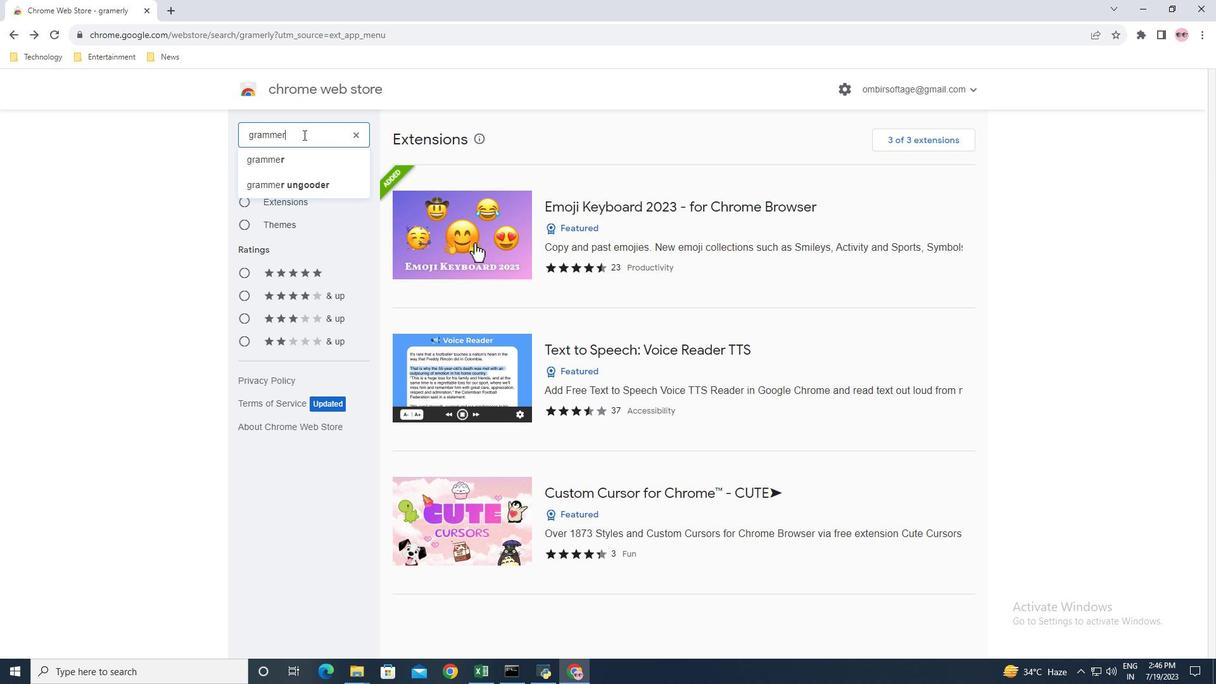 
Action: Mouse moved to (621, 293)
Screenshot: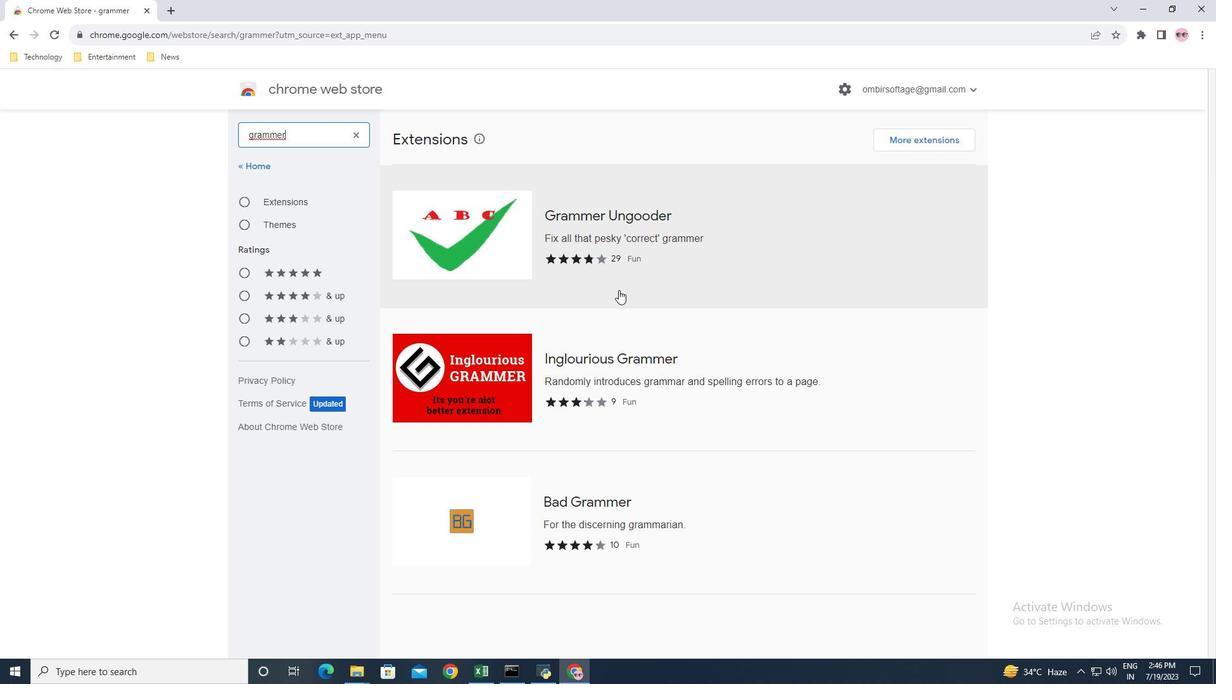 
Action: Mouse scrolled (621, 292) with delta (0, 0)
Screenshot: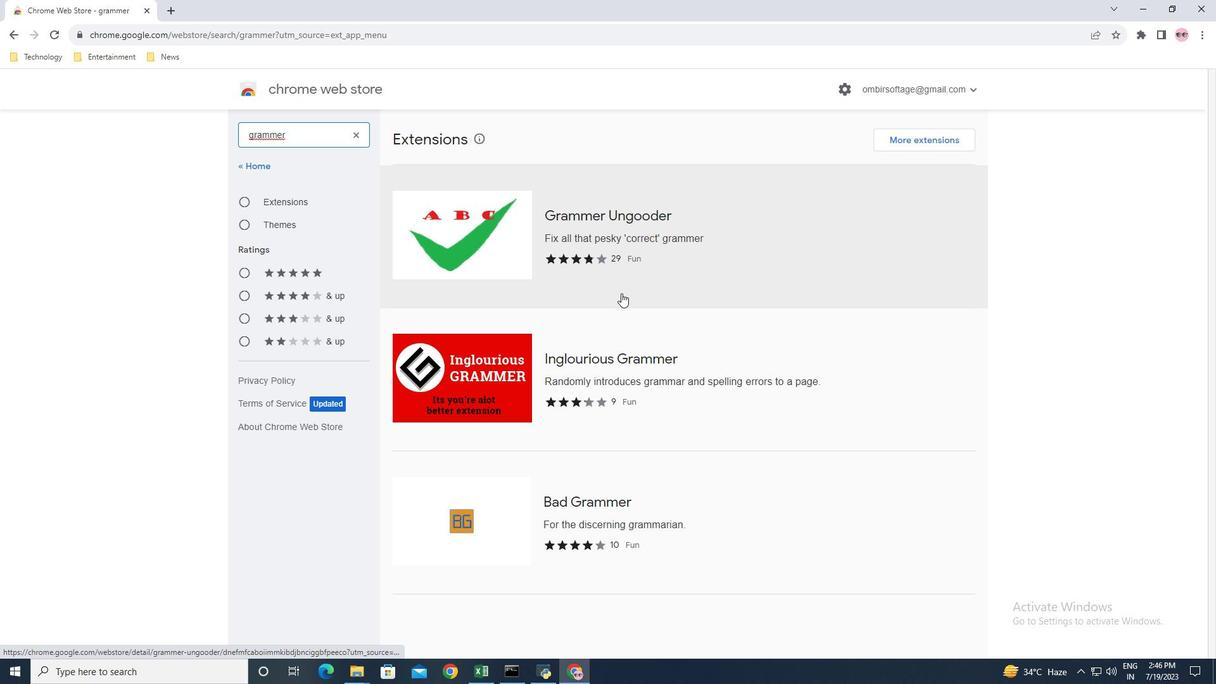 
Action: Mouse moved to (626, 227)
Screenshot: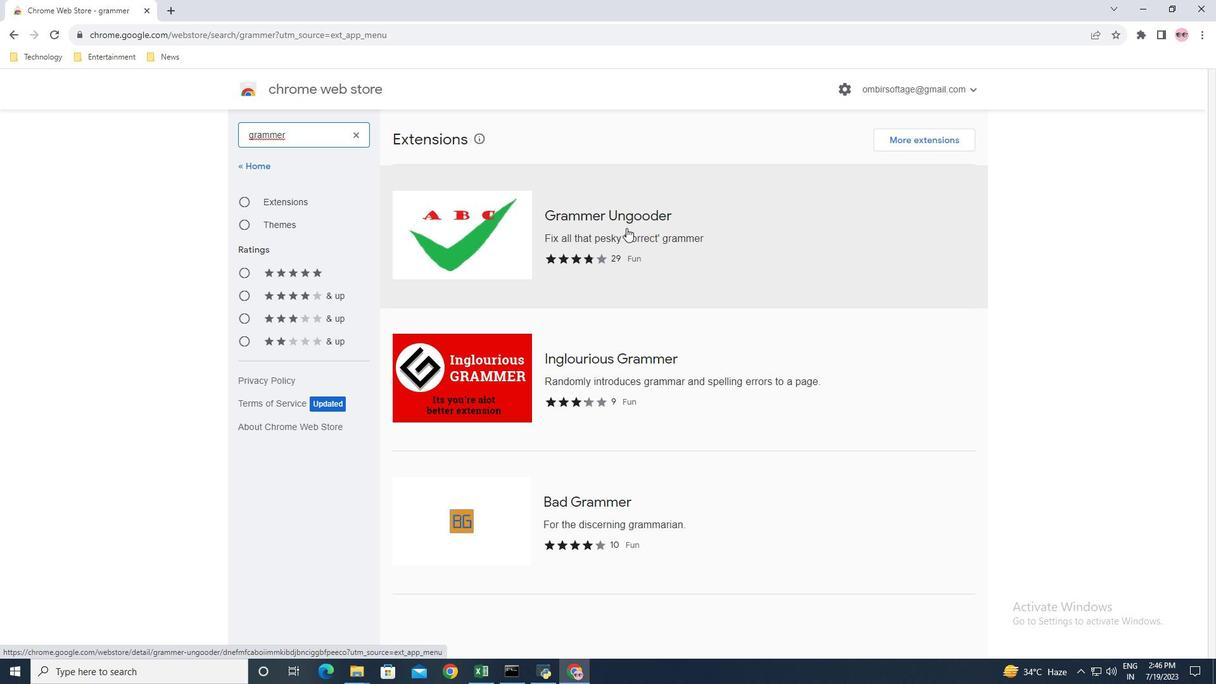 
Action: Mouse pressed left at (626, 227)
Screenshot: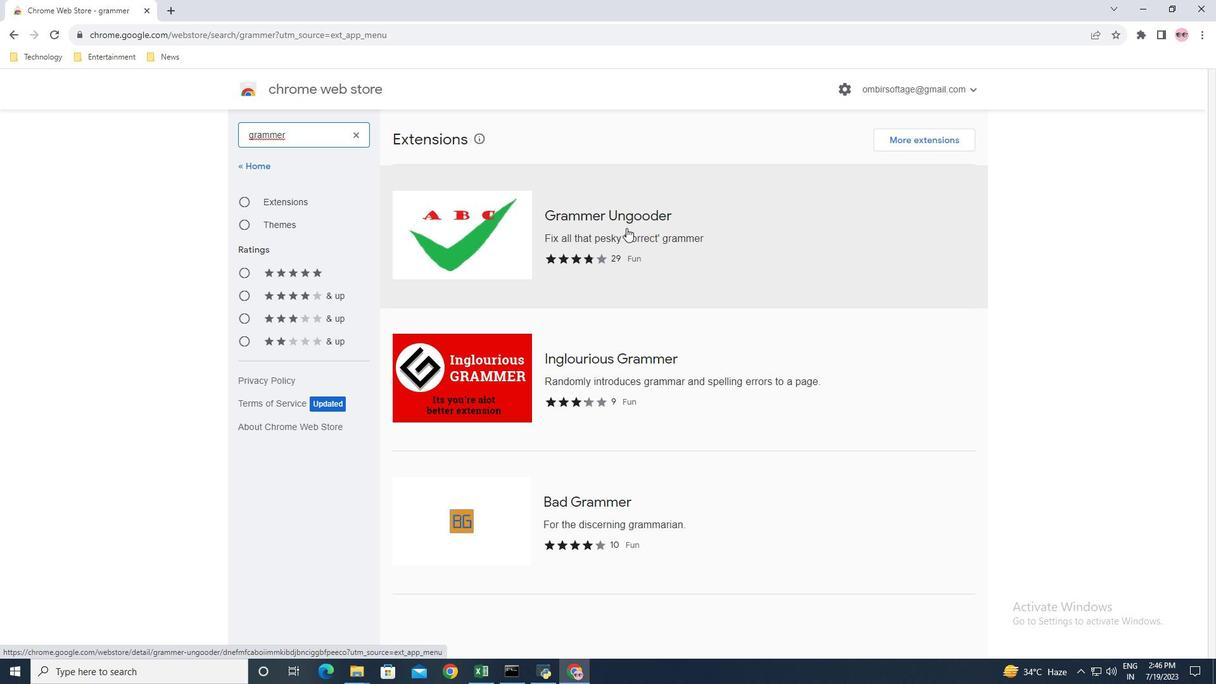 
Action: Mouse moved to (847, 181)
Screenshot: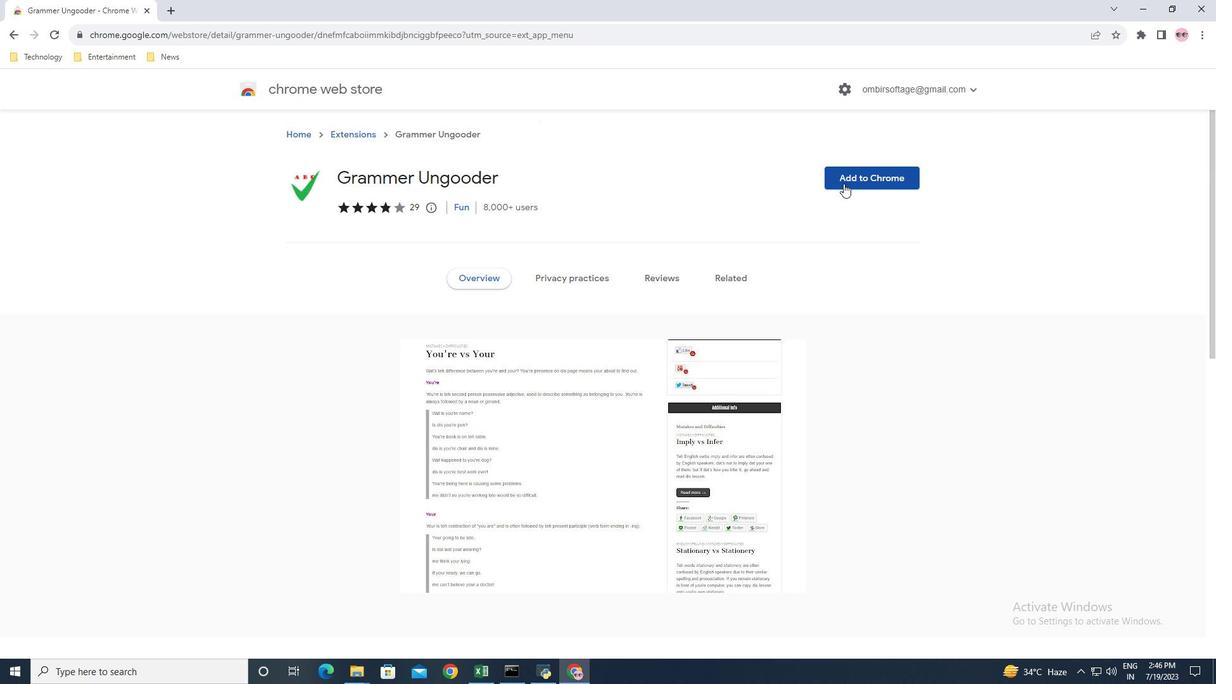 
Action: Mouse pressed left at (847, 181)
Screenshot: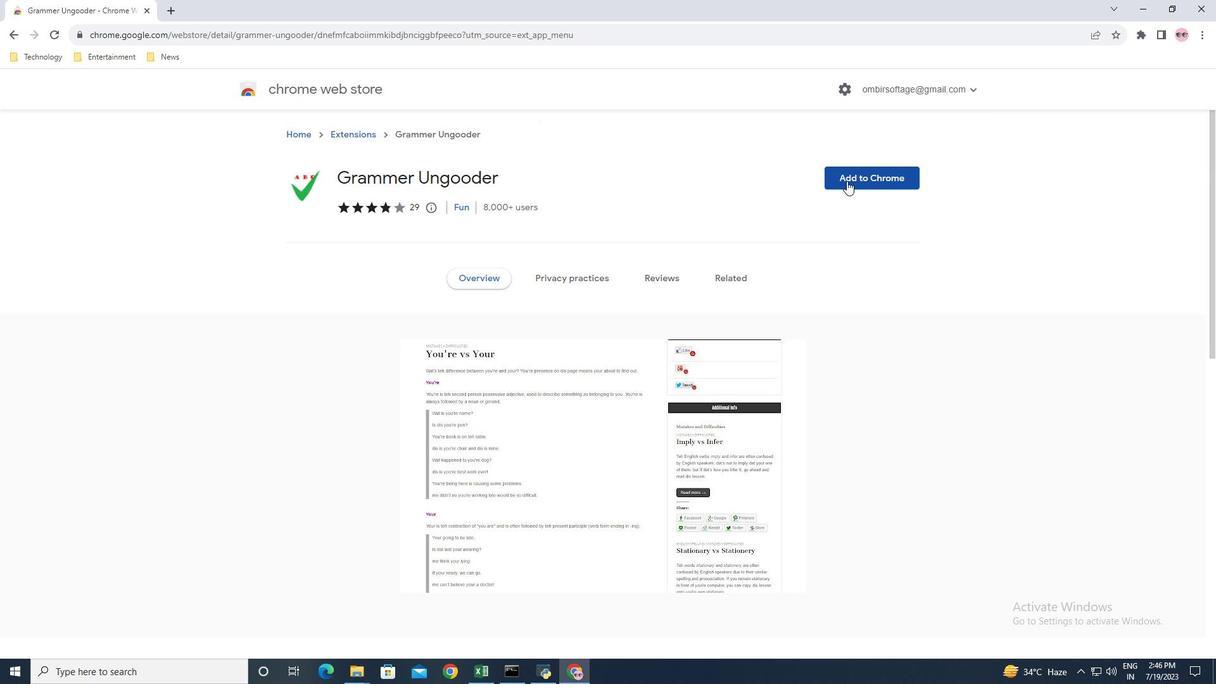 
Action: Mouse moved to (640, 138)
Screenshot: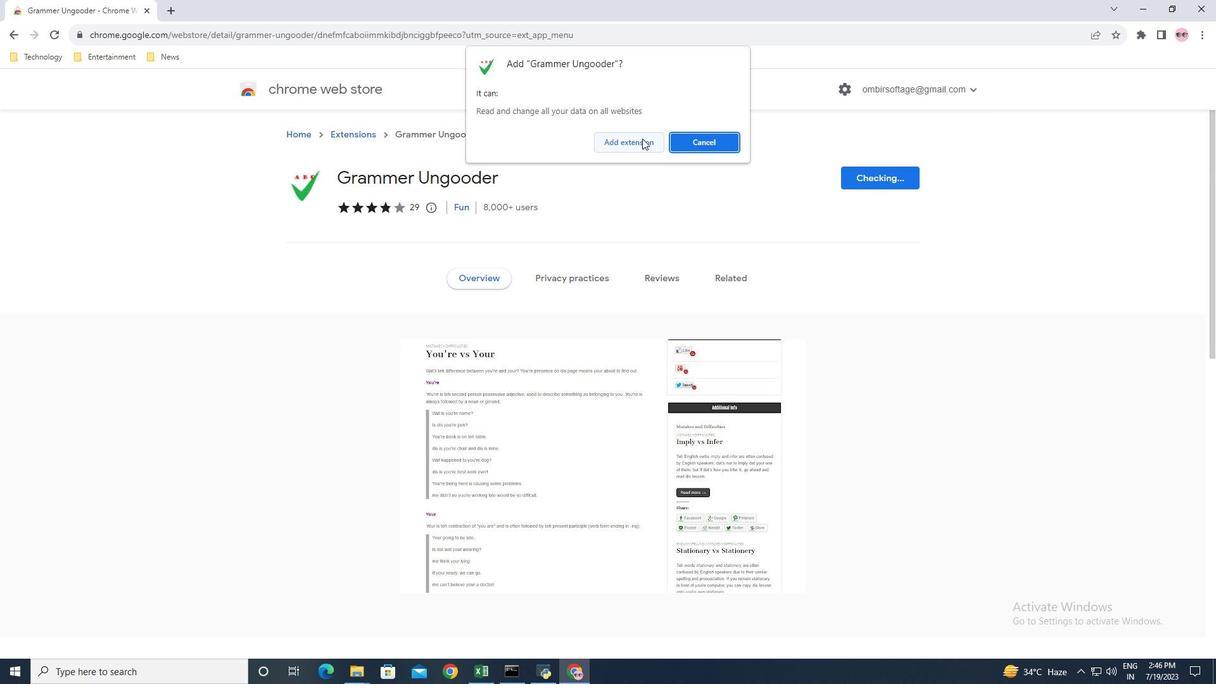 
Action: Mouse pressed left at (640, 138)
Screenshot: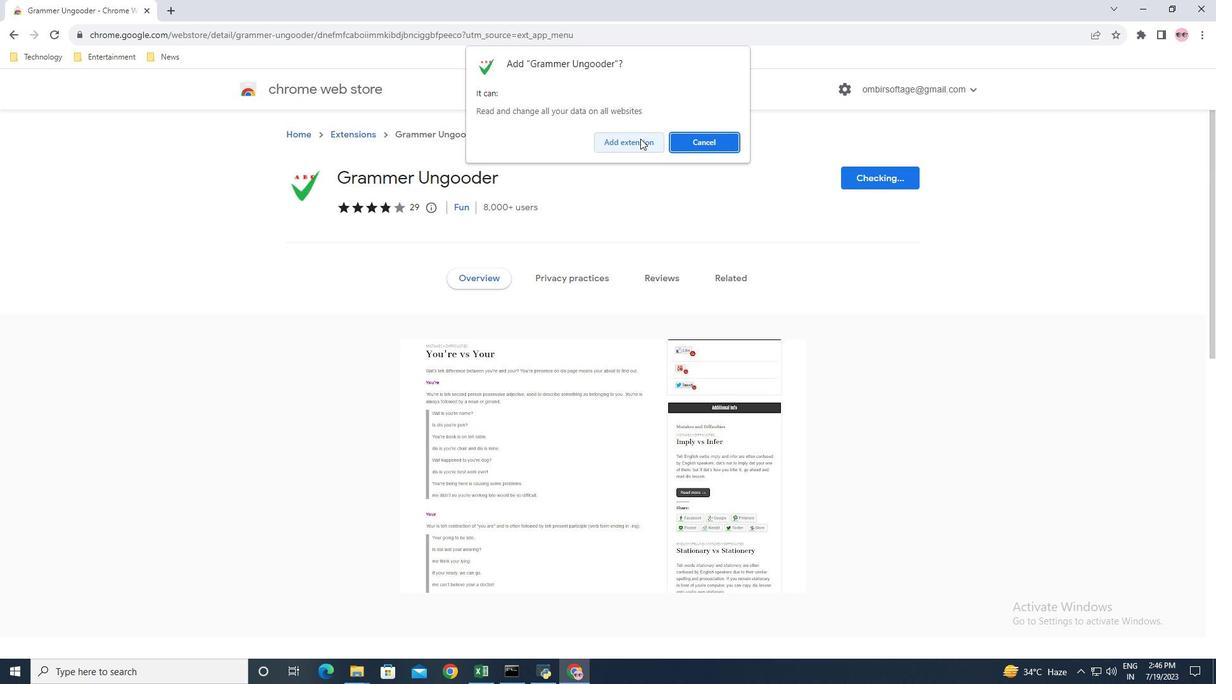 
Action: Mouse moved to (1118, 55)
Screenshot: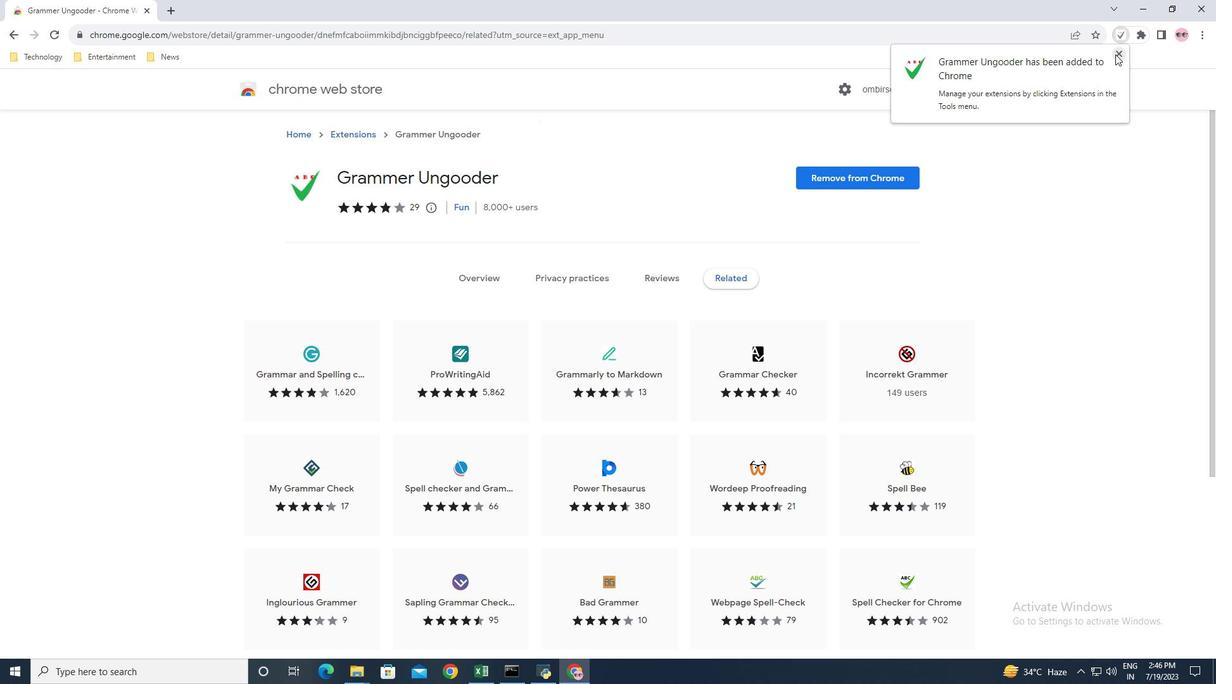 
Action: Mouse pressed left at (1118, 55)
Screenshot: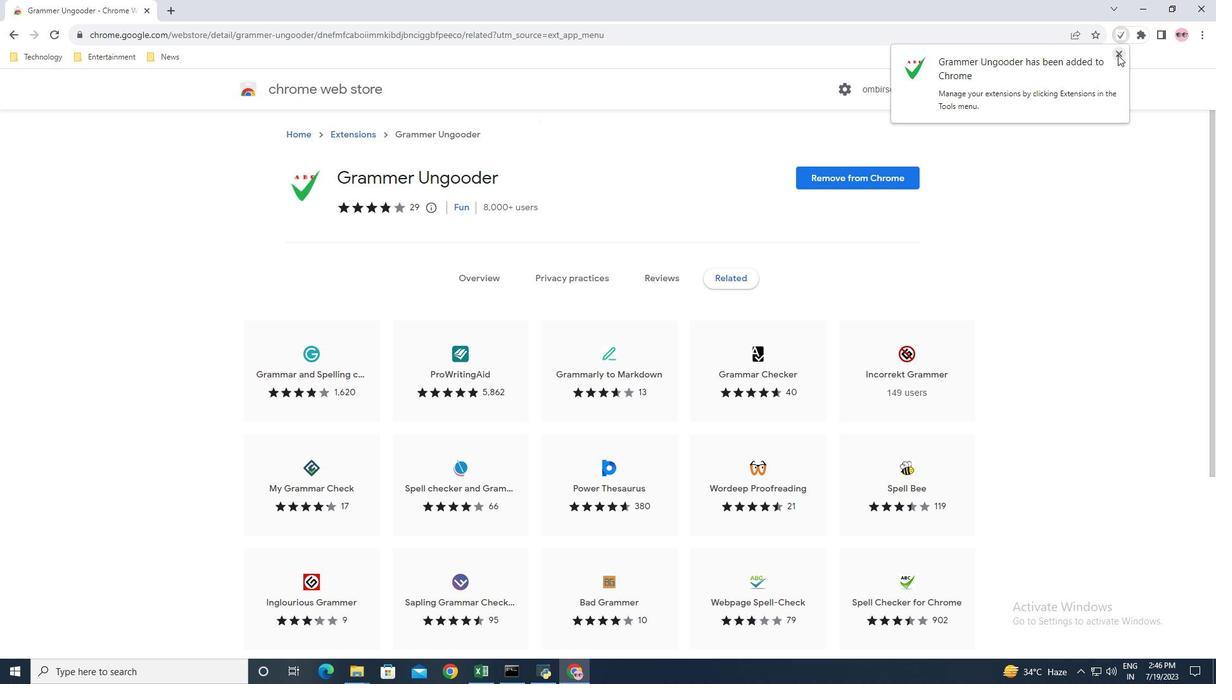 
Action: Mouse moved to (17, 35)
Screenshot: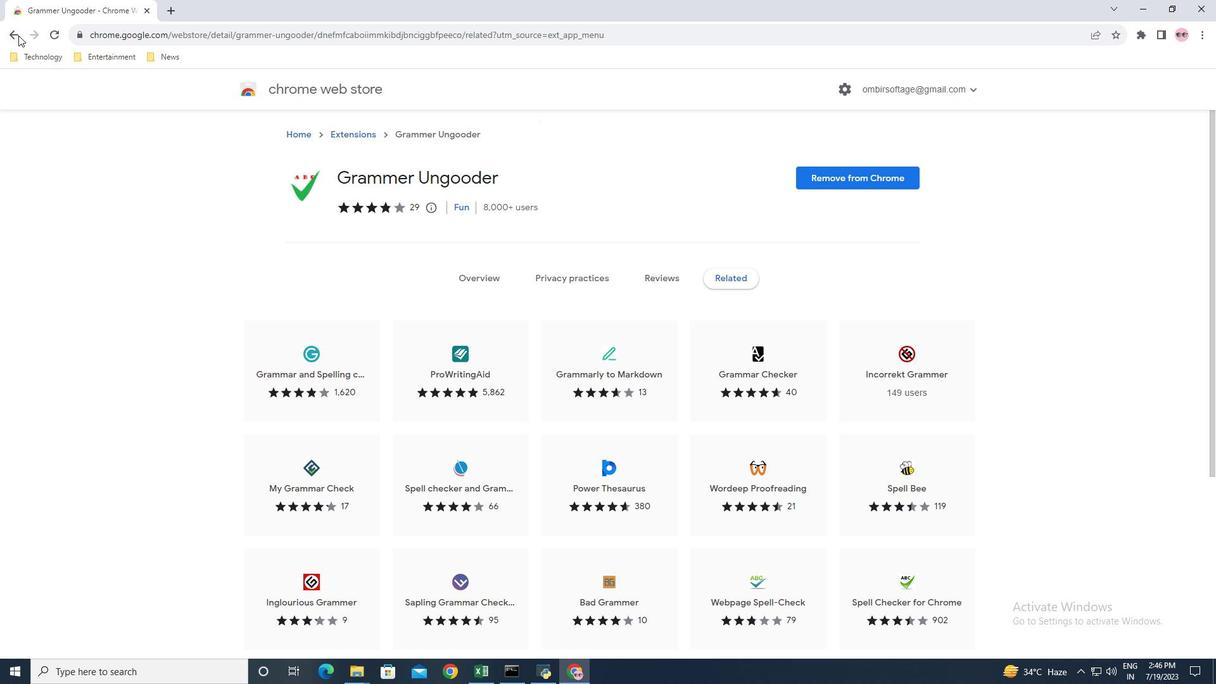 
Action: Mouse pressed left at (17, 35)
Screenshot: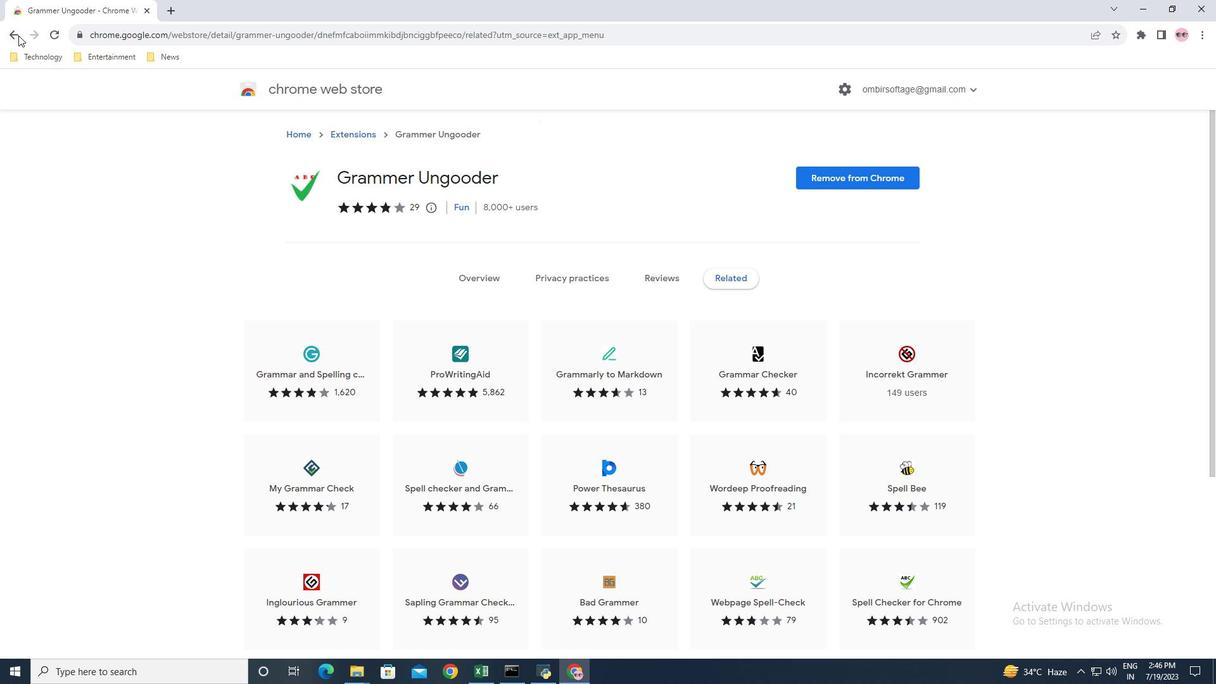 
Action: Mouse pressed left at (17, 35)
Screenshot: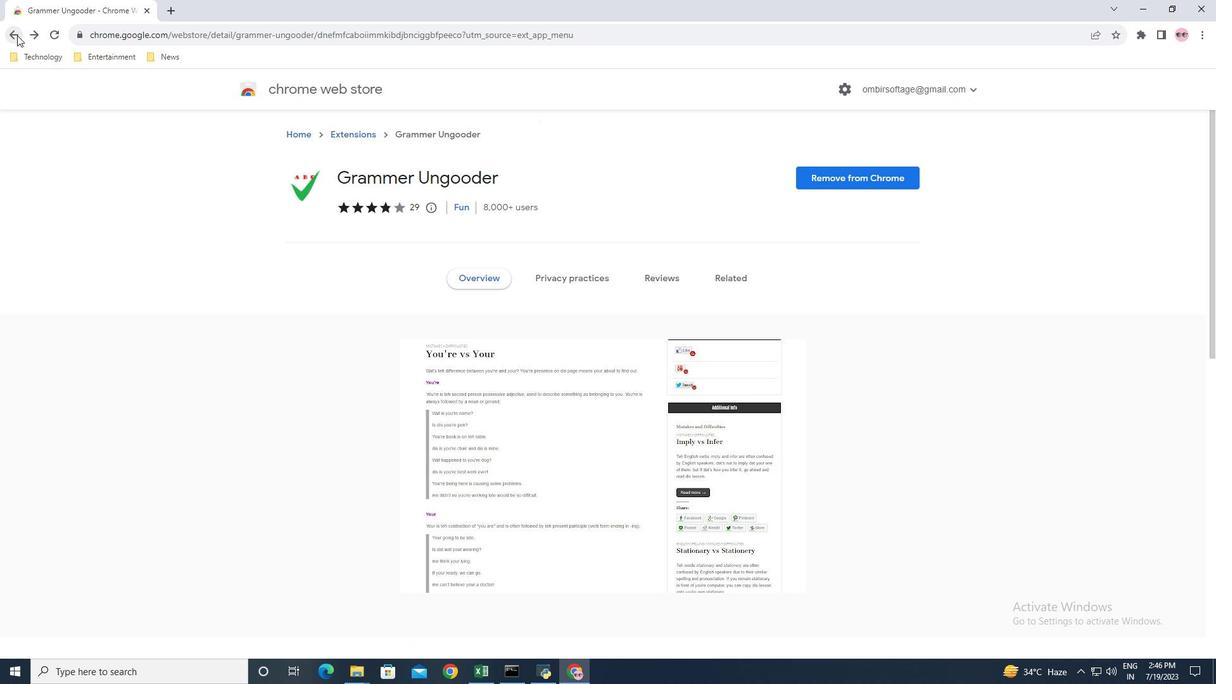
Action: Mouse moved to (312, 135)
Screenshot: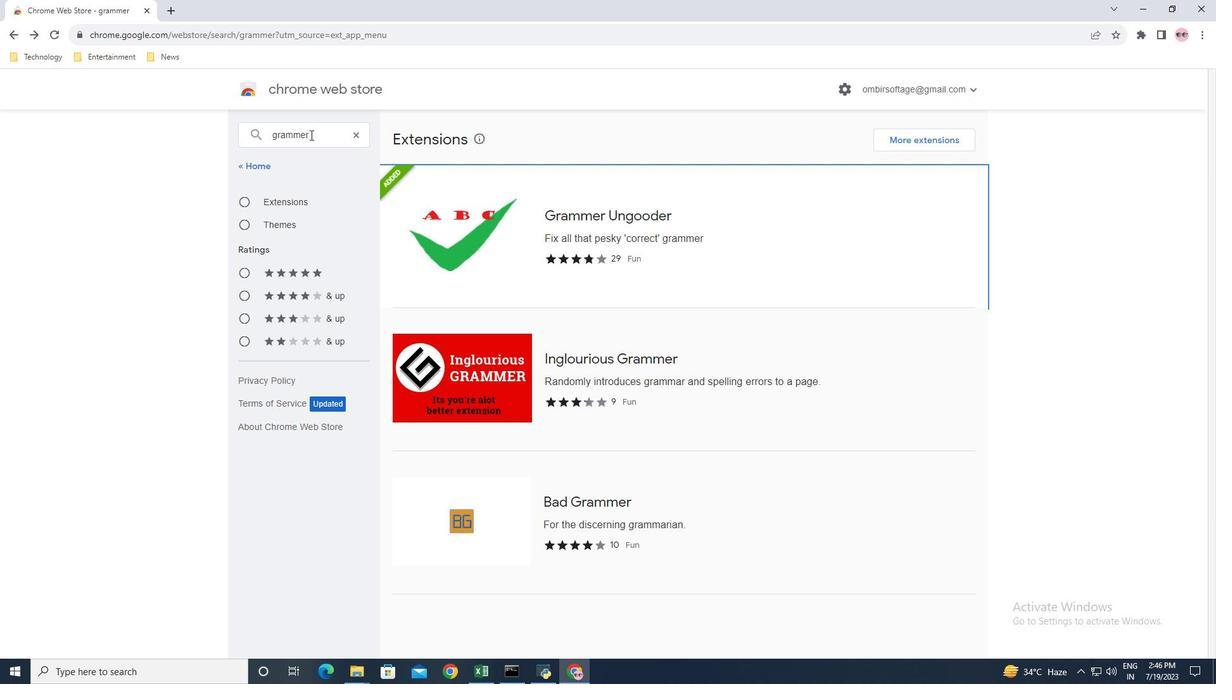 
Action: Mouse pressed left at (312, 135)
Screenshot: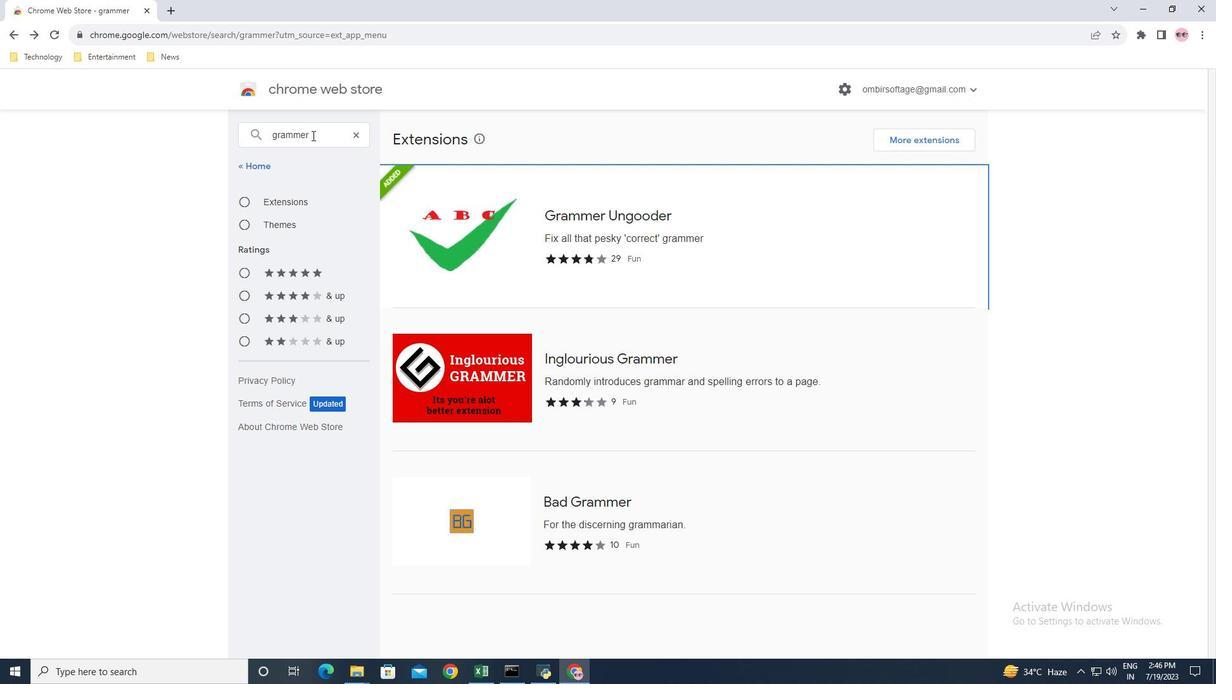 
Action: Key pressed <Key.backspace><Key.backspace><Key.backspace><Key.backspace><Key.backspace><Key.backspace><Key.backspace><Key.backspace><Key.backspace><Key.backspace><Key.backspace><Key.backspace><Key.backspace><Key.backspace><Key.backspace><Key.backspace><Key.backspace><Key.backspace><Key.backspace><Key.backspace><Key.backspace>leatcode<Key.space>enhanceer<Key.backspace><Key.backspace>r<Key.enter>
Screenshot: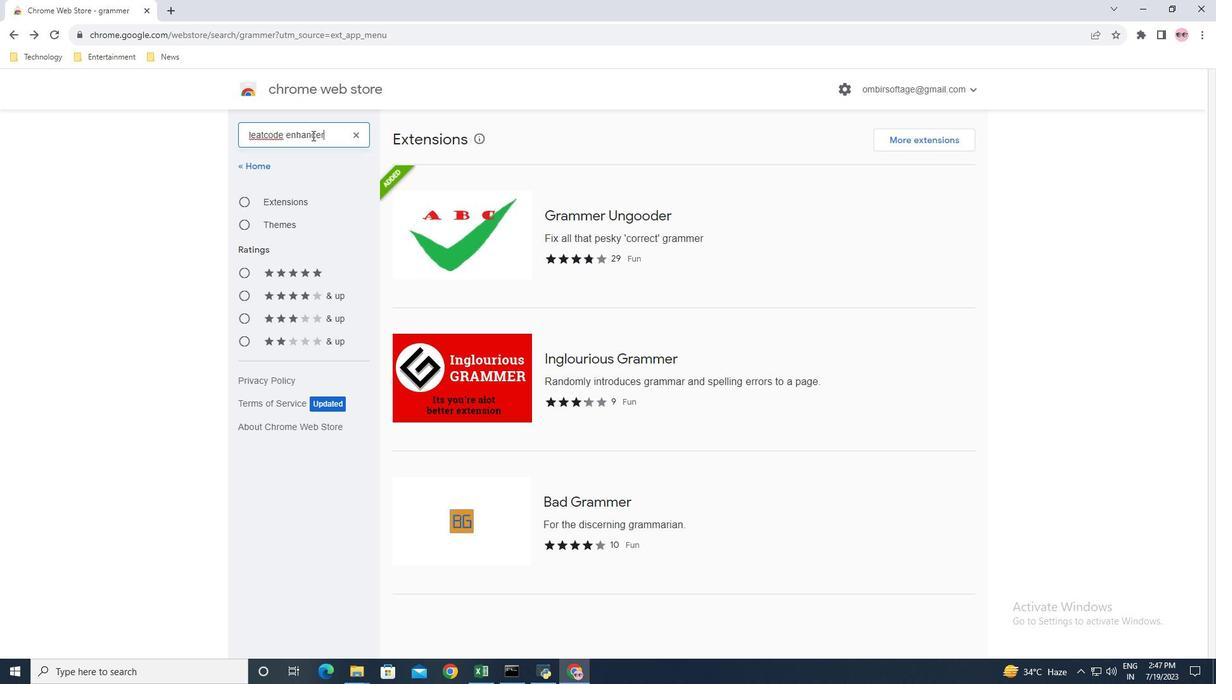 
Action: Mouse moved to (301, 160)
Screenshot: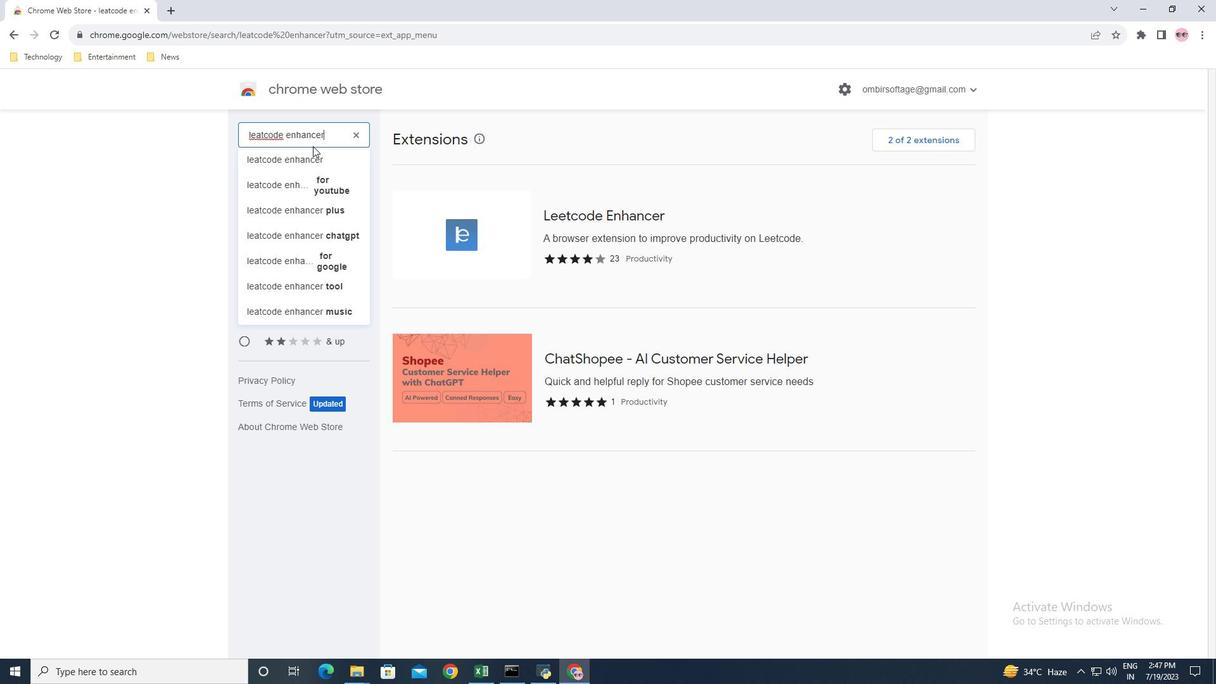 
Action: Mouse pressed left at (301, 160)
Screenshot: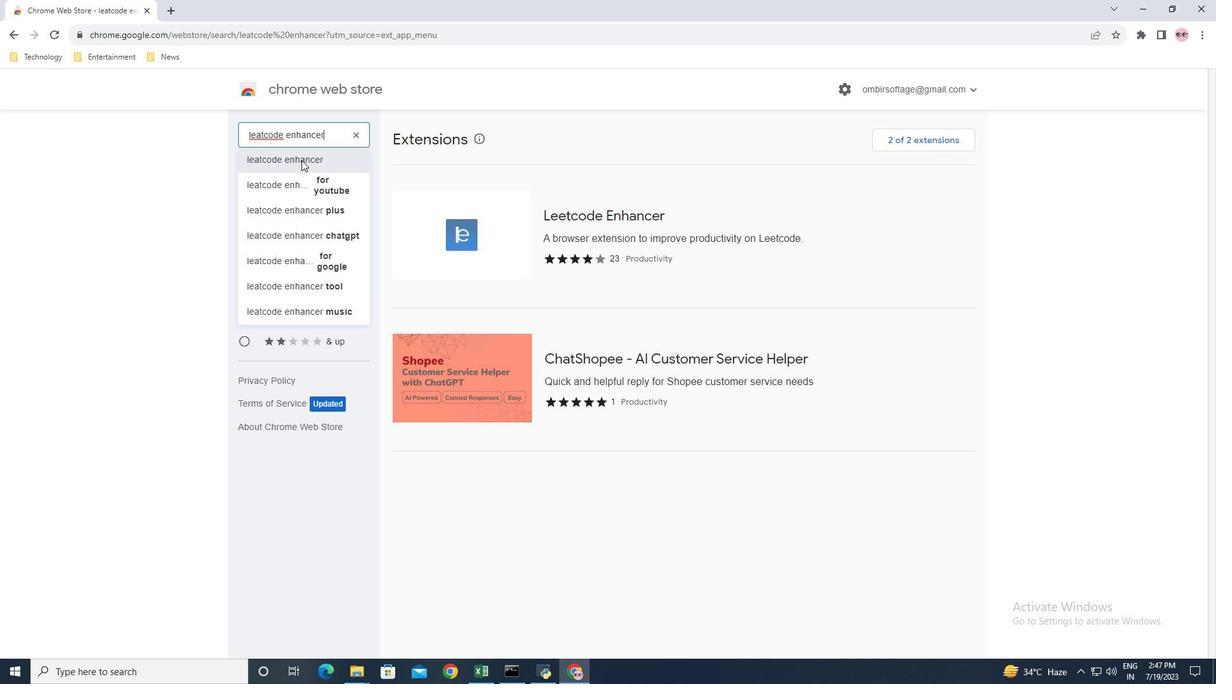 
Action: Mouse moved to (633, 216)
Screenshot: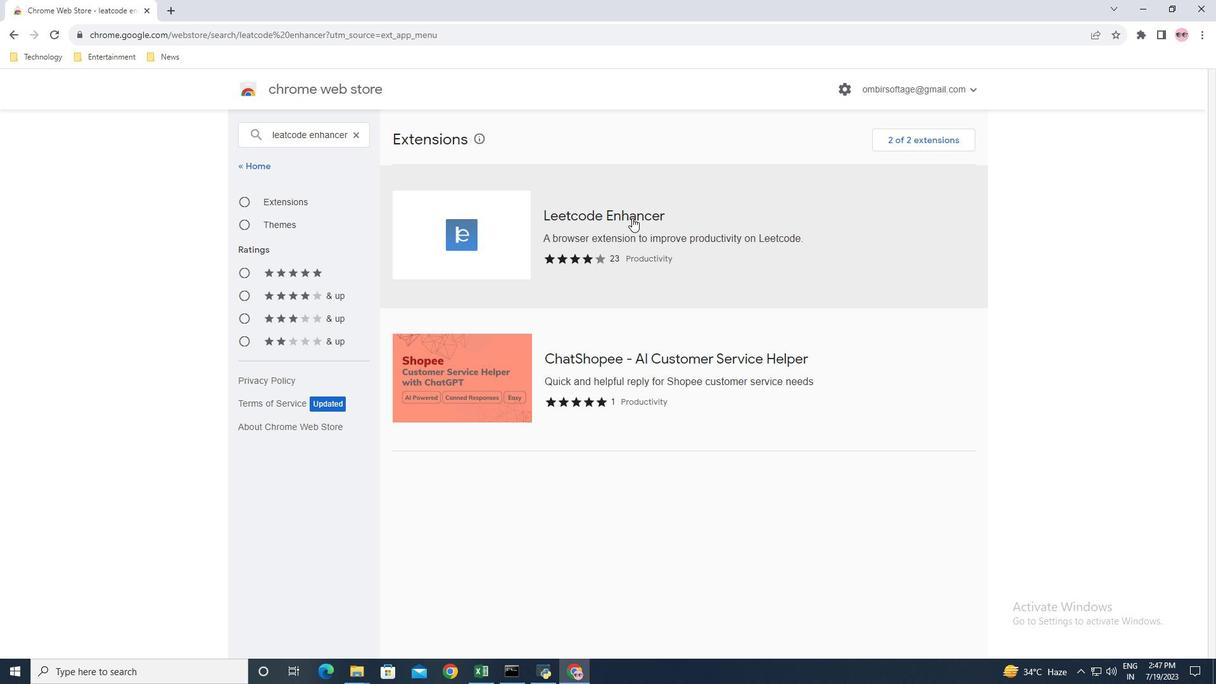 
Action: Mouse pressed left at (633, 216)
Screenshot: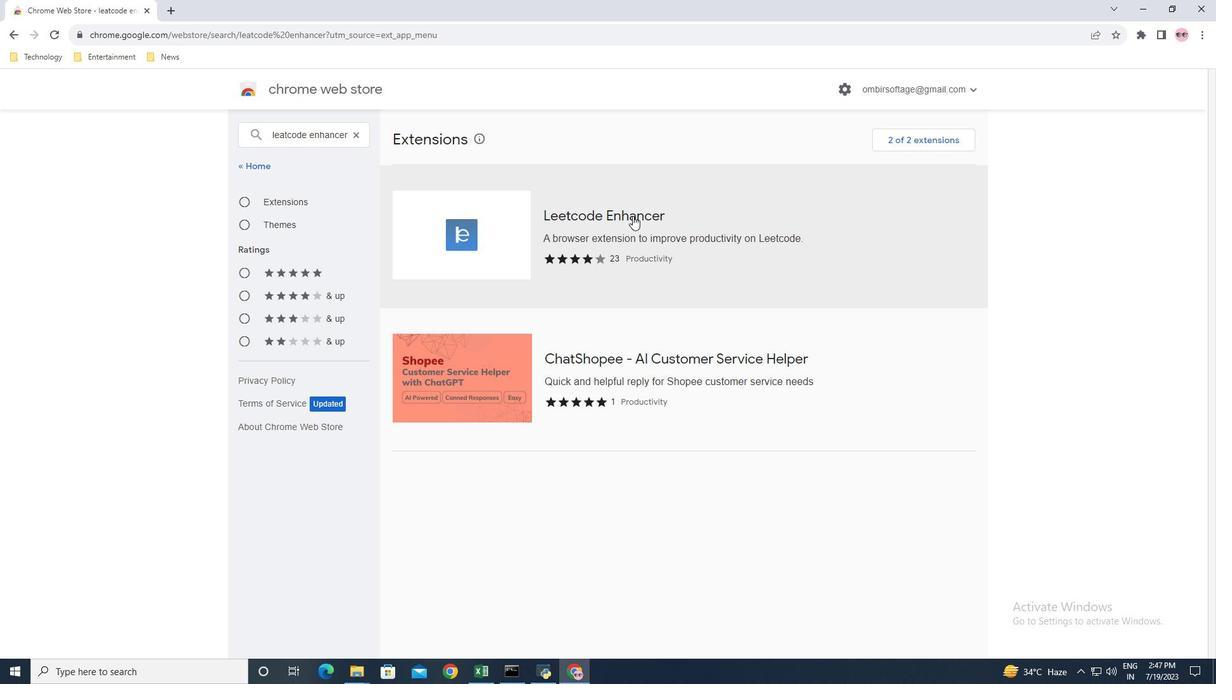 
Action: Mouse moved to (877, 179)
Screenshot: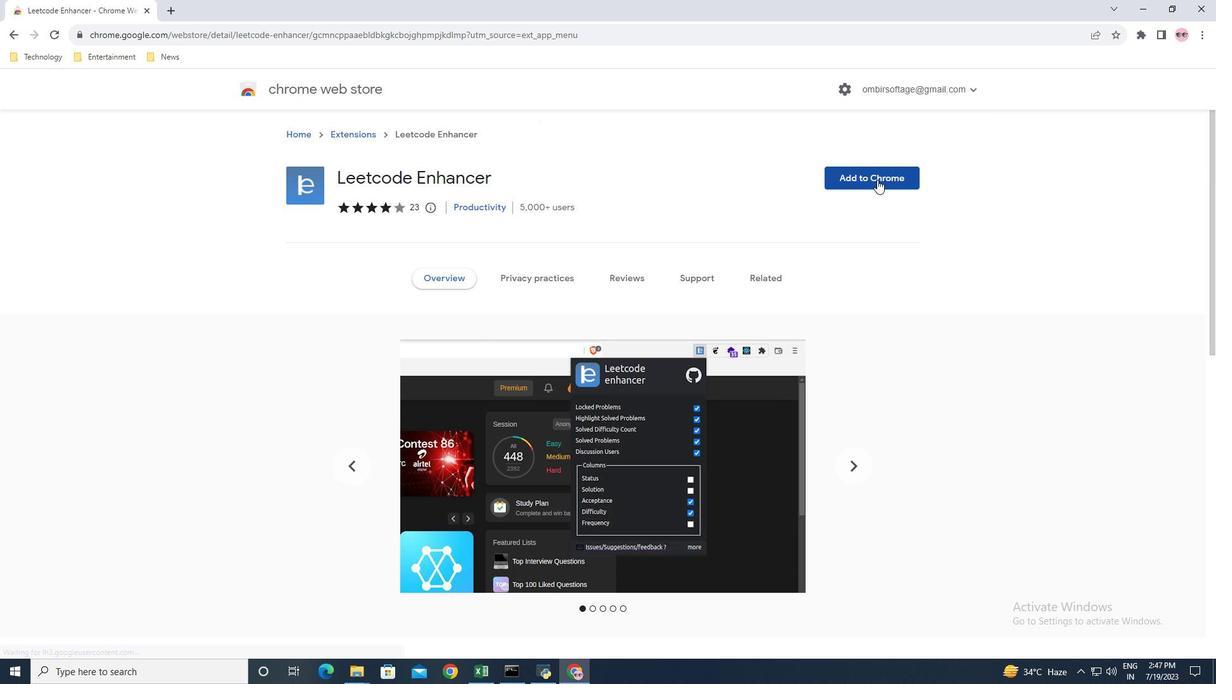 
Action: Mouse pressed left at (877, 179)
Screenshot: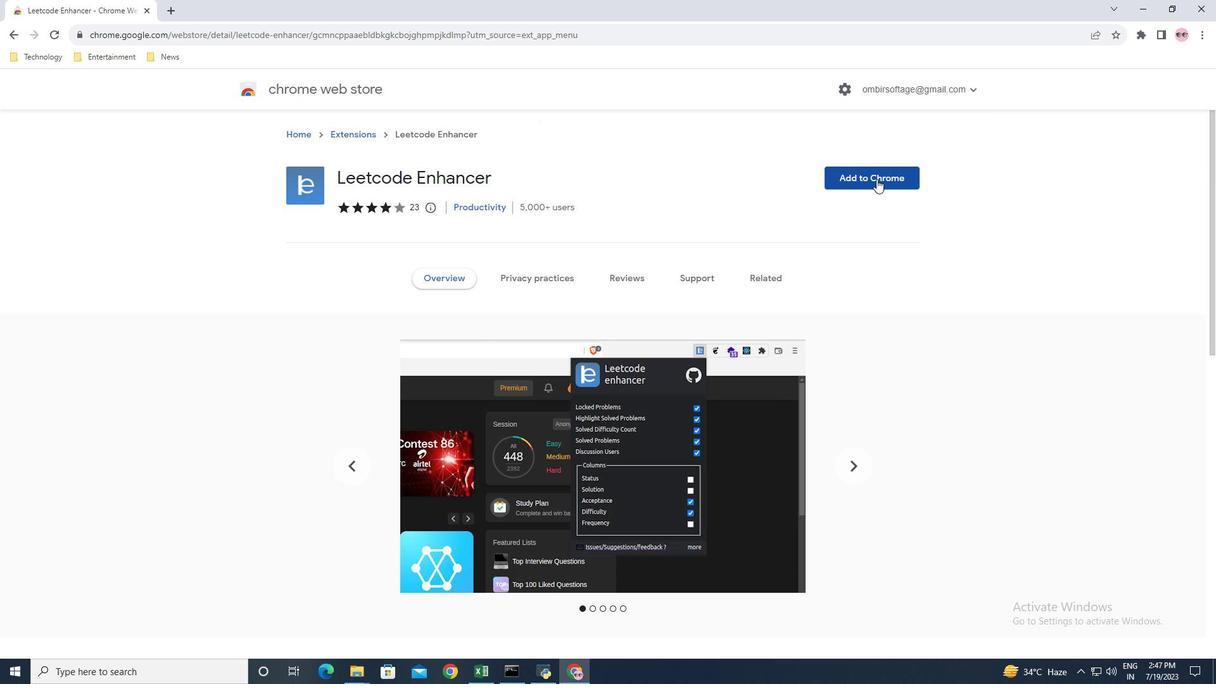 
Action: Mouse moved to (633, 135)
Screenshot: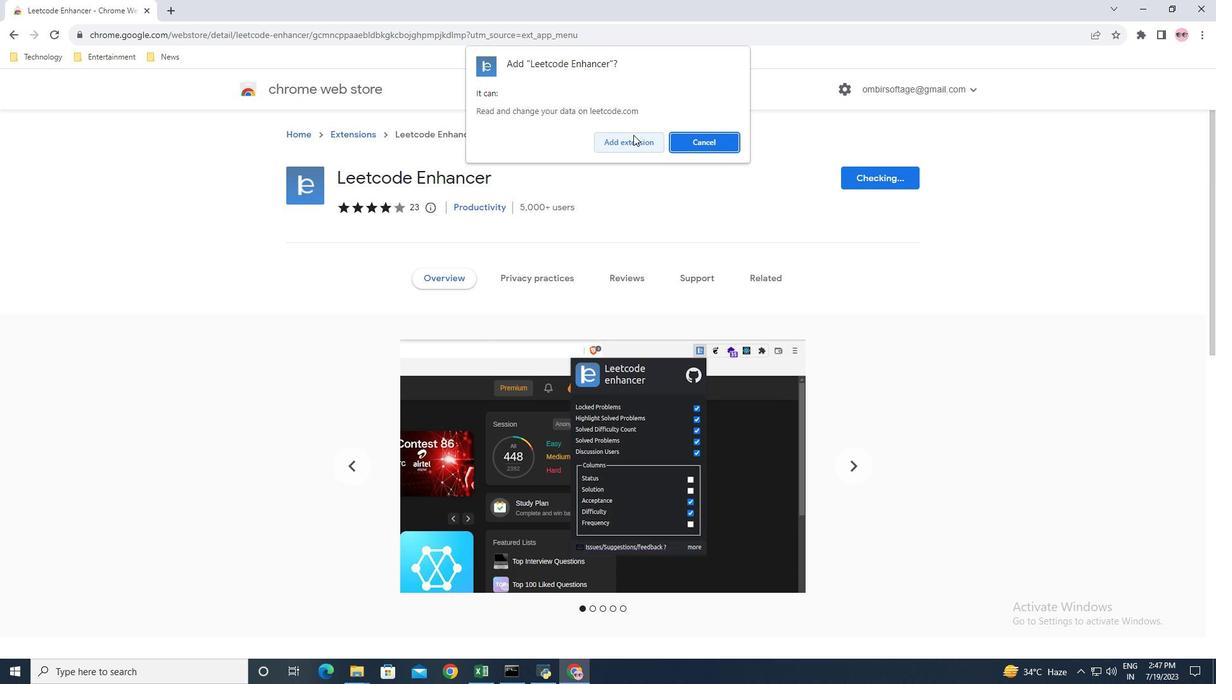 
Action: Mouse pressed left at (633, 135)
Screenshot: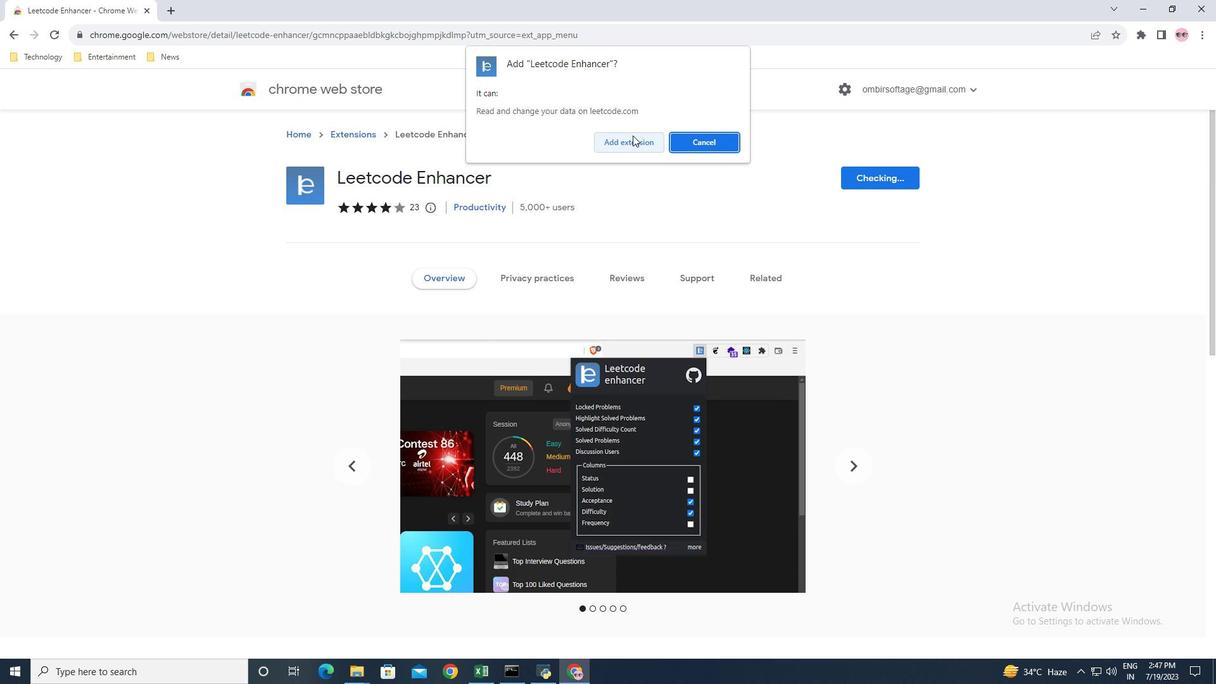 
Action: Mouse moved to (1120, 51)
Screenshot: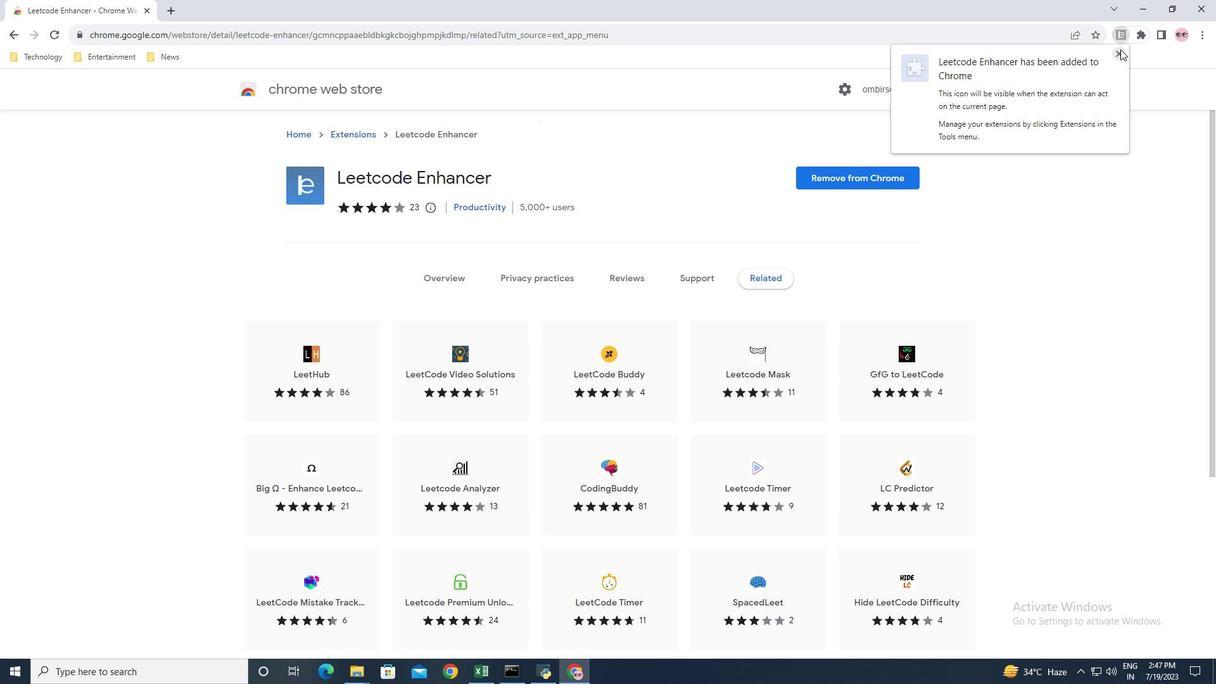 
Action: Mouse pressed left at (1120, 51)
Screenshot: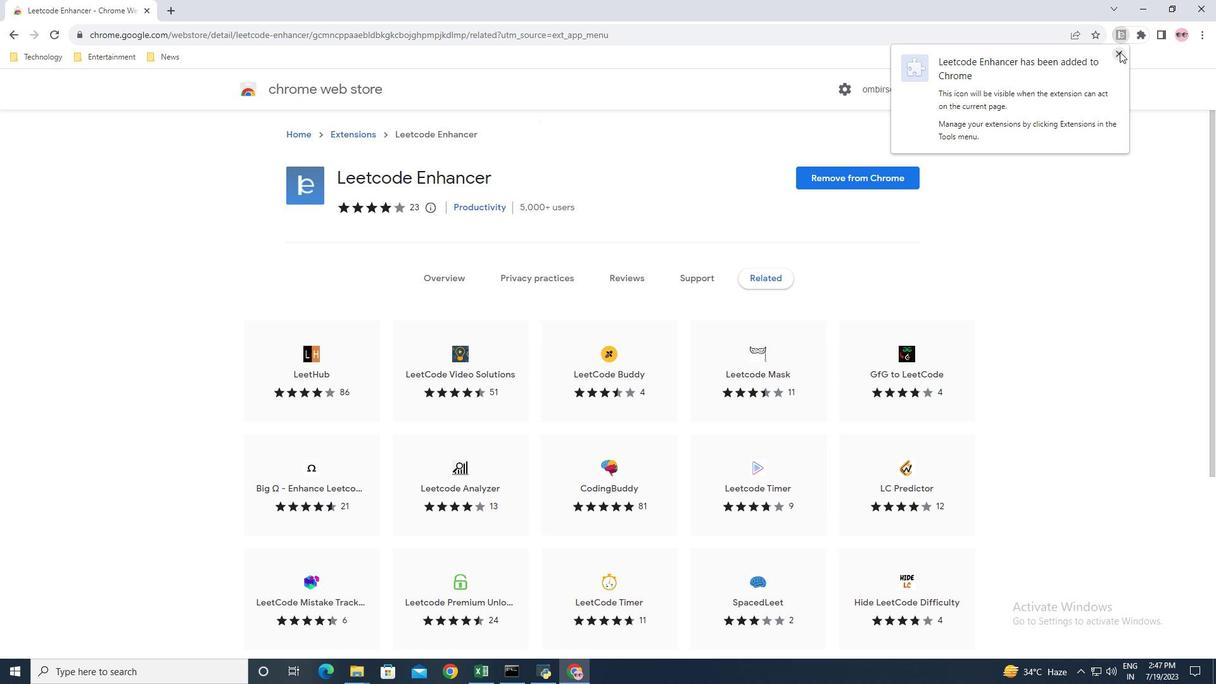 
Action: Mouse moved to (206, 182)
Screenshot: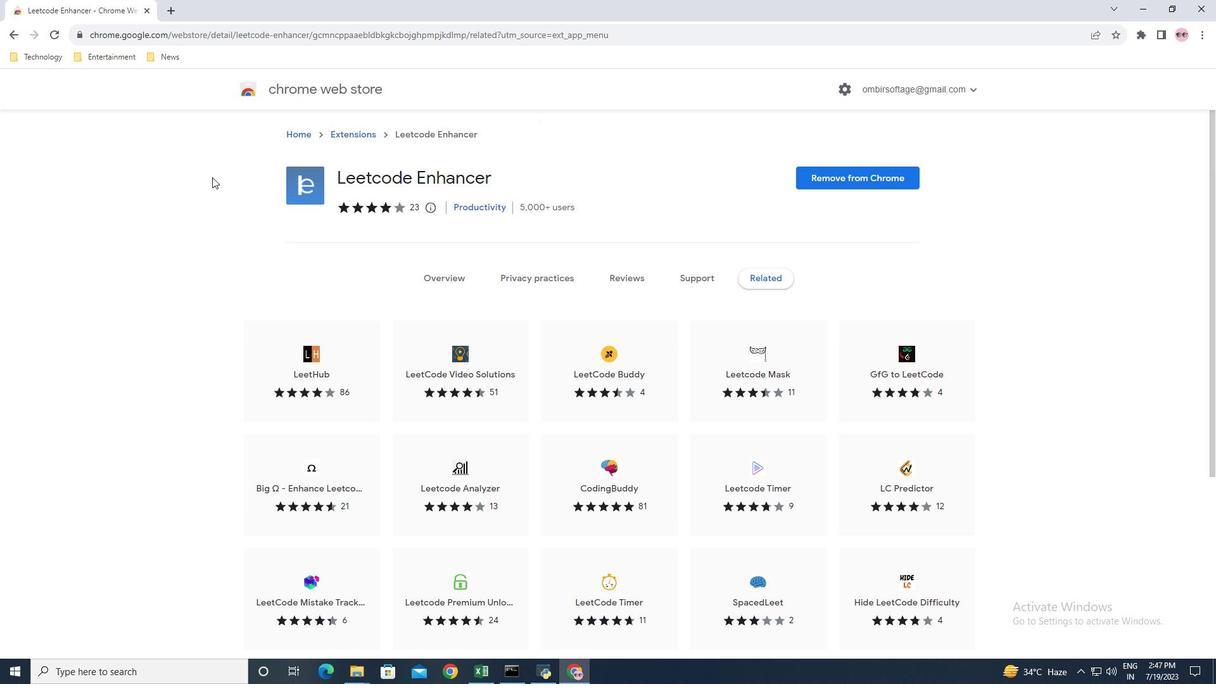 
Action: Mouse scrolled (206, 183) with delta (0, 0)
Screenshot: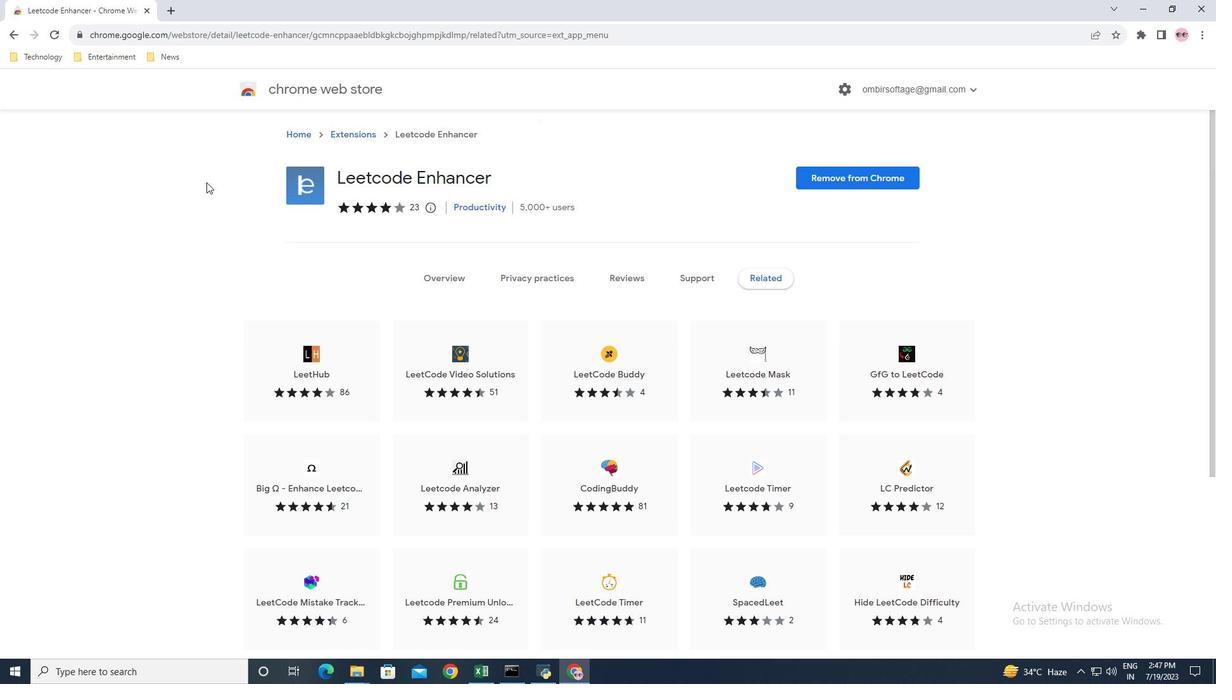 
Action: Mouse moved to (1201, 37)
Screenshot: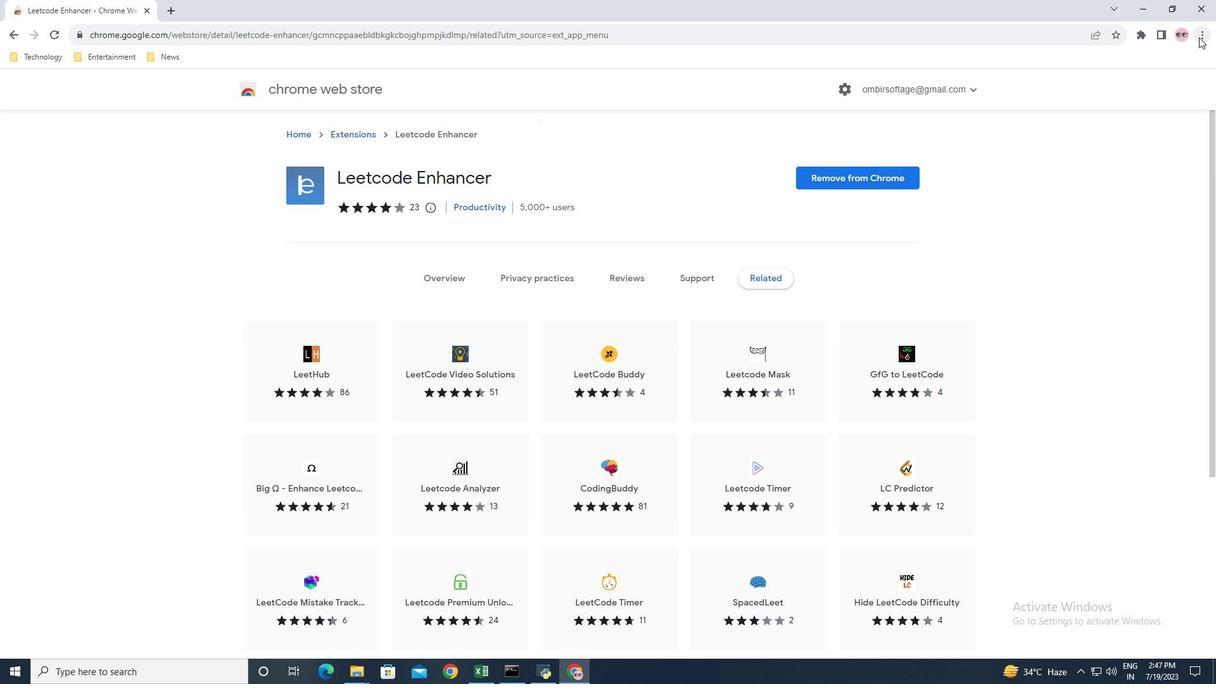 
Action: Mouse pressed left at (1201, 37)
Screenshot: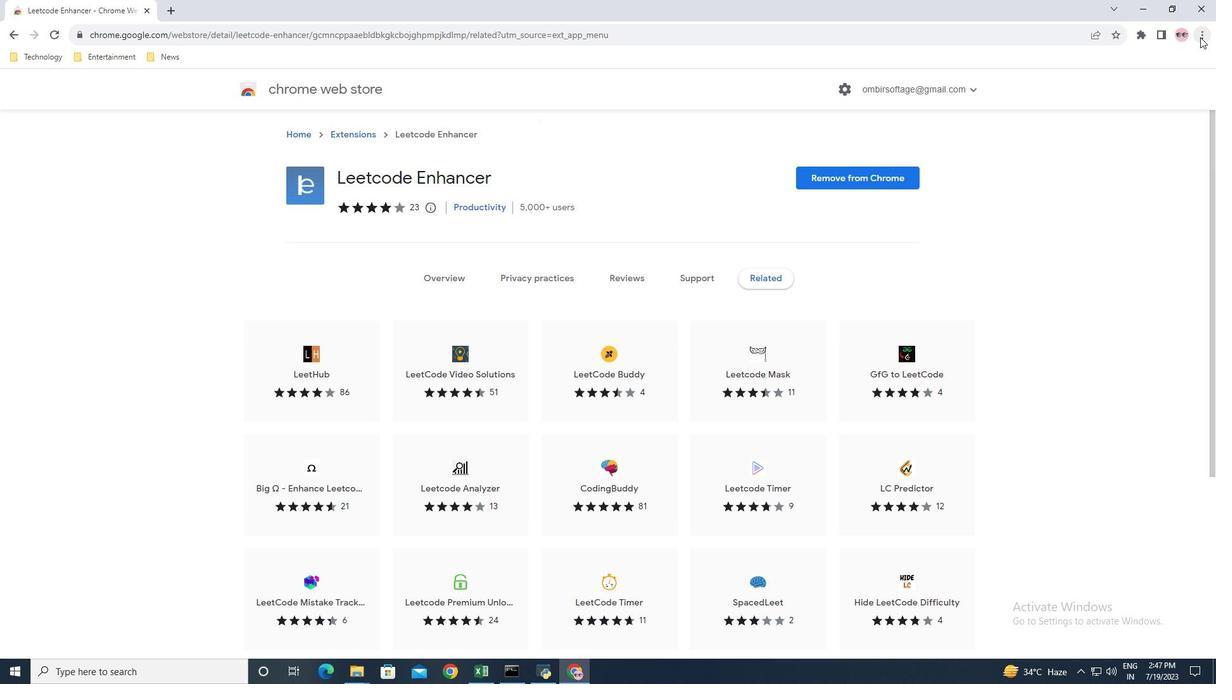 
Action: Mouse moved to (1112, 158)
Screenshot: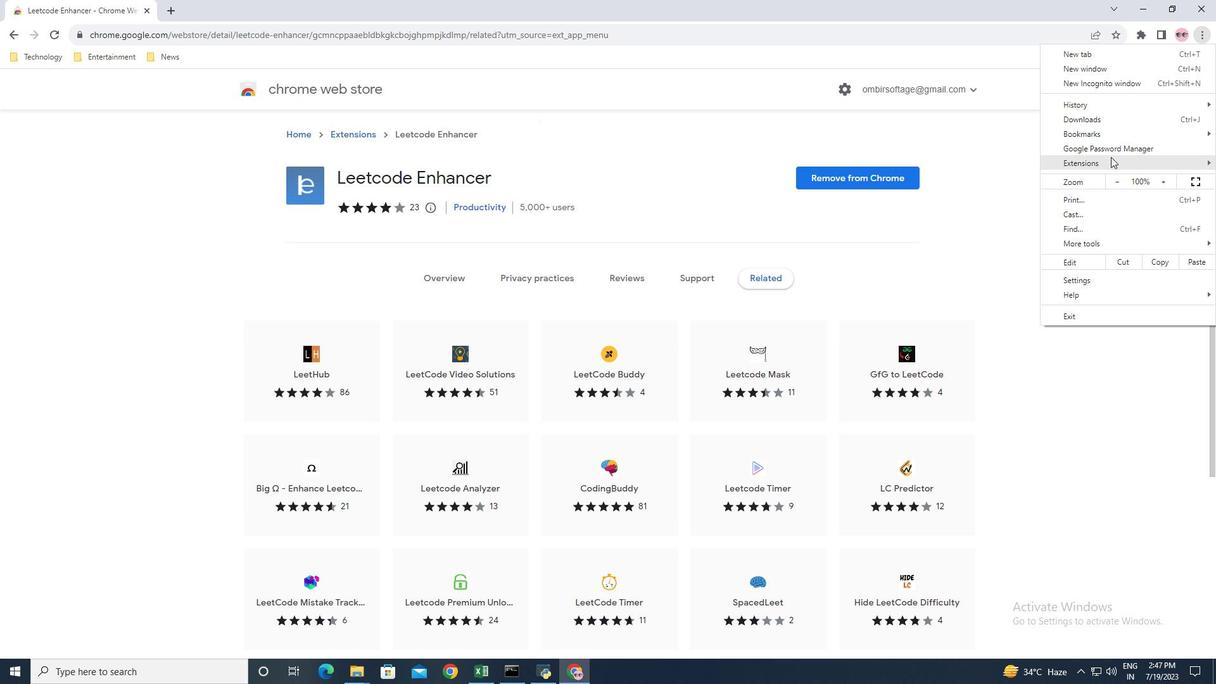 
Action: Mouse pressed left at (1112, 158)
Screenshot: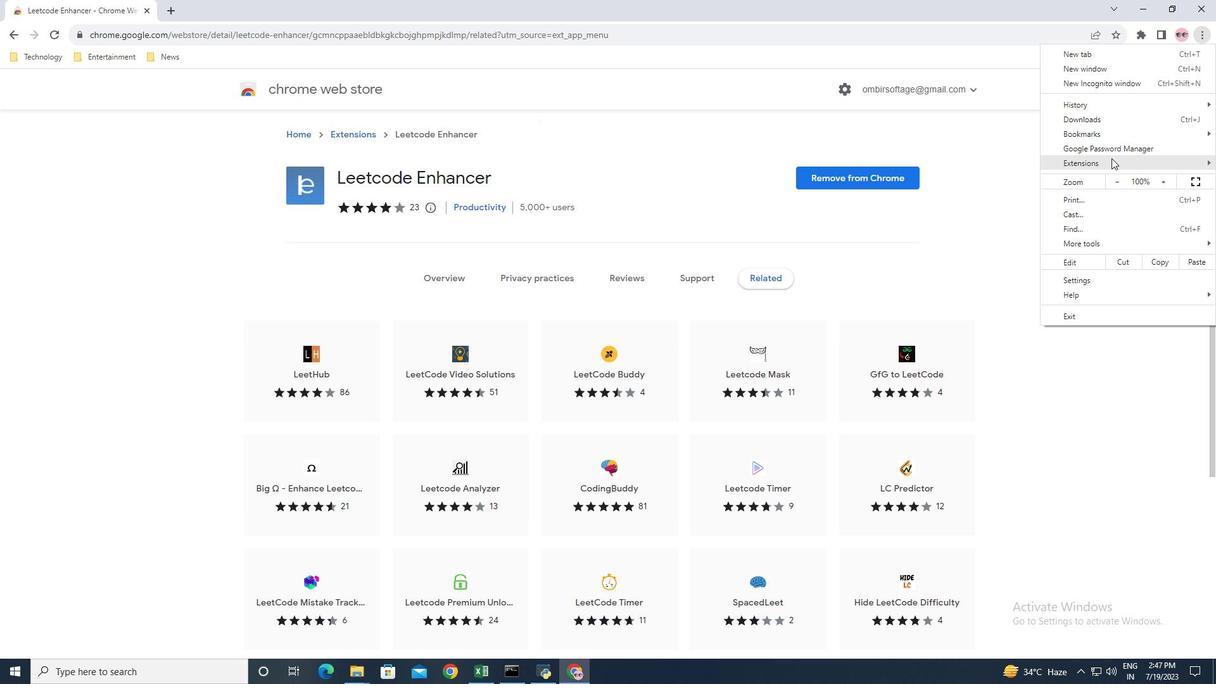 
Action: Mouse moved to (996, 162)
Screenshot: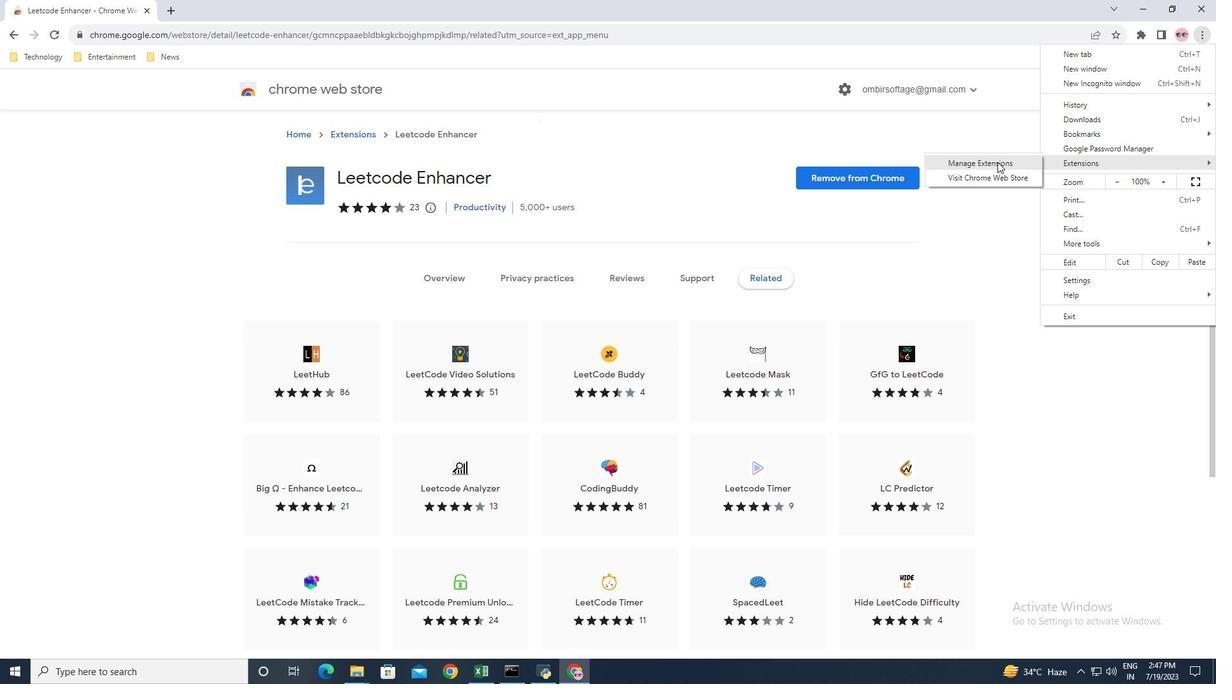 
Action: Mouse pressed left at (996, 162)
Screenshot: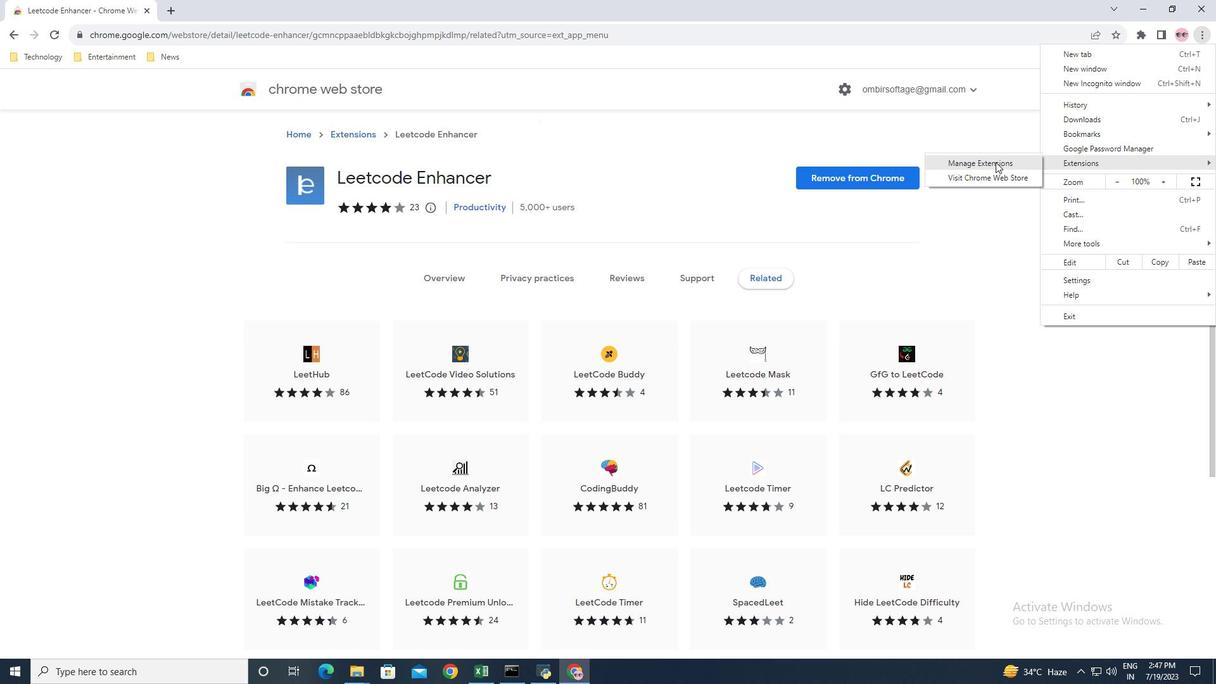 
Action: Mouse moved to (332, 469)
Screenshot: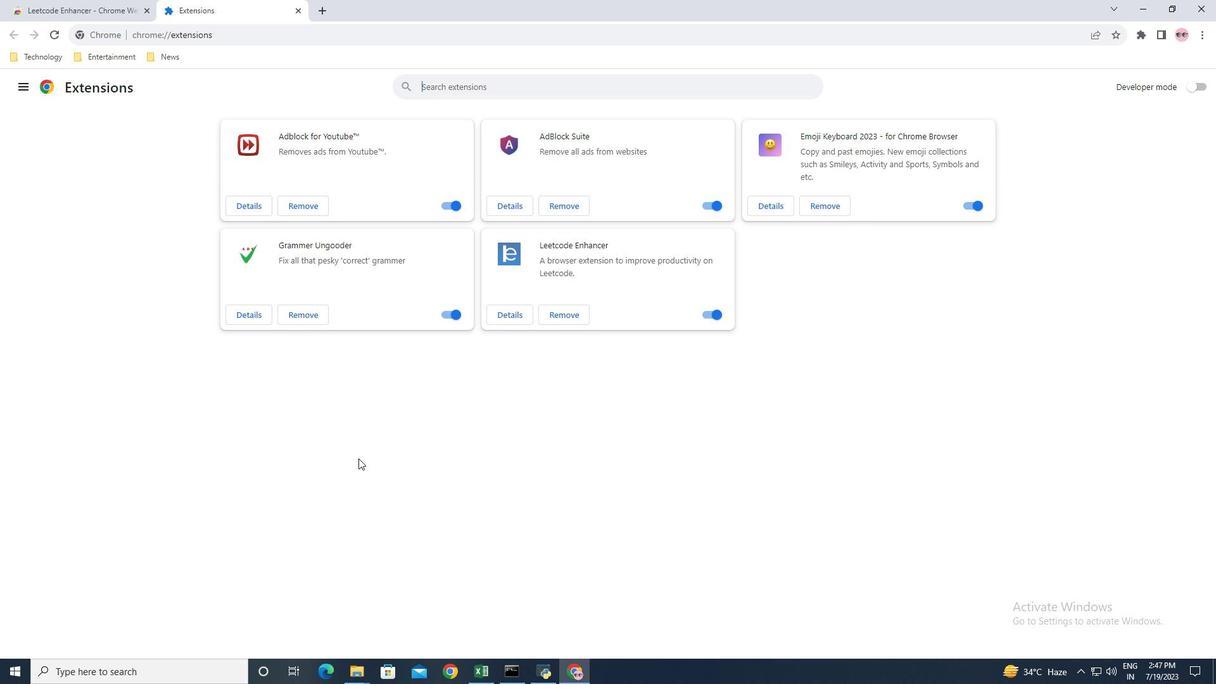 
